 Task: Look for space in Hadejia, Nigeria from 2nd June, 2023 to 6th June, 2023 for 1 adult in price range Rs.10000 to Rs.13000. Place can be private room with 1  bedroom having 1 bed and 1 bathroom. Property type can be house, flat, guest house, hotel. Booking option can be shelf check-in. Required host language is English.
Action: Mouse moved to (529, 107)
Screenshot: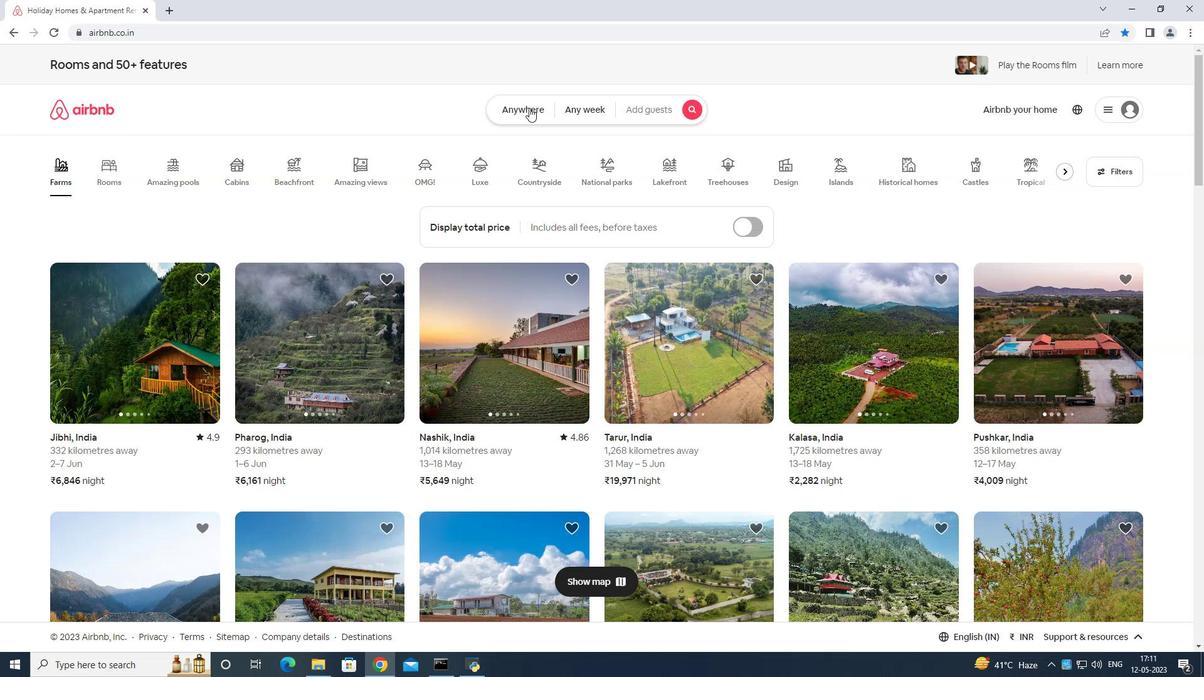 
Action: Mouse pressed left at (529, 107)
Screenshot: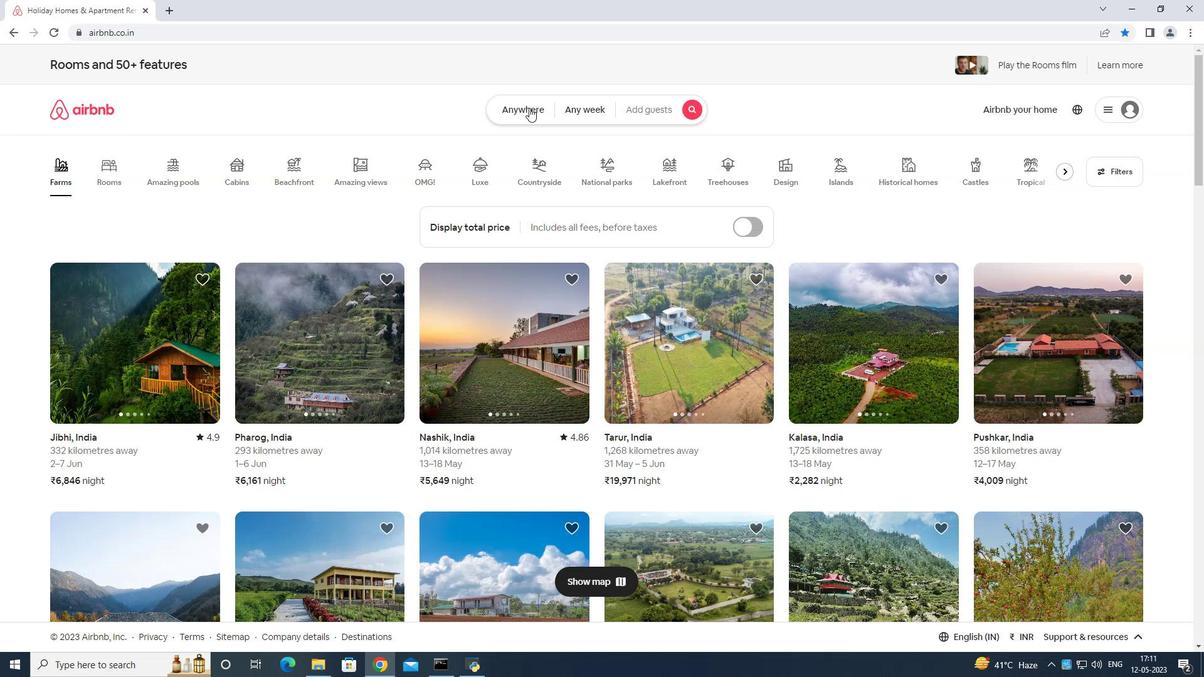 
Action: Mouse moved to (467, 155)
Screenshot: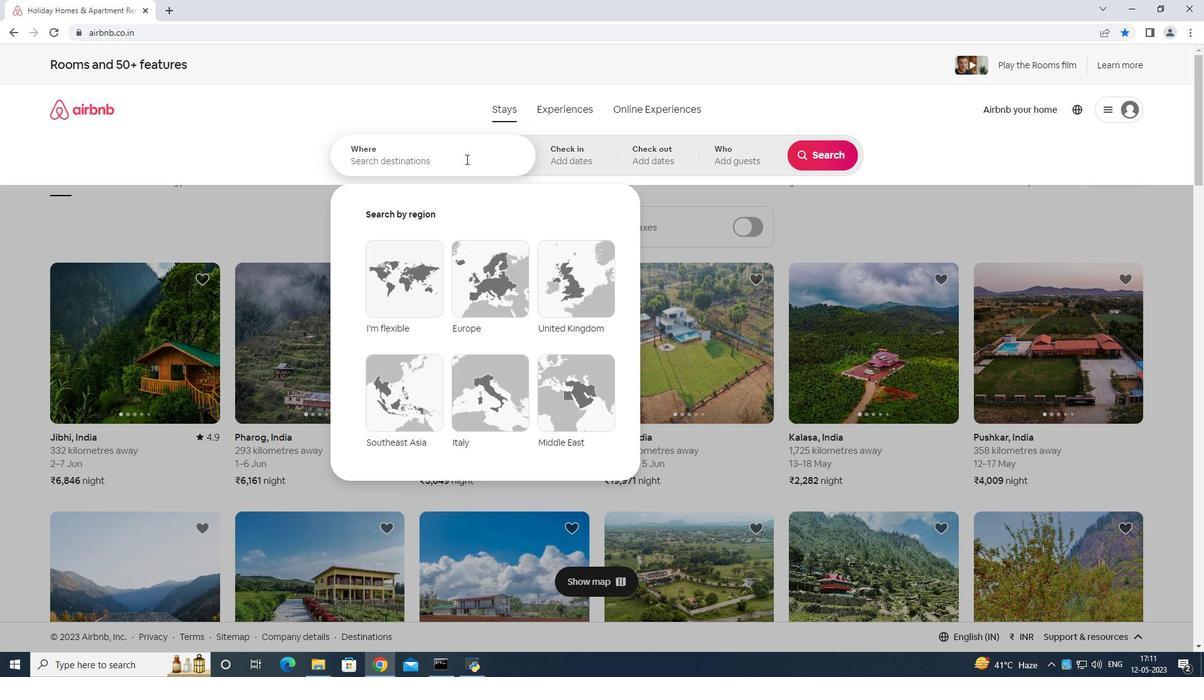 
Action: Mouse pressed left at (467, 155)
Screenshot: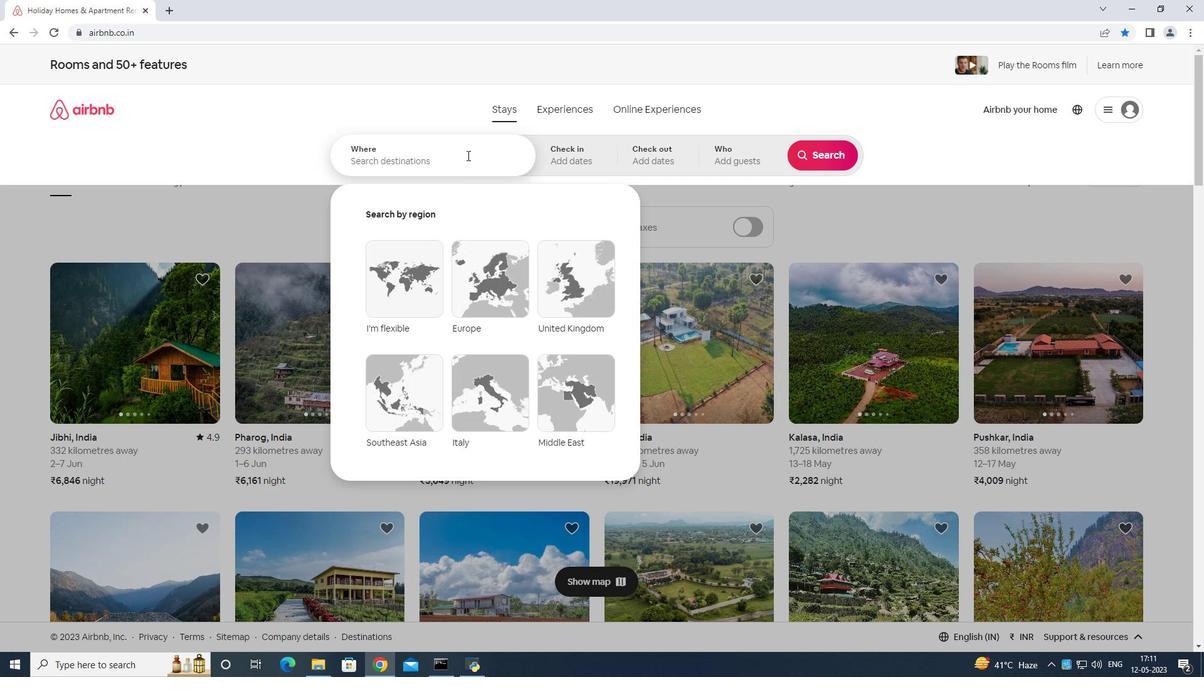 
Action: Mouse moved to (469, 163)
Screenshot: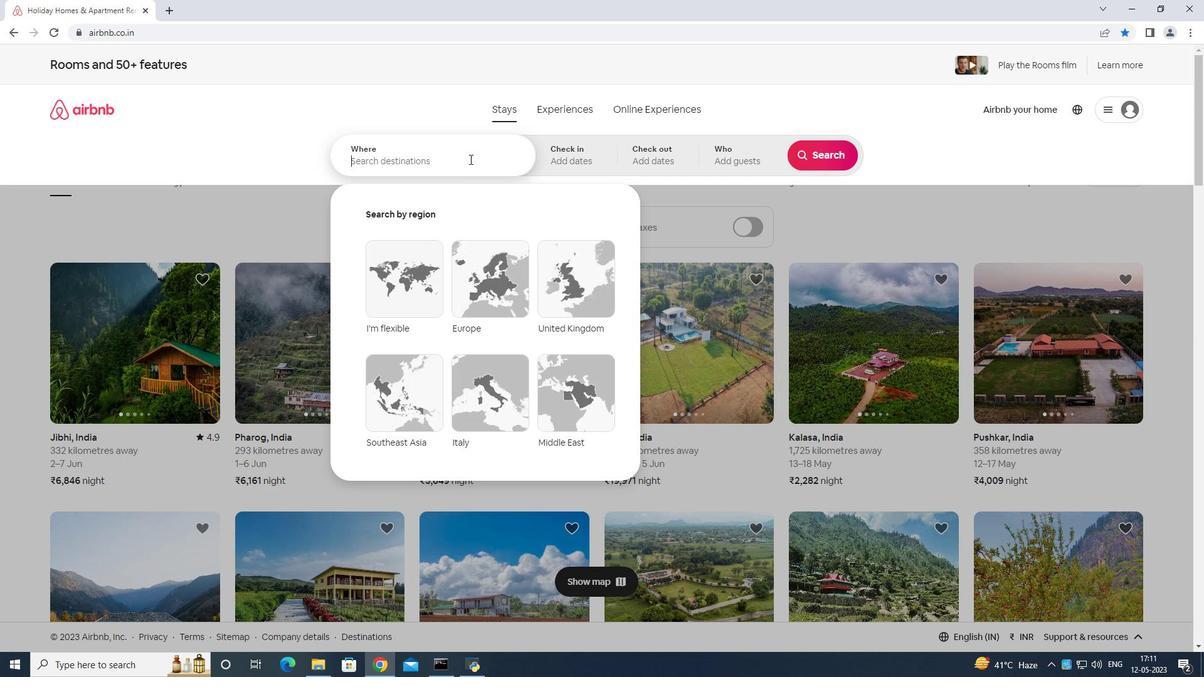 
Action: Key pressed <Key.shift>Hadejia<Key.space>m<Key.backspace>nigeria<Key.enter>
Screenshot: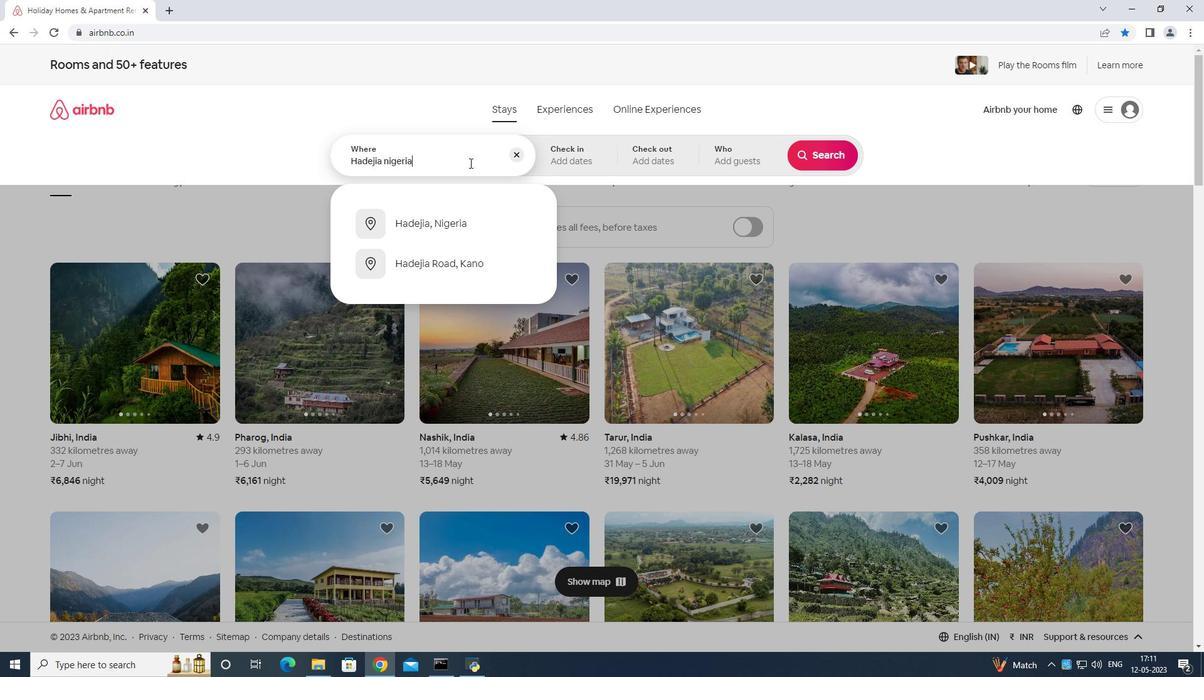 
Action: Mouse moved to (814, 251)
Screenshot: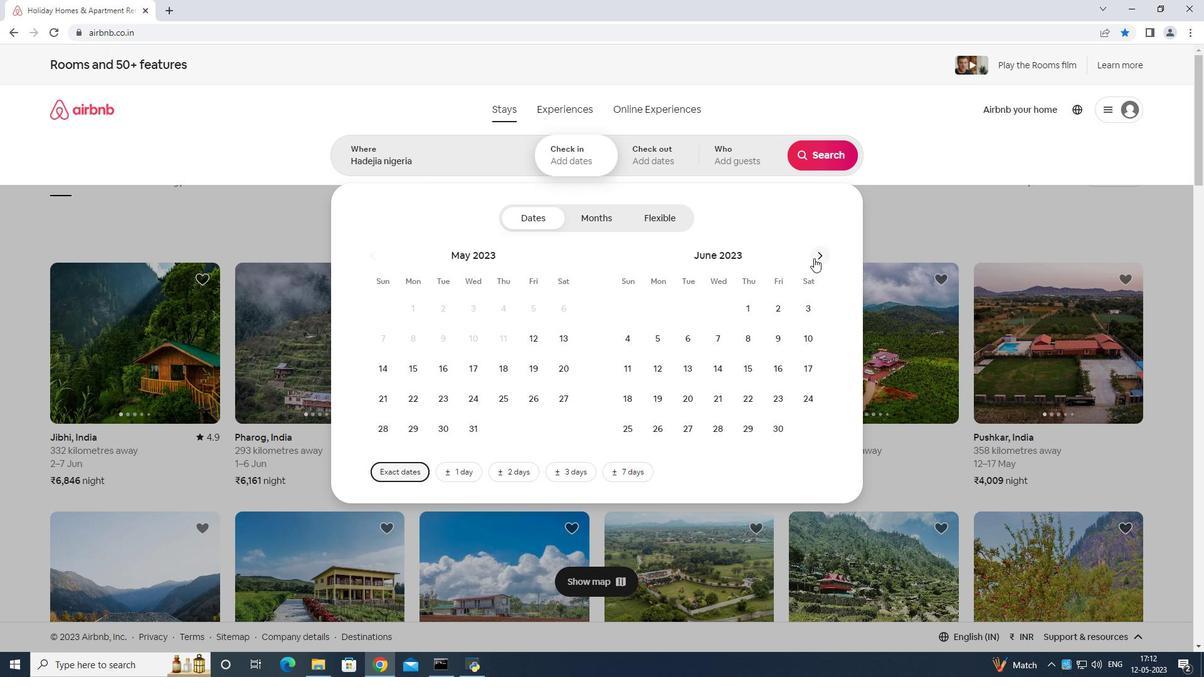 
Action: Mouse pressed left at (814, 251)
Screenshot: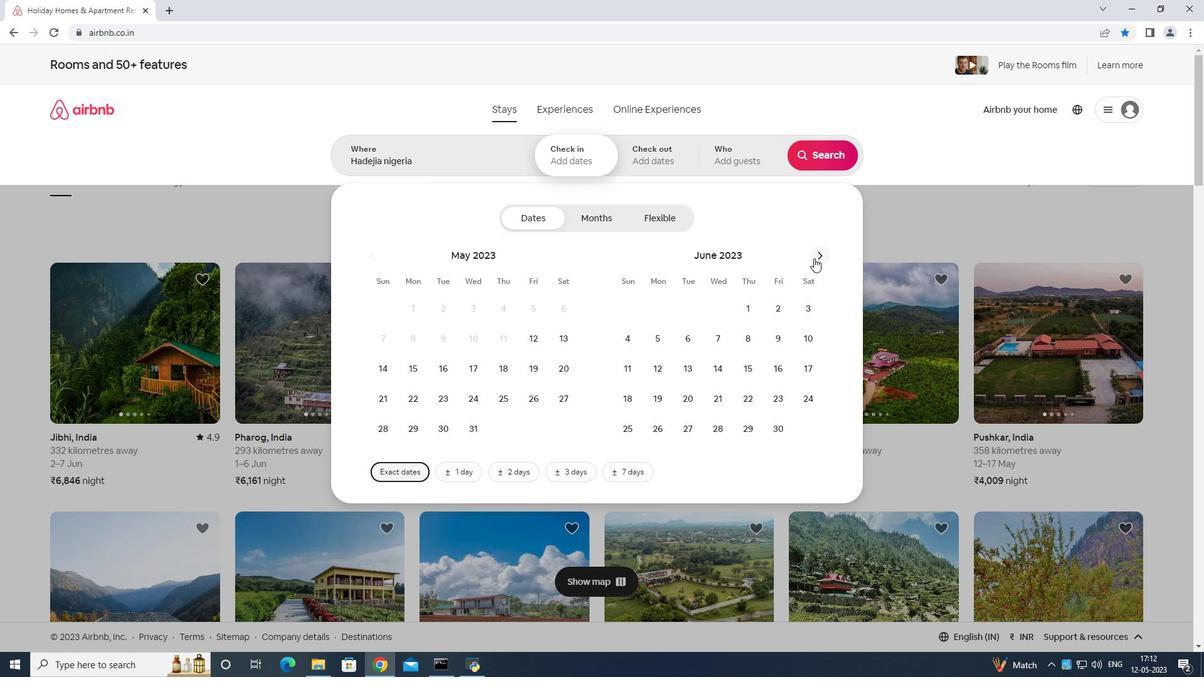 
Action: Mouse moved to (533, 310)
Screenshot: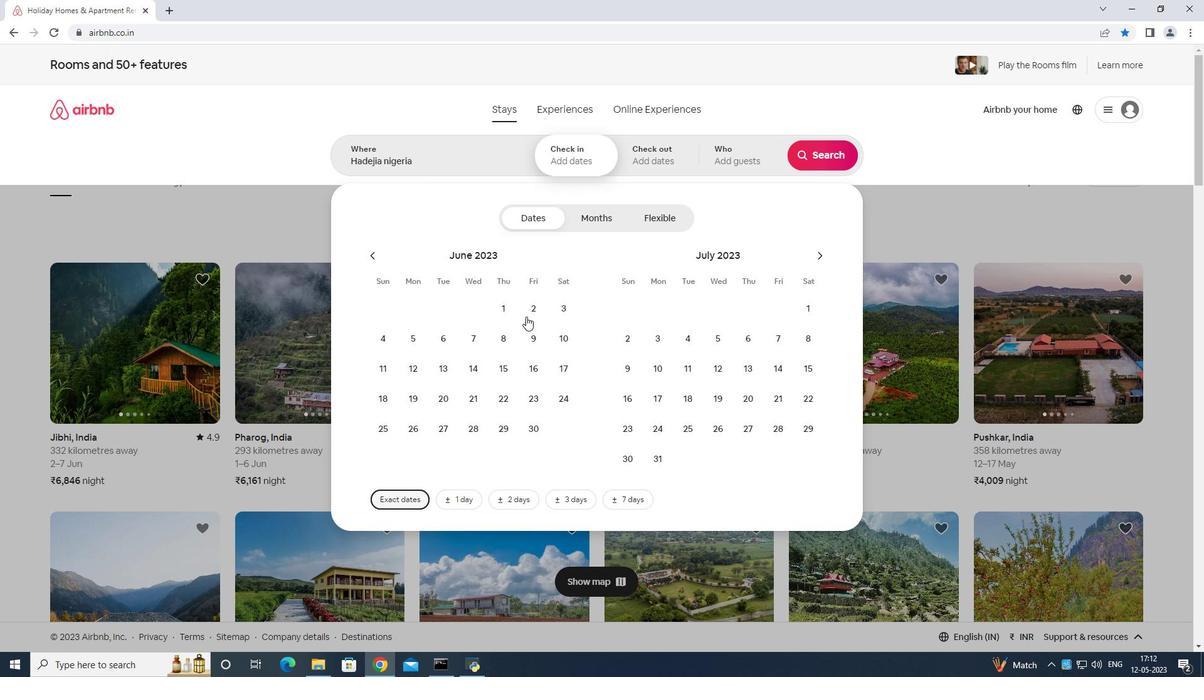 
Action: Mouse pressed left at (533, 310)
Screenshot: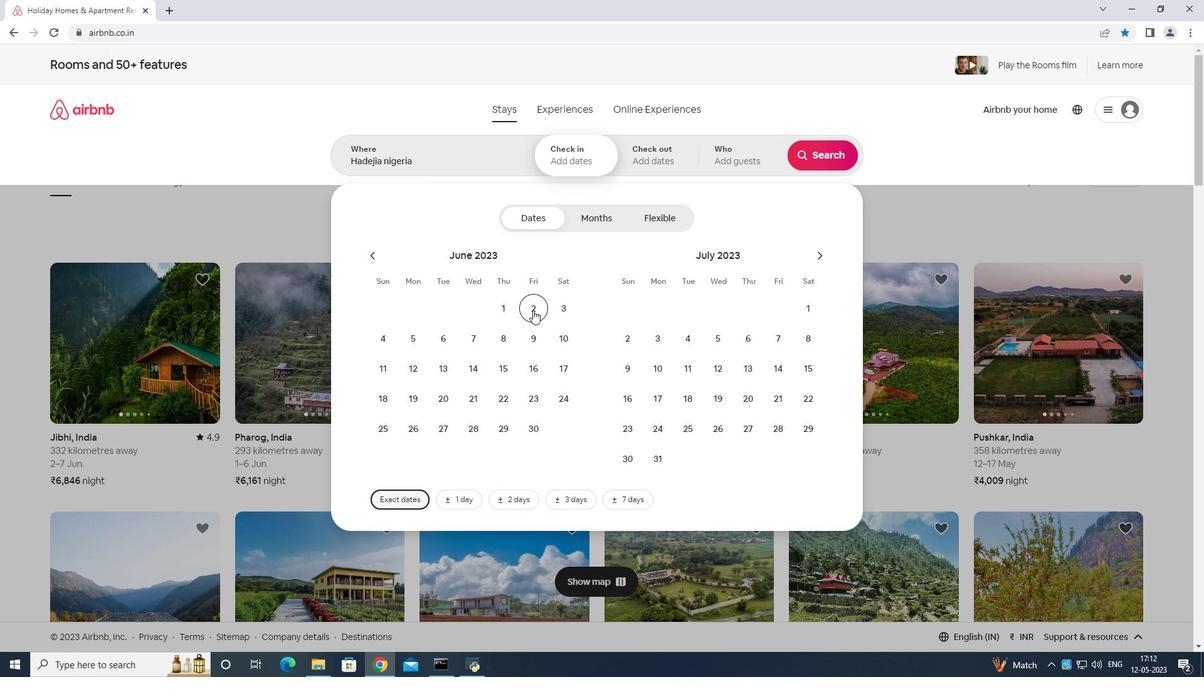 
Action: Mouse moved to (438, 334)
Screenshot: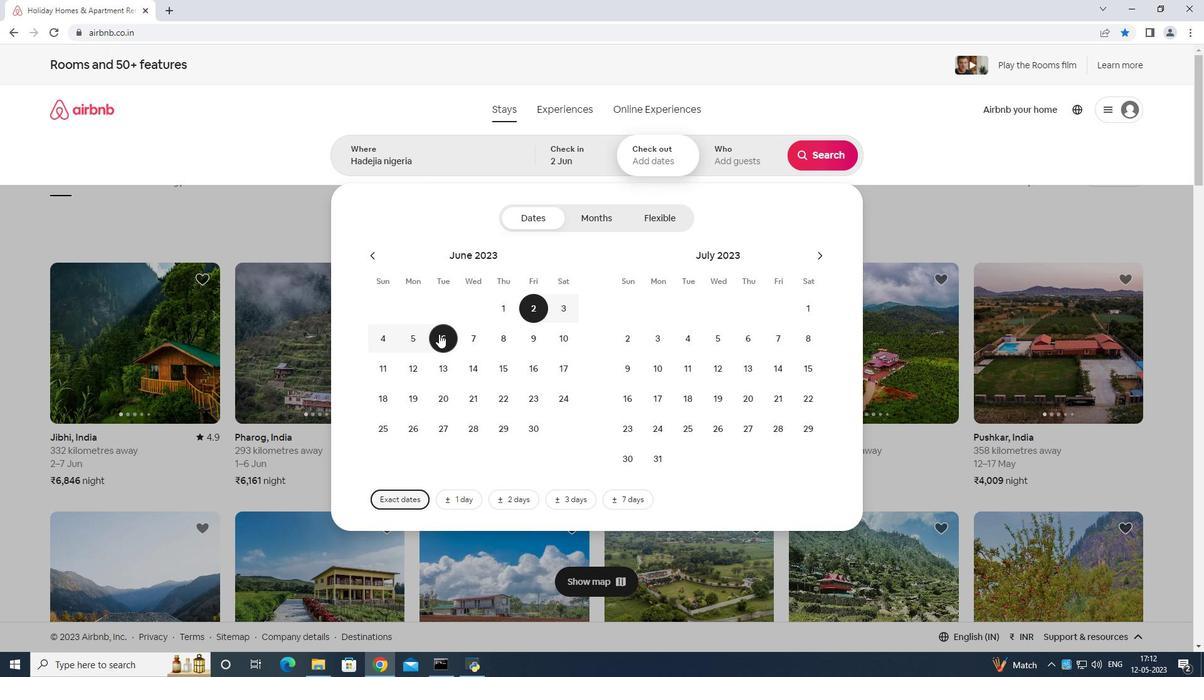 
Action: Mouse pressed left at (438, 334)
Screenshot: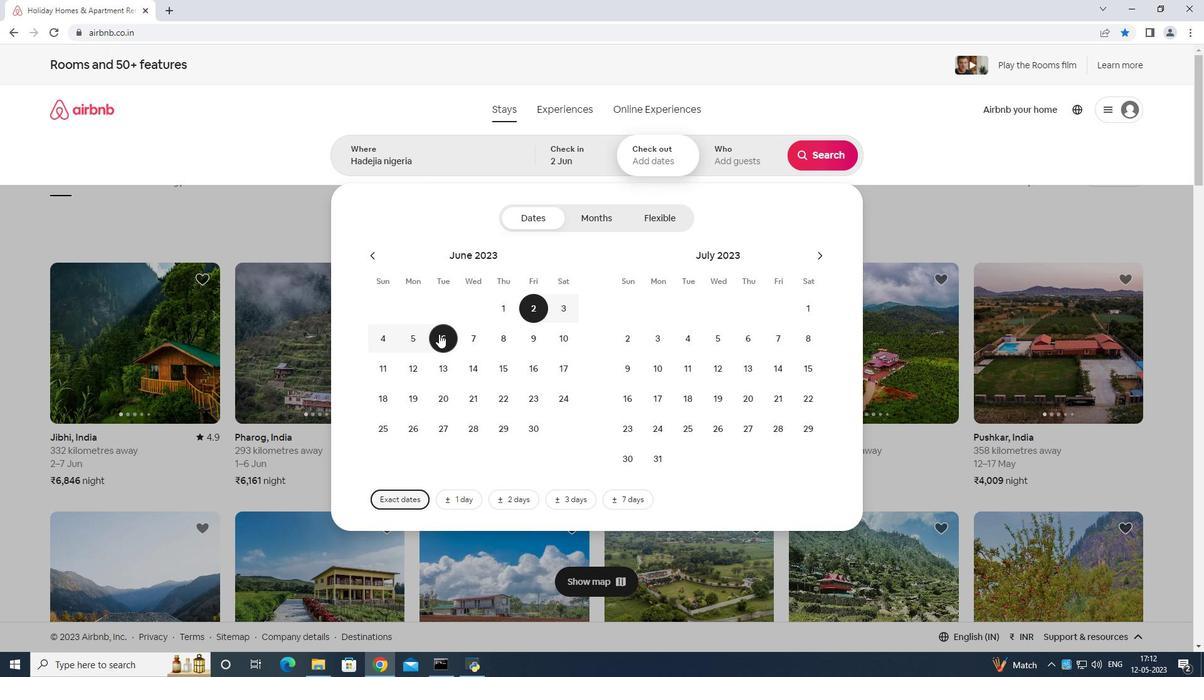 
Action: Mouse moved to (742, 156)
Screenshot: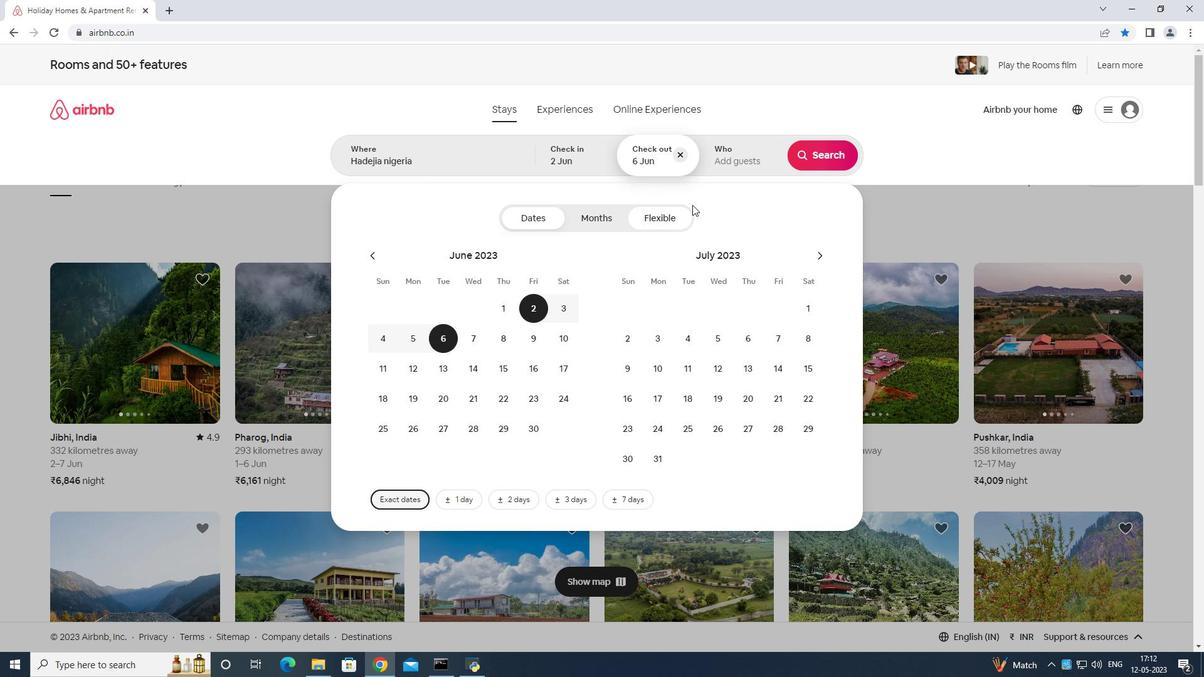 
Action: Mouse pressed left at (742, 156)
Screenshot: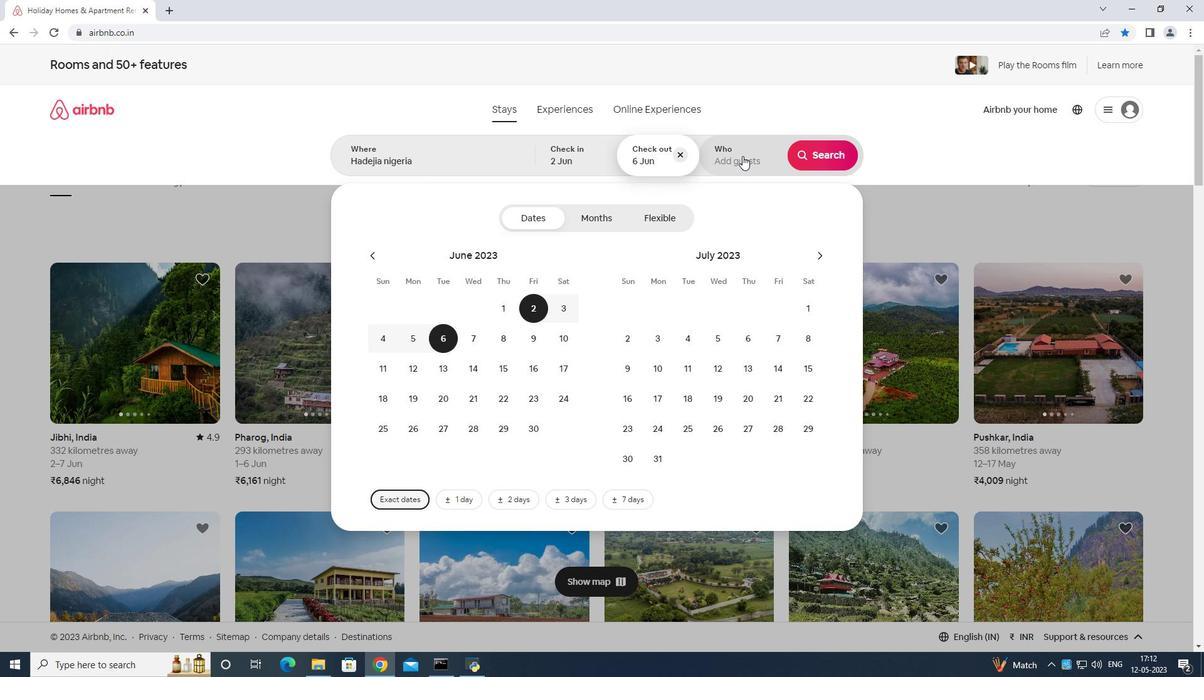 
Action: Mouse moved to (828, 218)
Screenshot: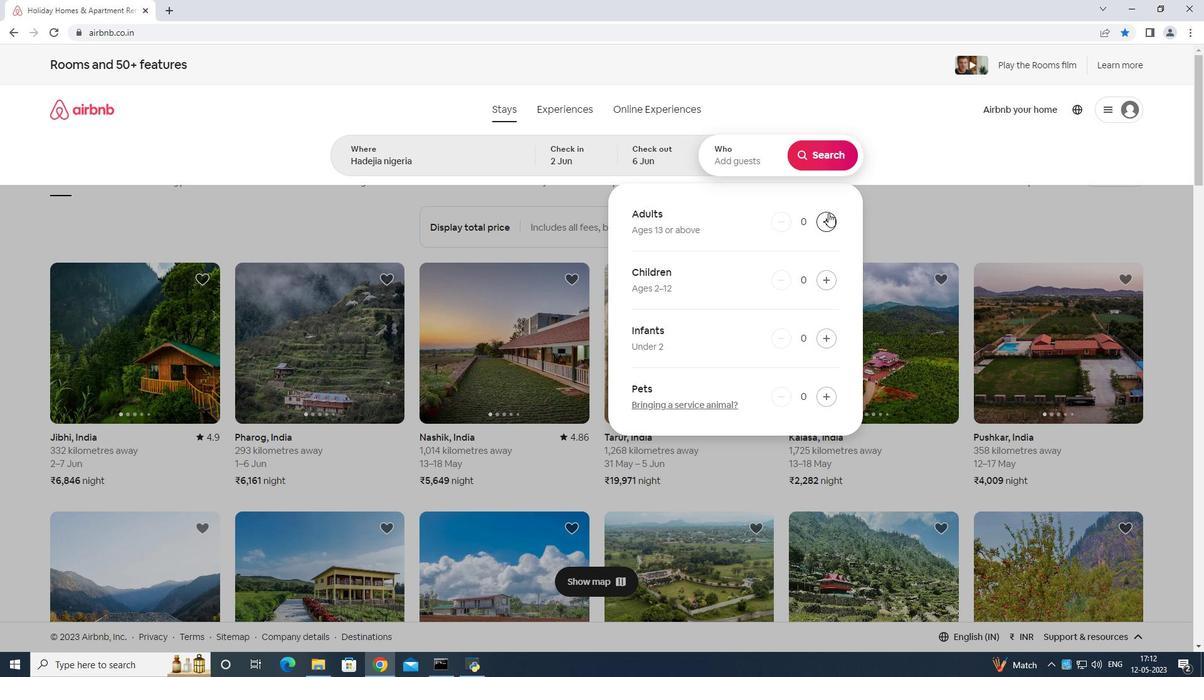 
Action: Mouse pressed left at (828, 218)
Screenshot: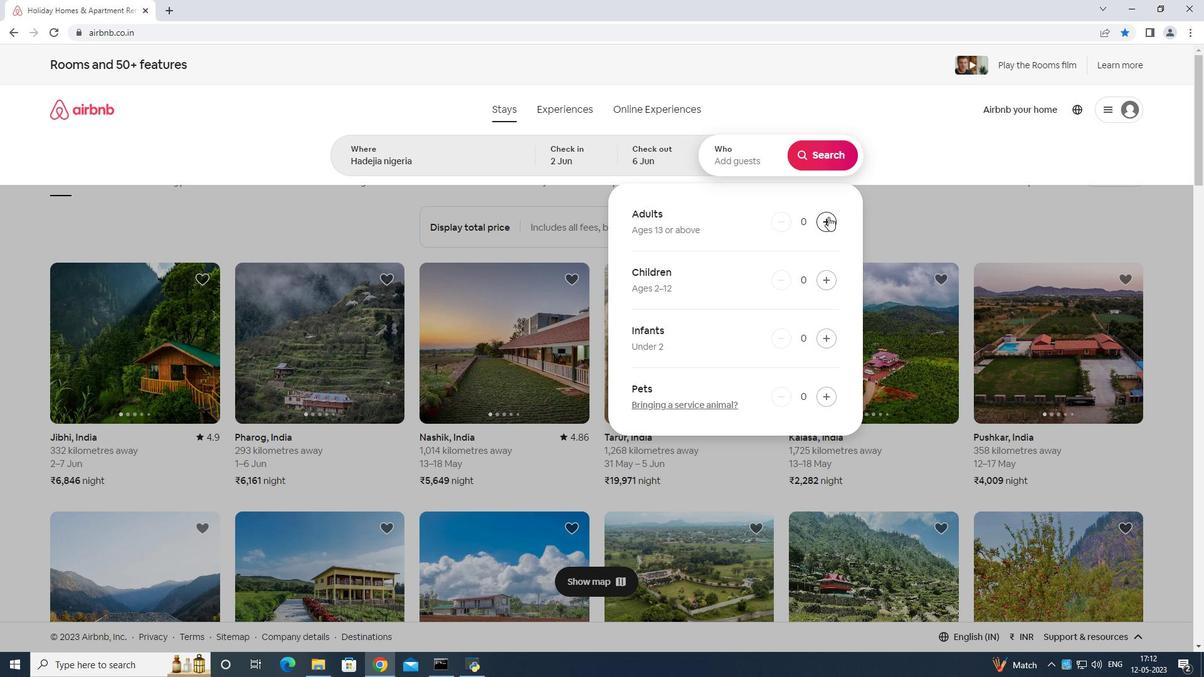 
Action: Mouse moved to (841, 155)
Screenshot: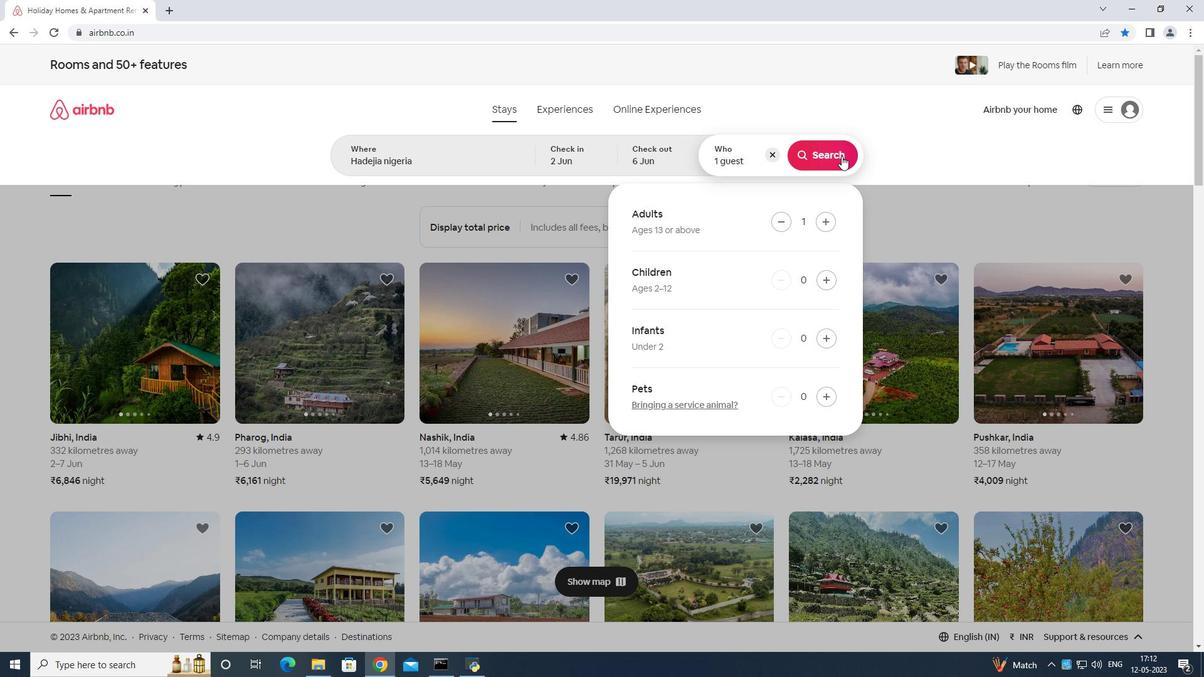
Action: Mouse pressed left at (841, 155)
Screenshot: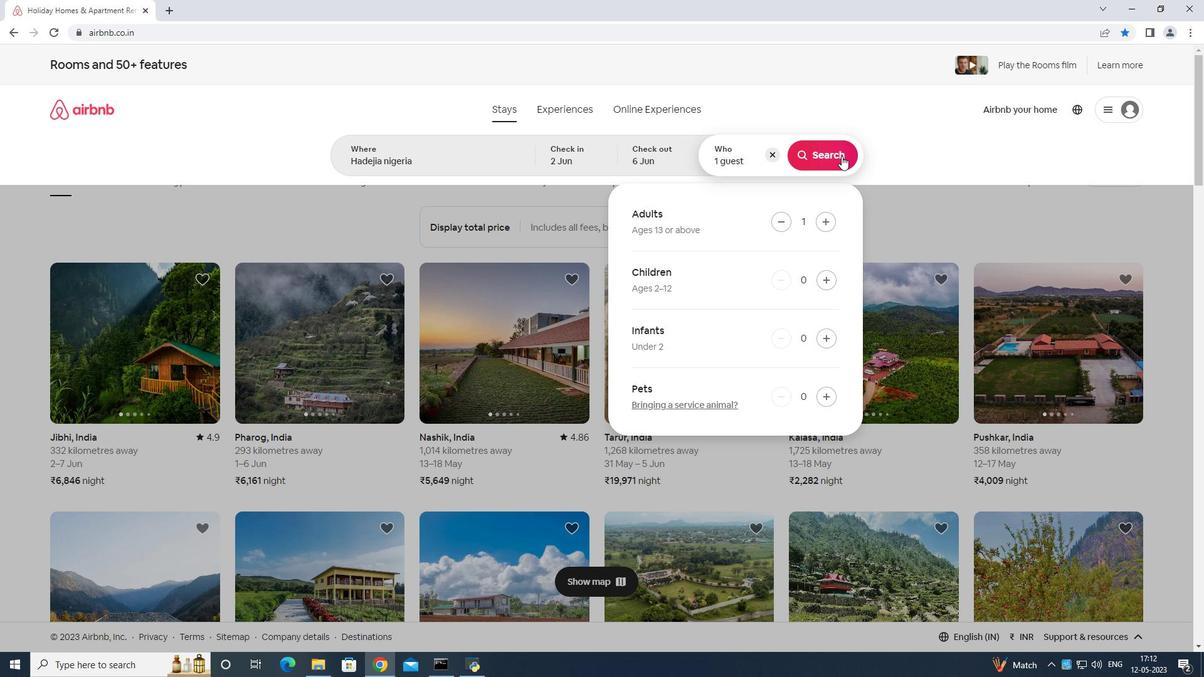 
Action: Mouse moved to (1137, 131)
Screenshot: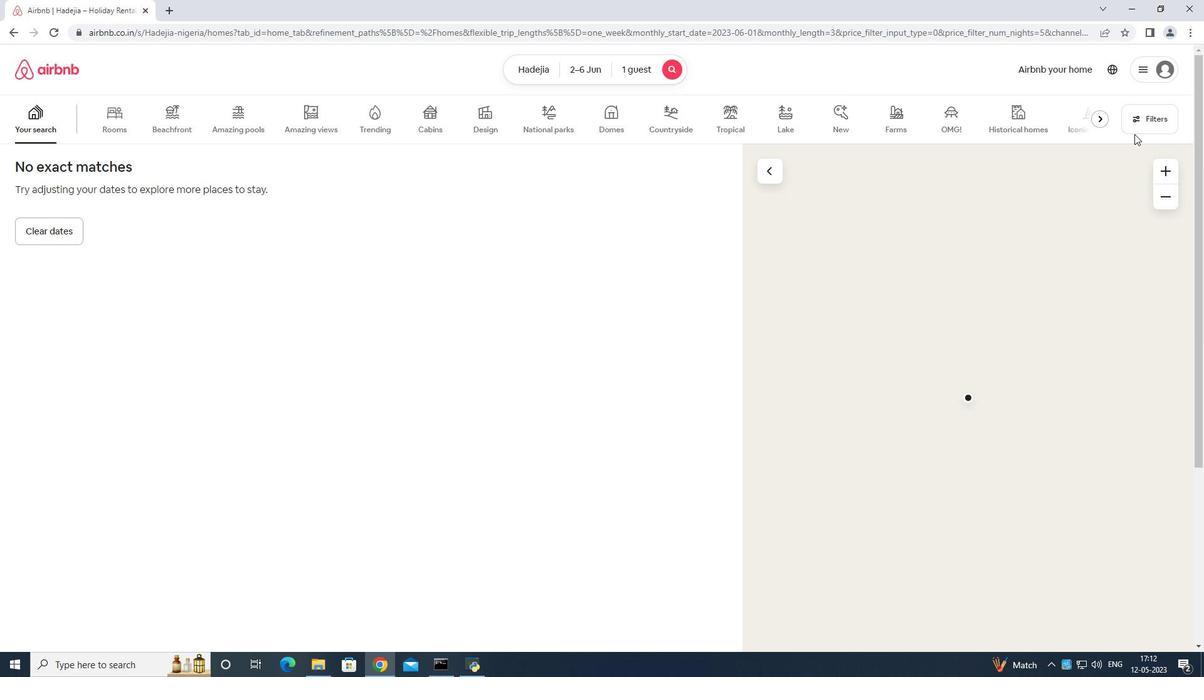 
Action: Mouse pressed left at (1137, 131)
Screenshot: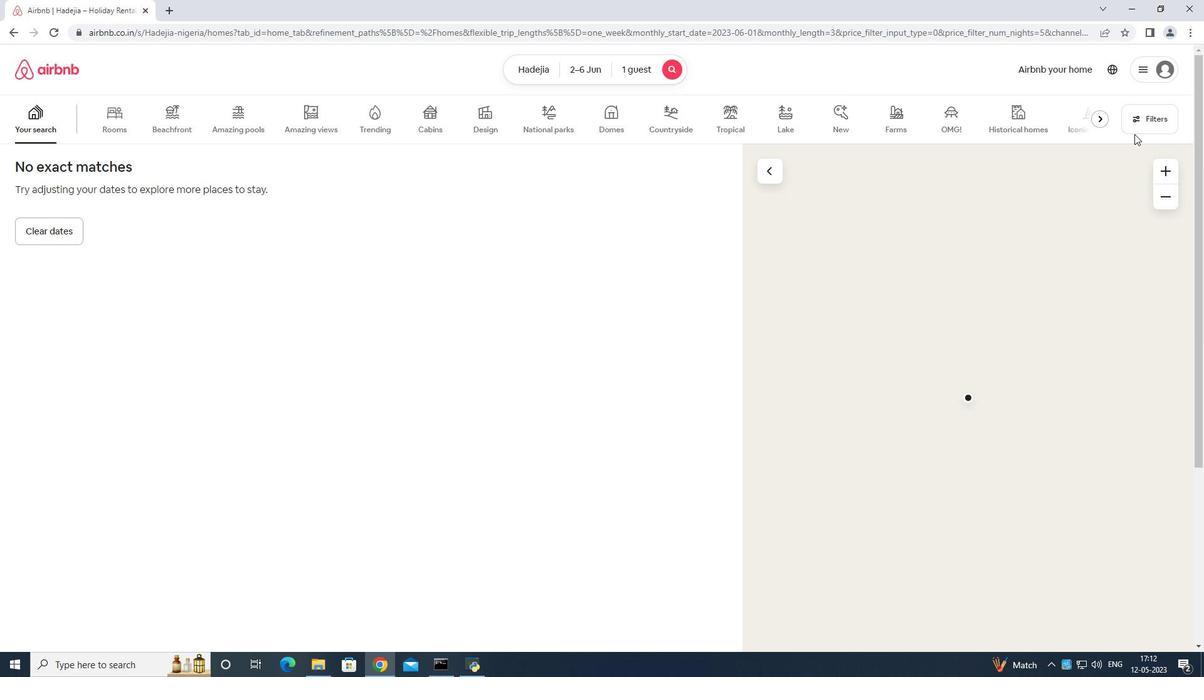 
Action: Mouse moved to (542, 414)
Screenshot: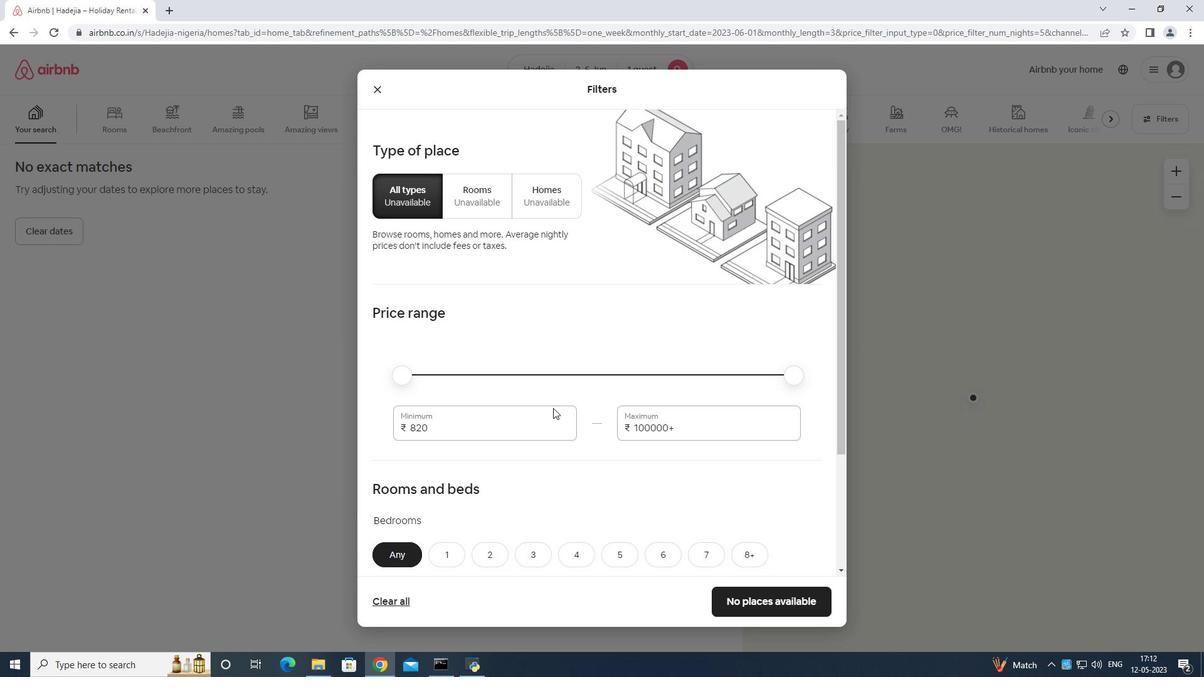 
Action: Mouse pressed left at (542, 414)
Screenshot: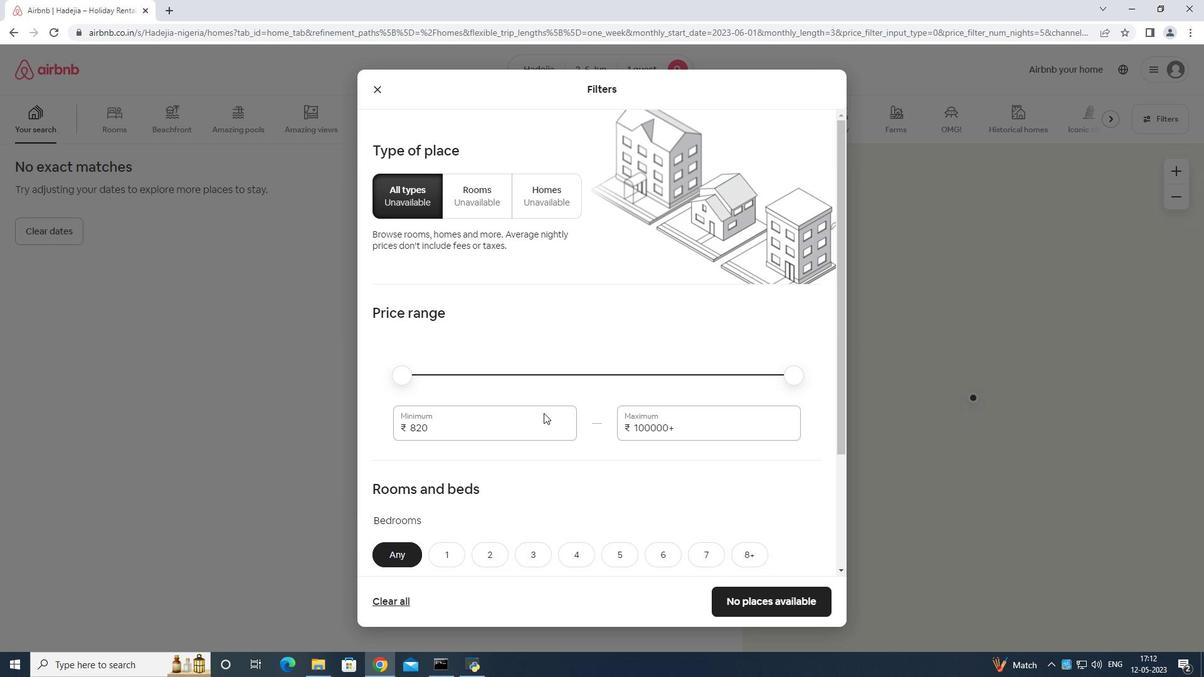 
Action: Mouse moved to (542, 407)
Screenshot: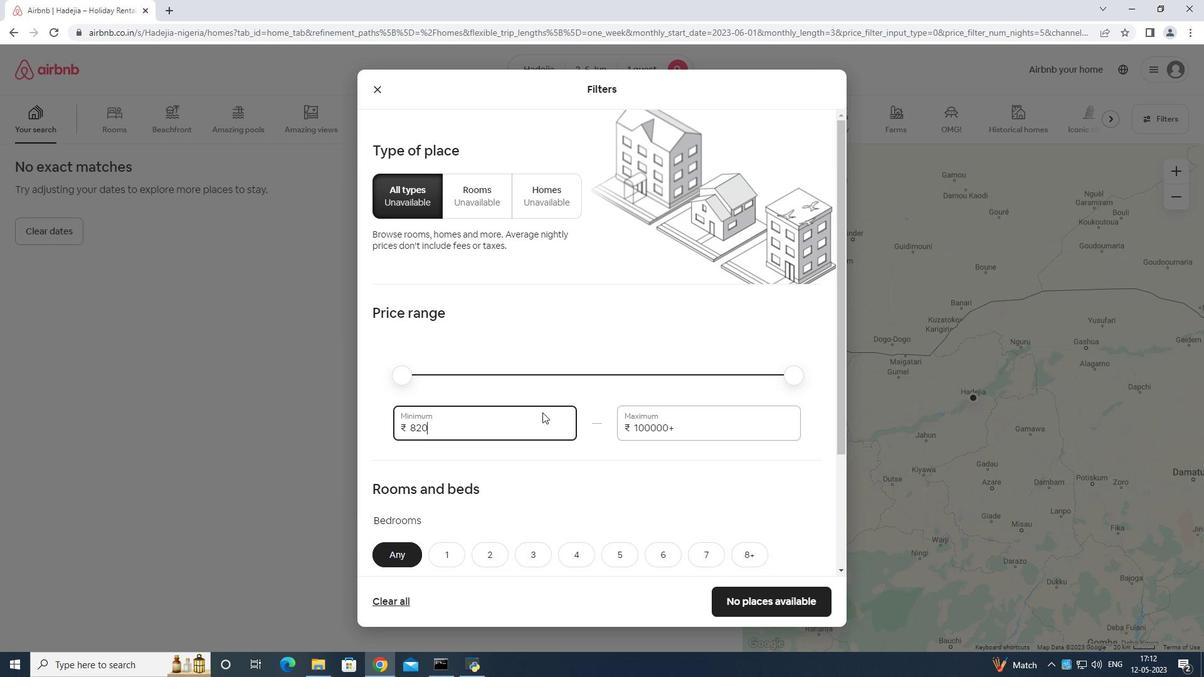 
Action: Key pressed <Key.backspace>
Screenshot: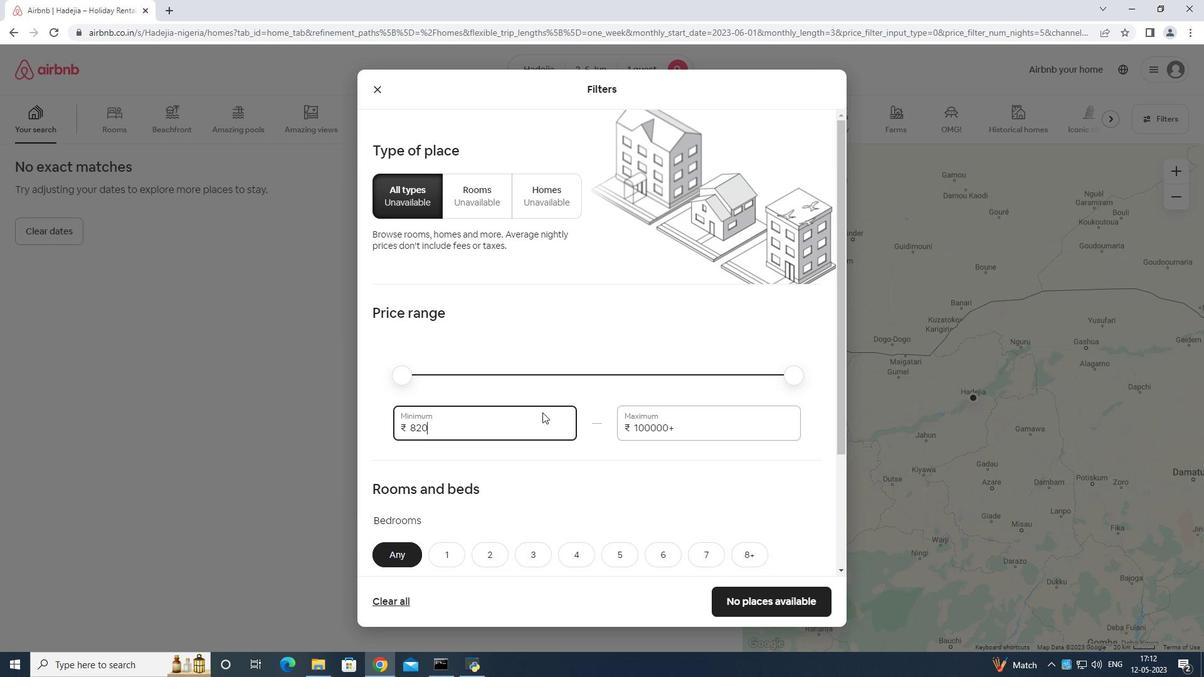 
Action: Mouse moved to (539, 402)
Screenshot: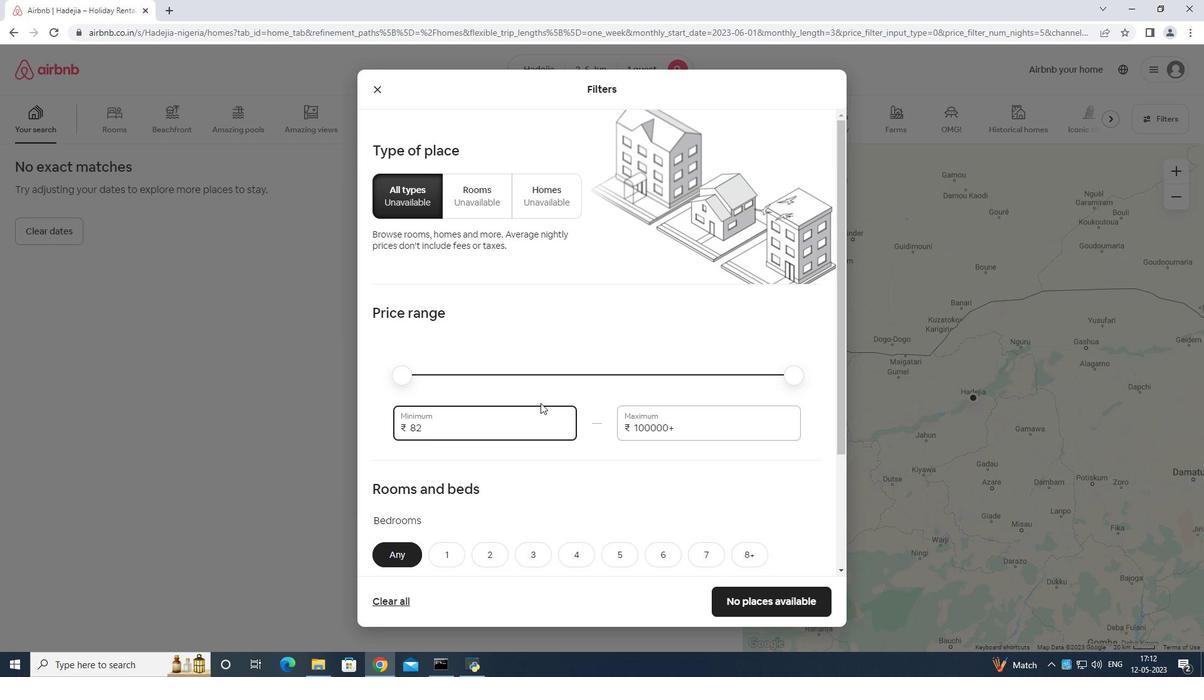 
Action: Key pressed <Key.backspace><Key.backspace><Key.backspace><Key.backspace><Key.backspace><Key.backspace><Key.backspace><Key.backspace><Key.backspace><Key.backspace><Key.backspace>
Screenshot: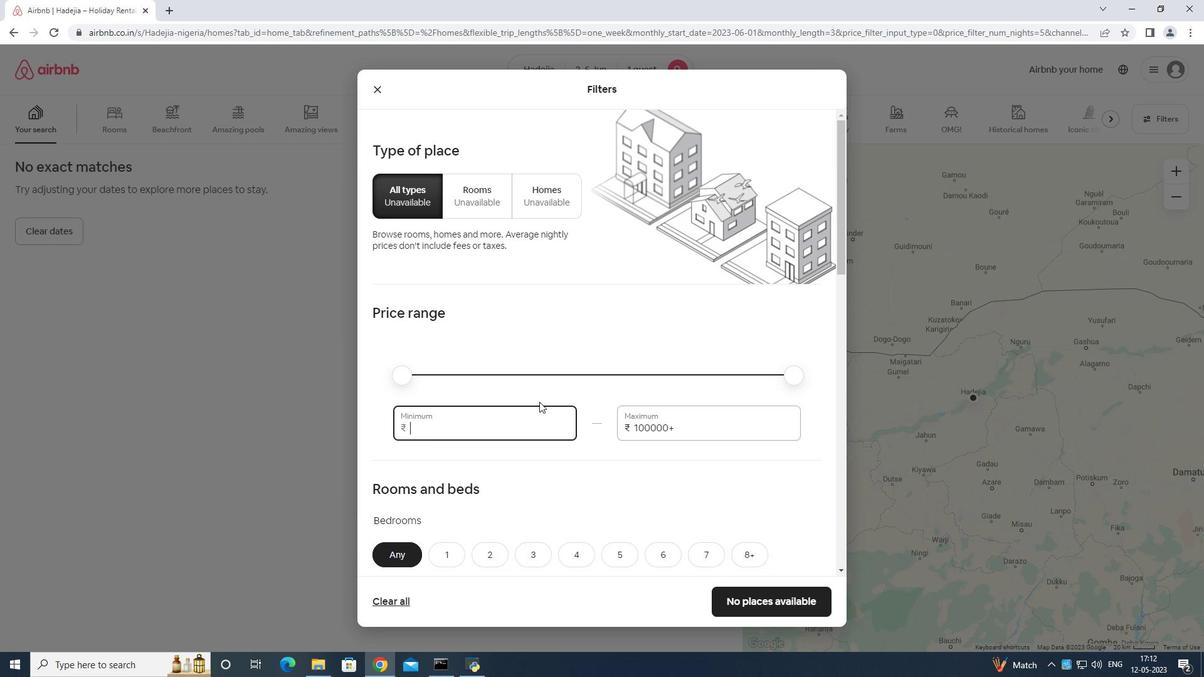 
Action: Mouse moved to (539, 402)
Screenshot: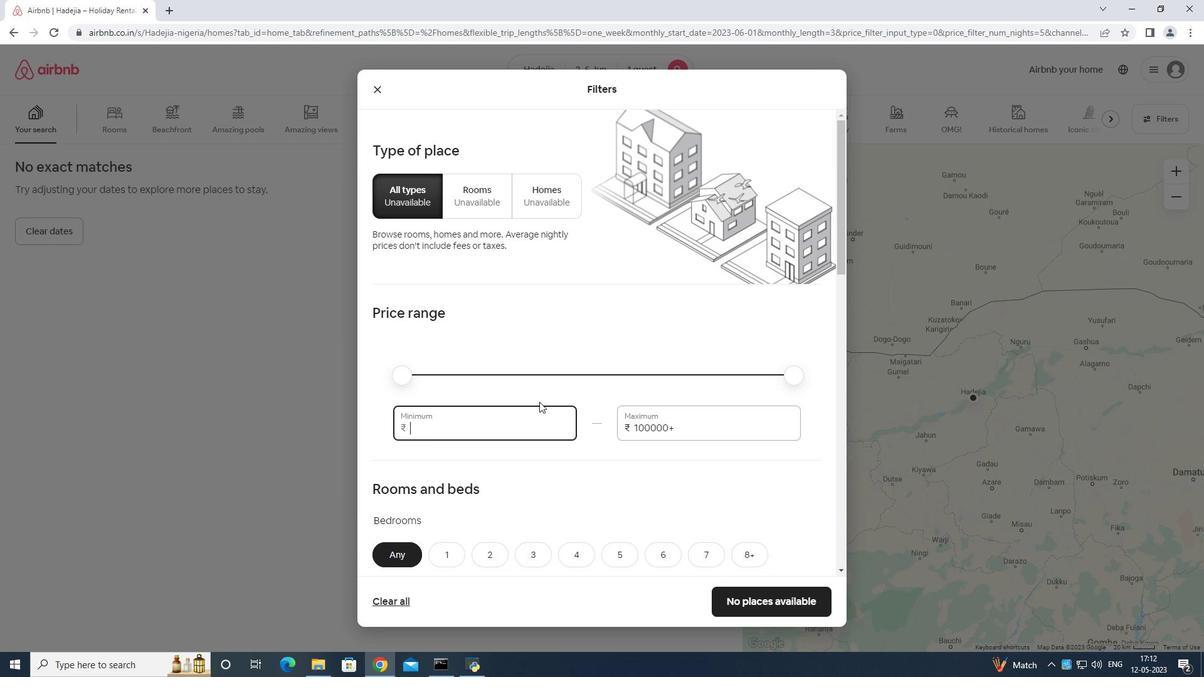 
Action: Key pressed <Key.backspace>
Screenshot: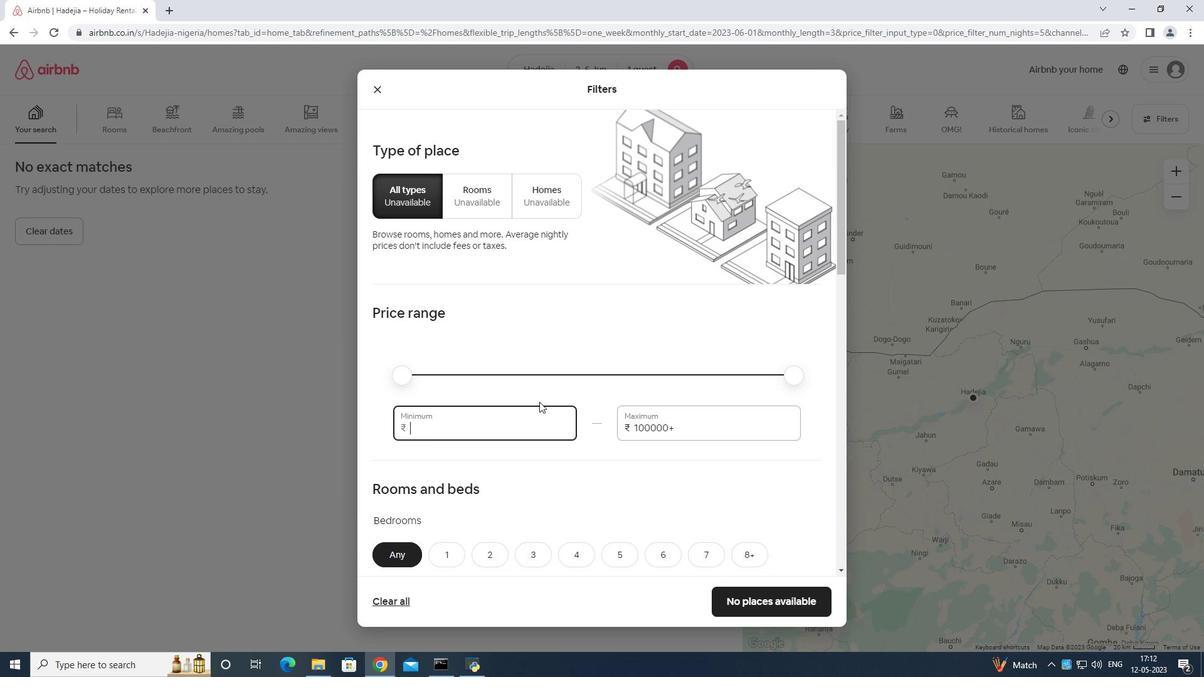 
Action: Mouse moved to (539, 402)
Screenshot: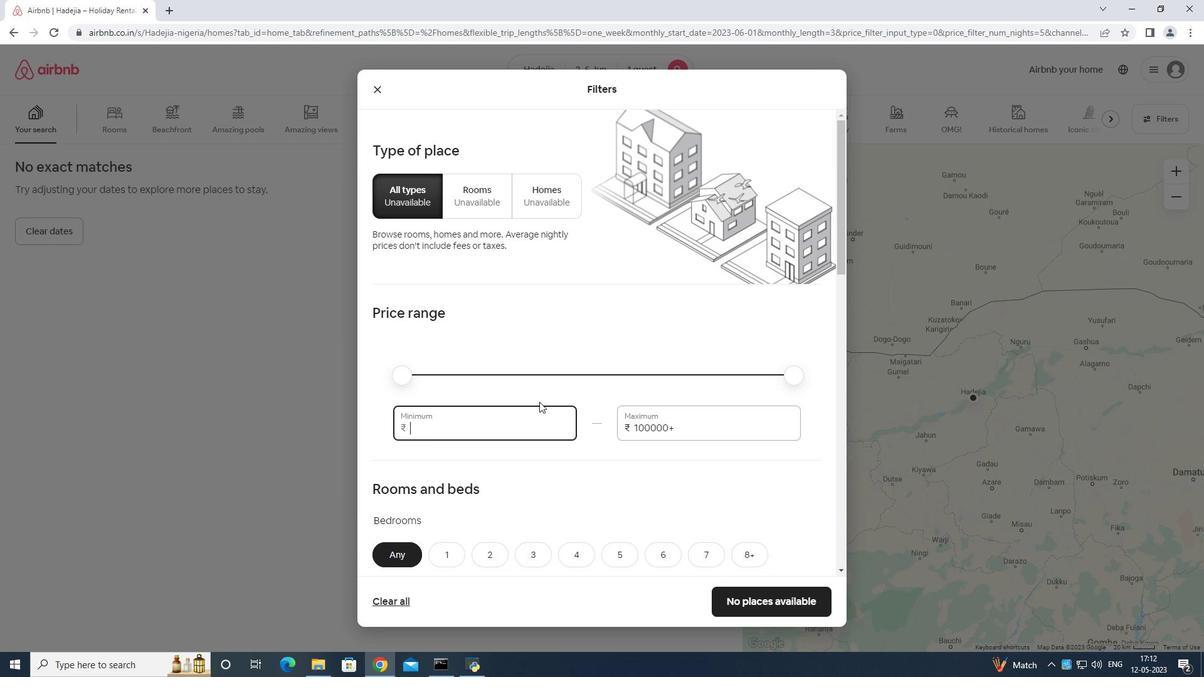 
Action: Key pressed <Key.backspace><Key.backspace><Key.backspace><Key.backspace><Key.backspace><Key.backspace><Key.backspace><Key.backspace>
Screenshot: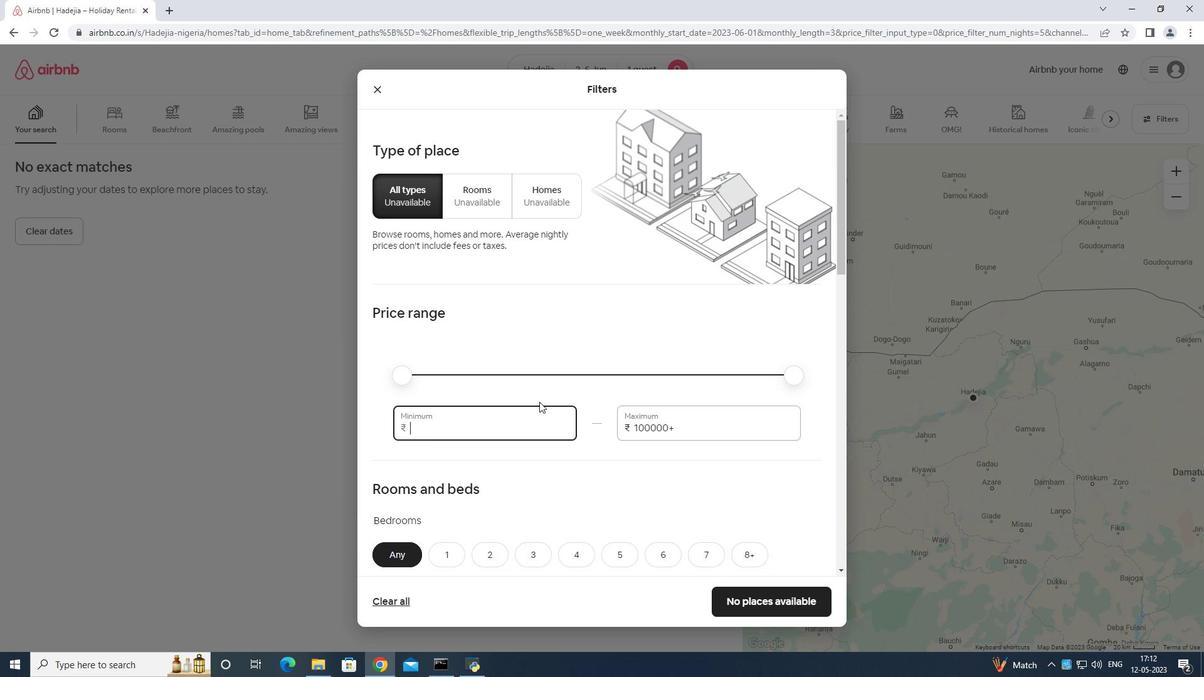 
Action: Mouse moved to (560, 414)
Screenshot: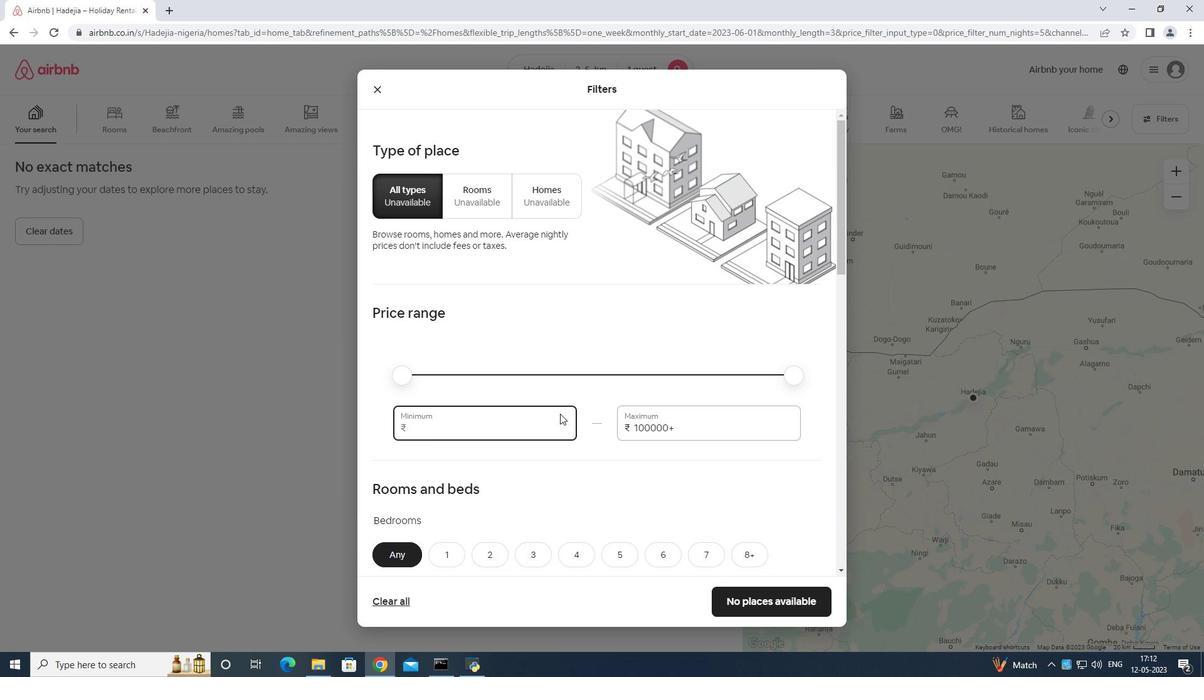 
Action: Key pressed 1000
Screenshot: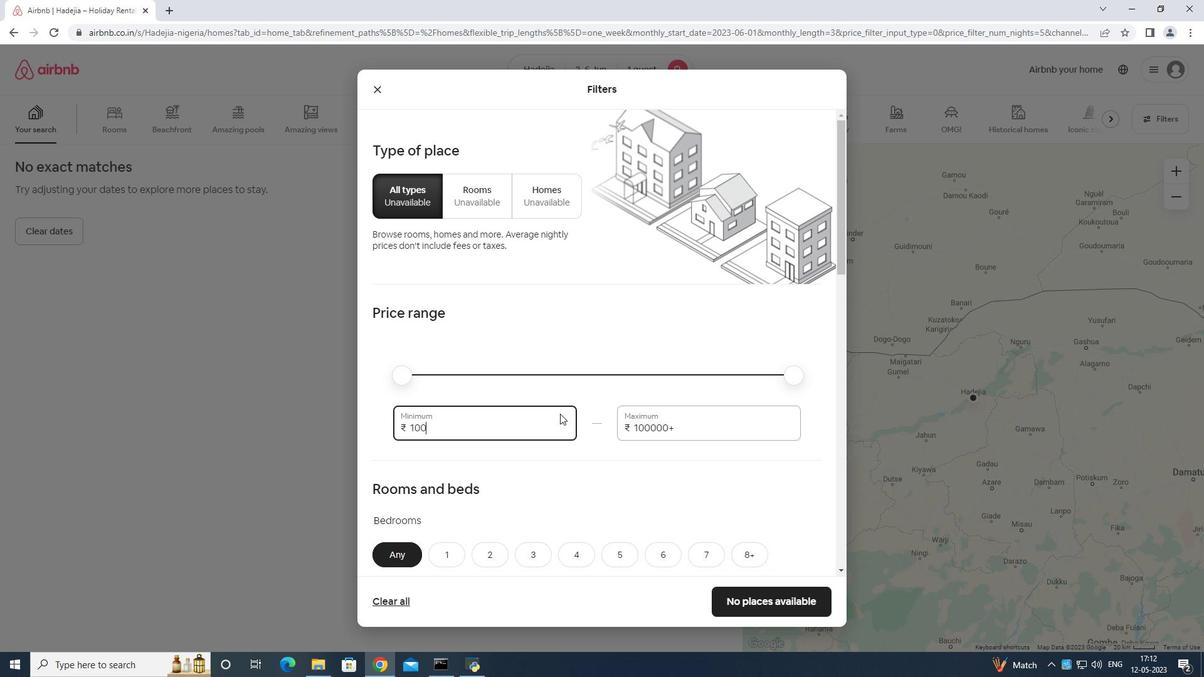 
Action: Mouse moved to (562, 414)
Screenshot: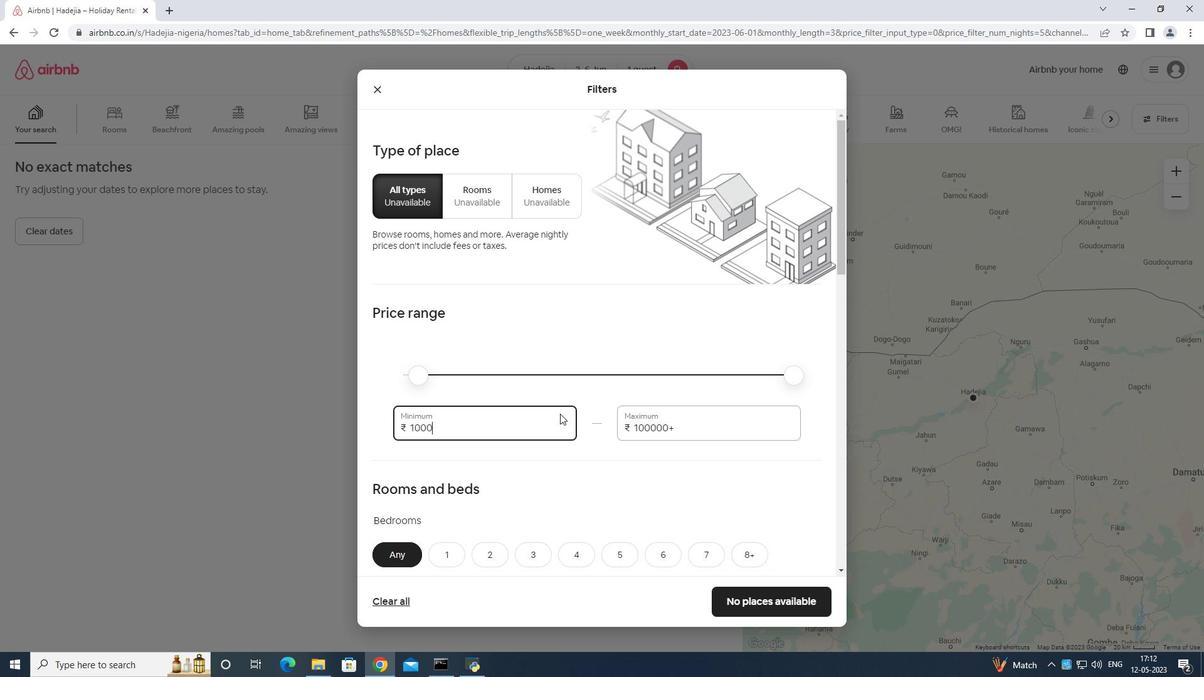 
Action: Key pressed 0
Screenshot: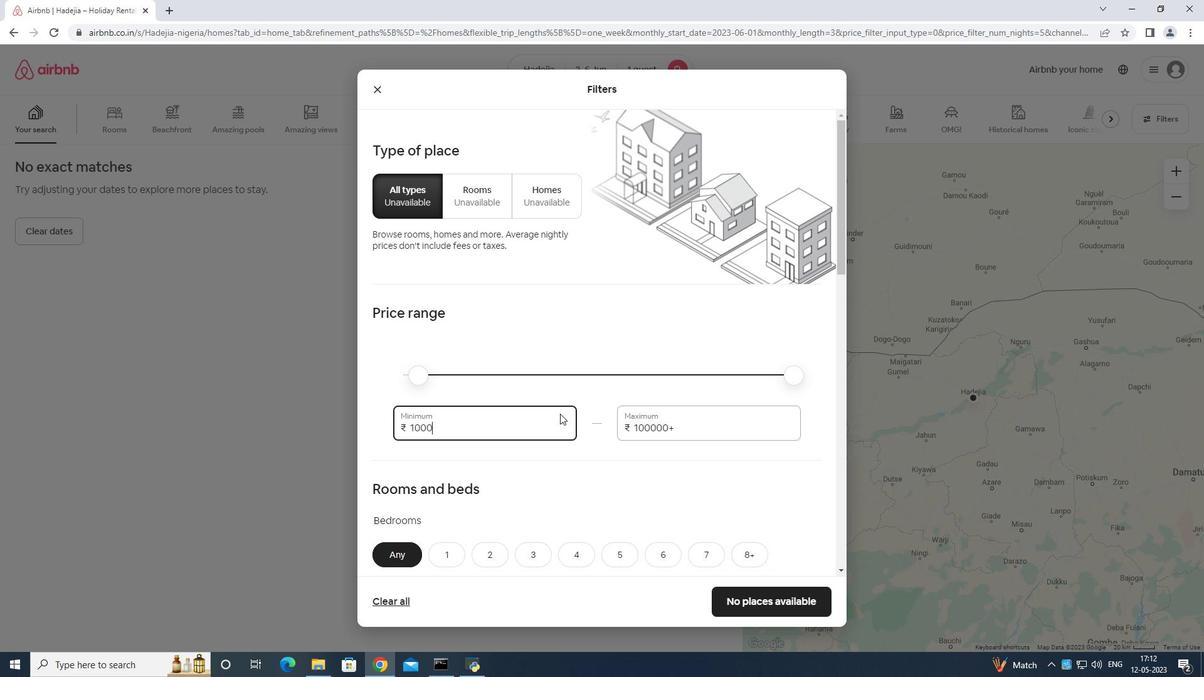 
Action: Mouse moved to (709, 427)
Screenshot: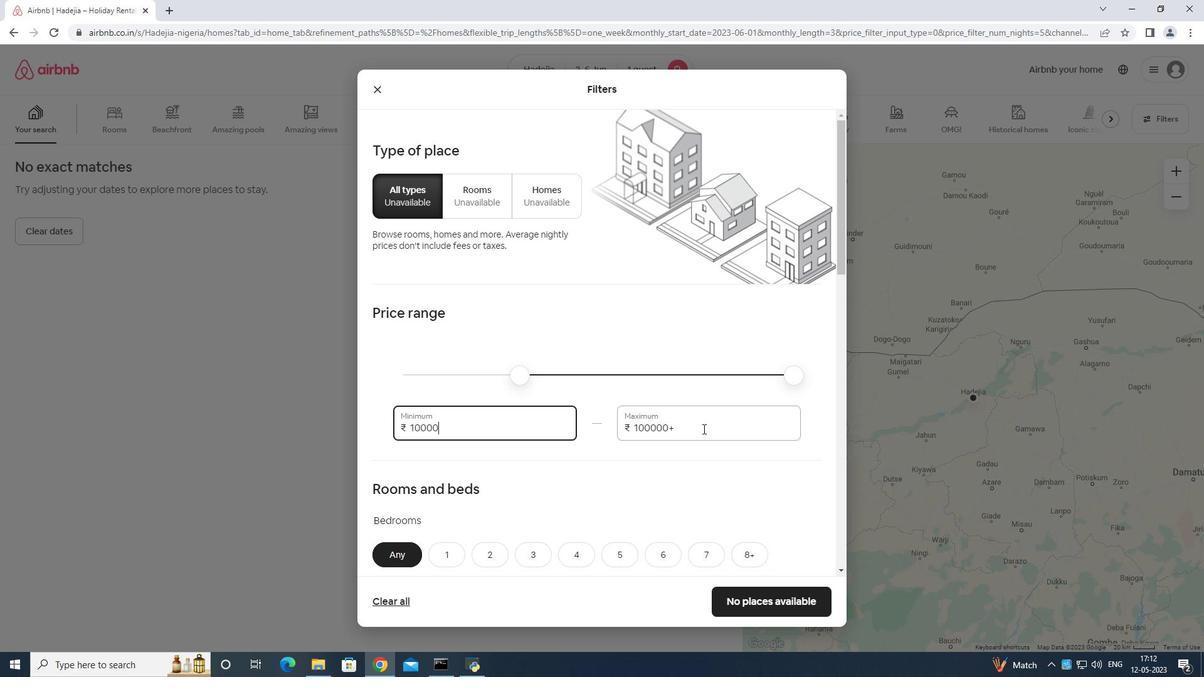 
Action: Mouse pressed left at (709, 427)
Screenshot: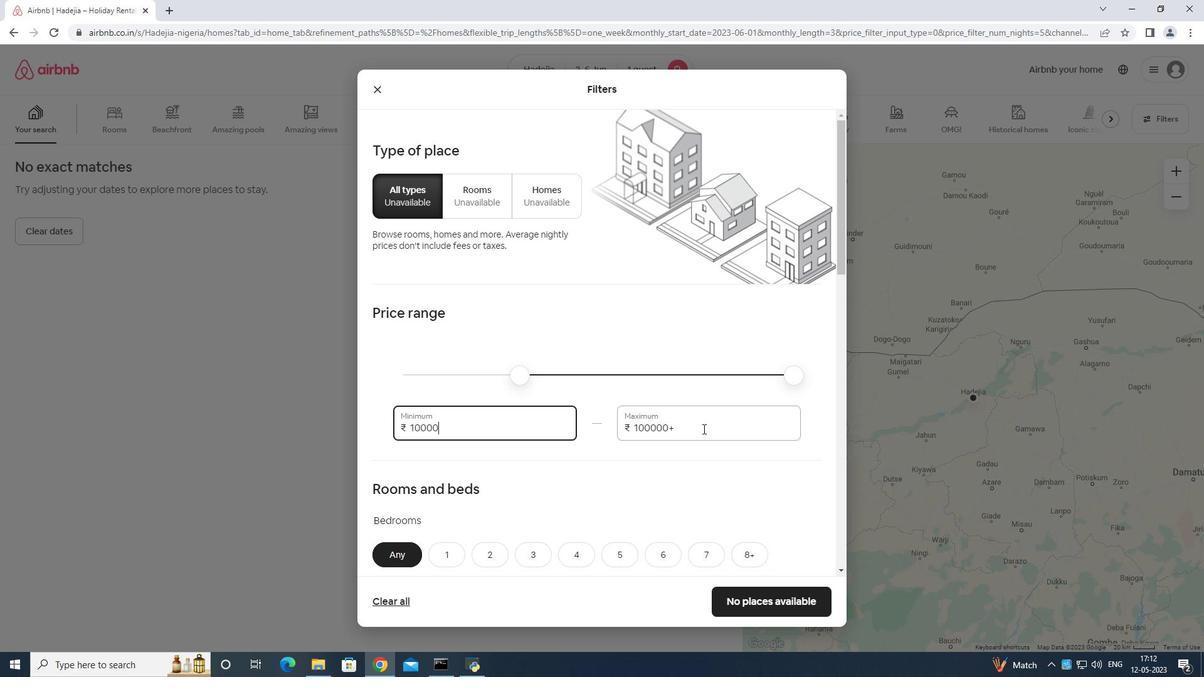 
Action: Mouse moved to (709, 424)
Screenshot: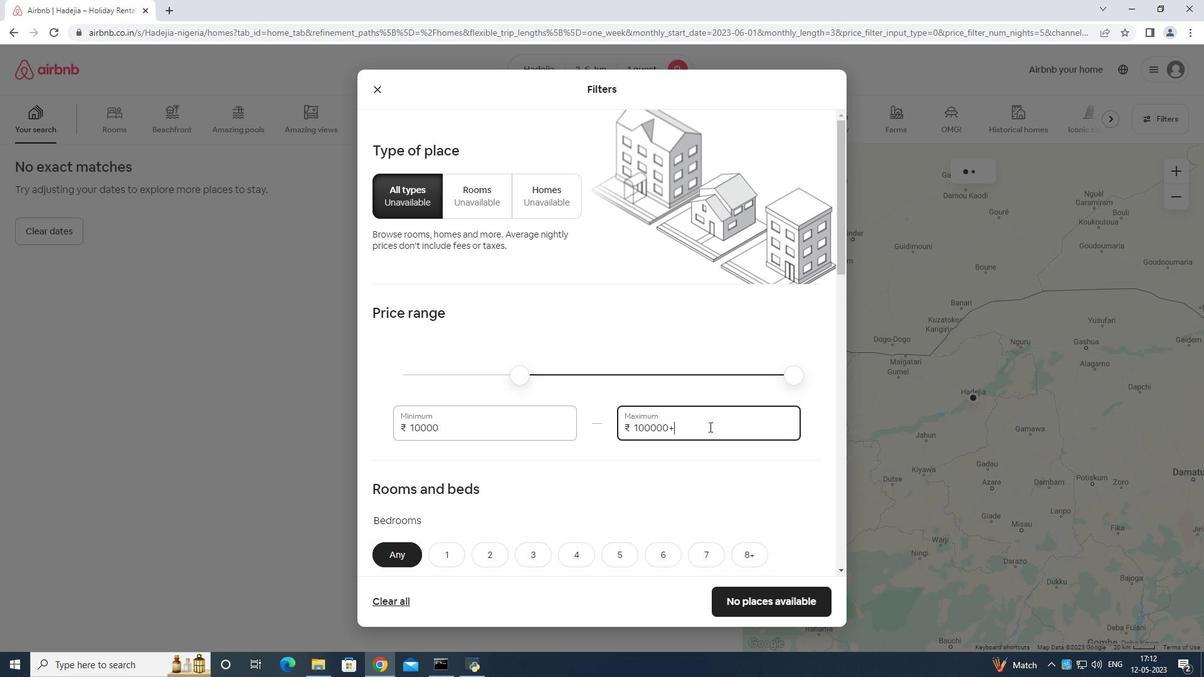 
Action: Key pressed <Key.backspace><Key.backspace><Key.backspace><Key.backspace><Key.backspace><Key.backspace><Key.backspace><Key.backspace><Key.backspace><Key.backspace><Key.backspace><Key.backspace>1
Screenshot: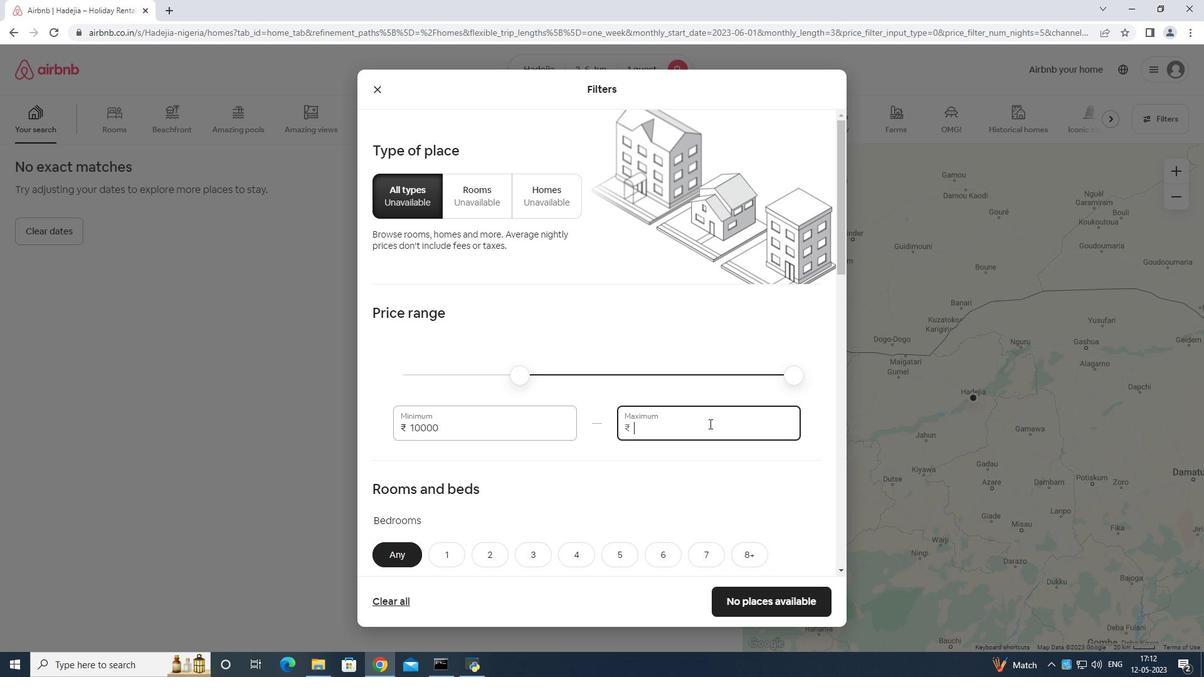 
Action: Mouse moved to (710, 422)
Screenshot: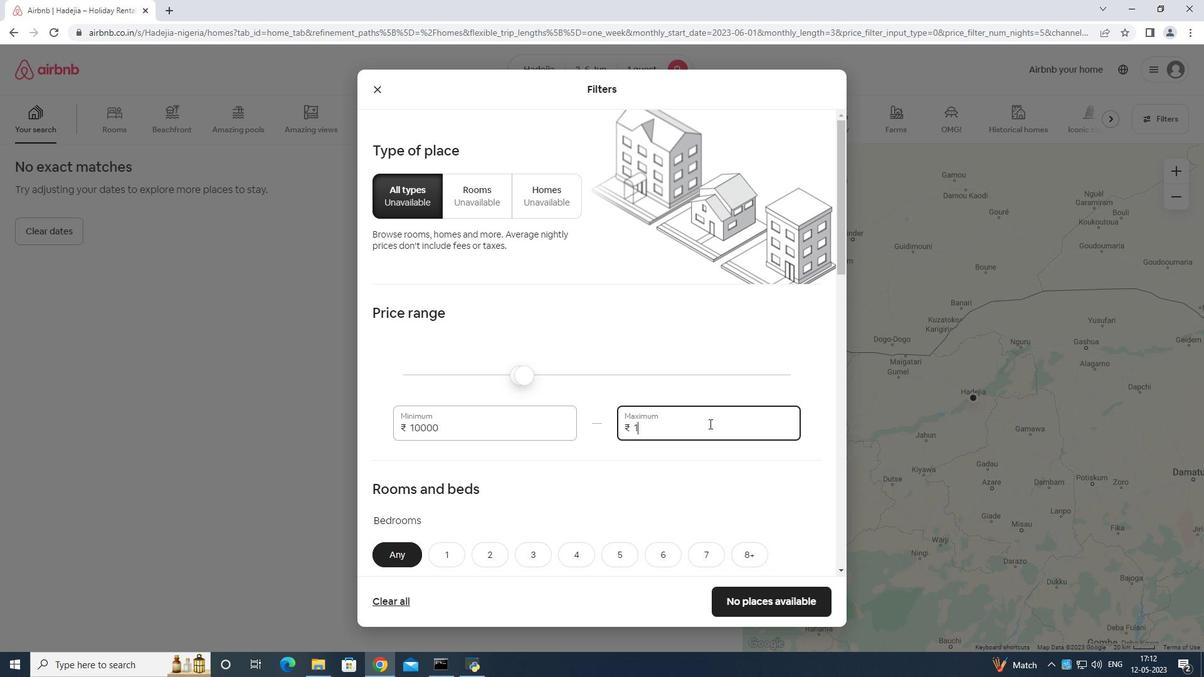 
Action: Key pressed 6000
Screenshot: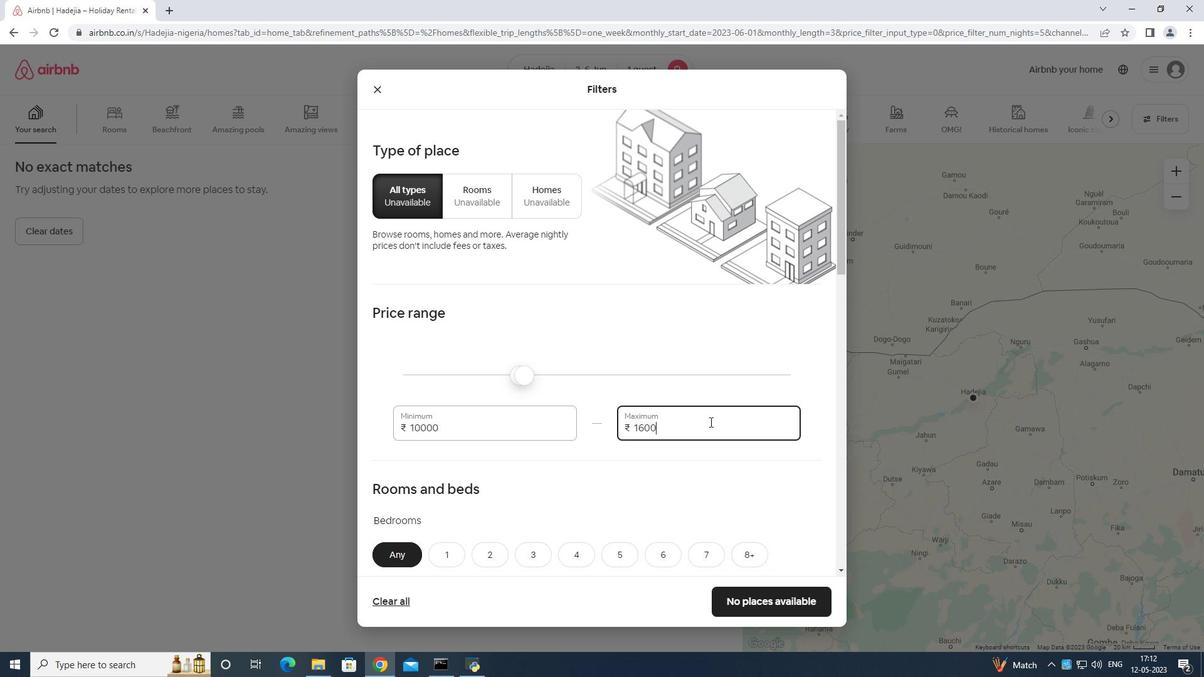 
Action: Mouse moved to (710, 421)
Screenshot: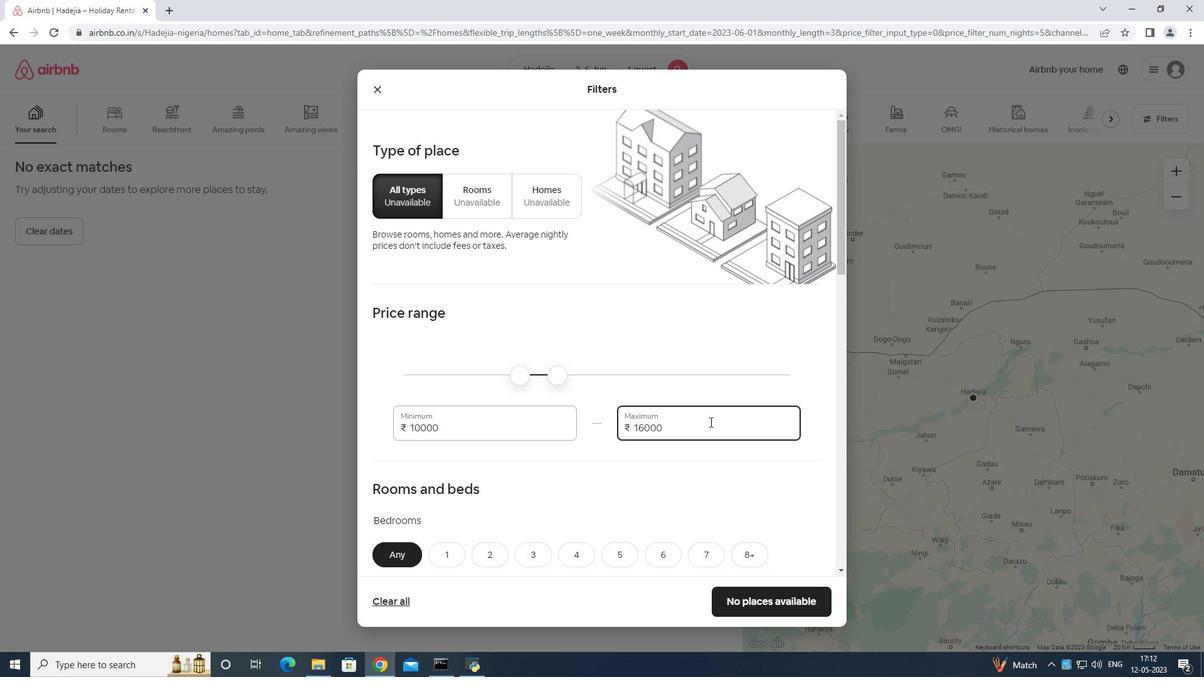 
Action: Mouse scrolled (710, 421) with delta (0, 0)
Screenshot: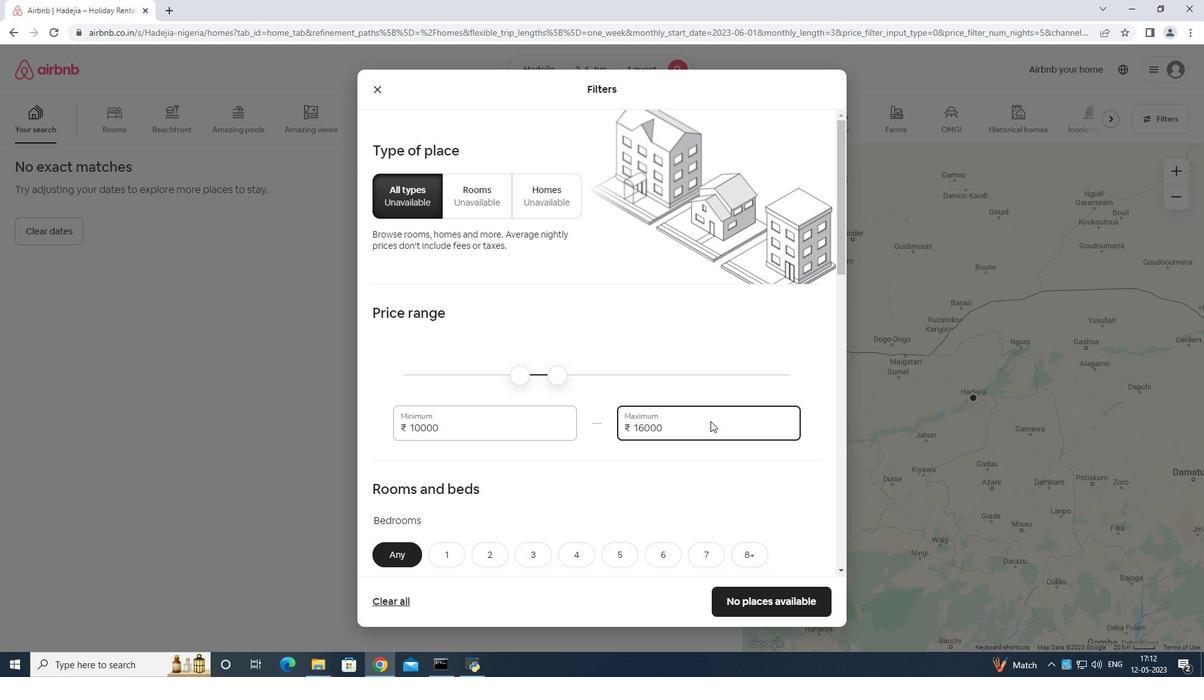 
Action: Mouse moved to (710, 421)
Screenshot: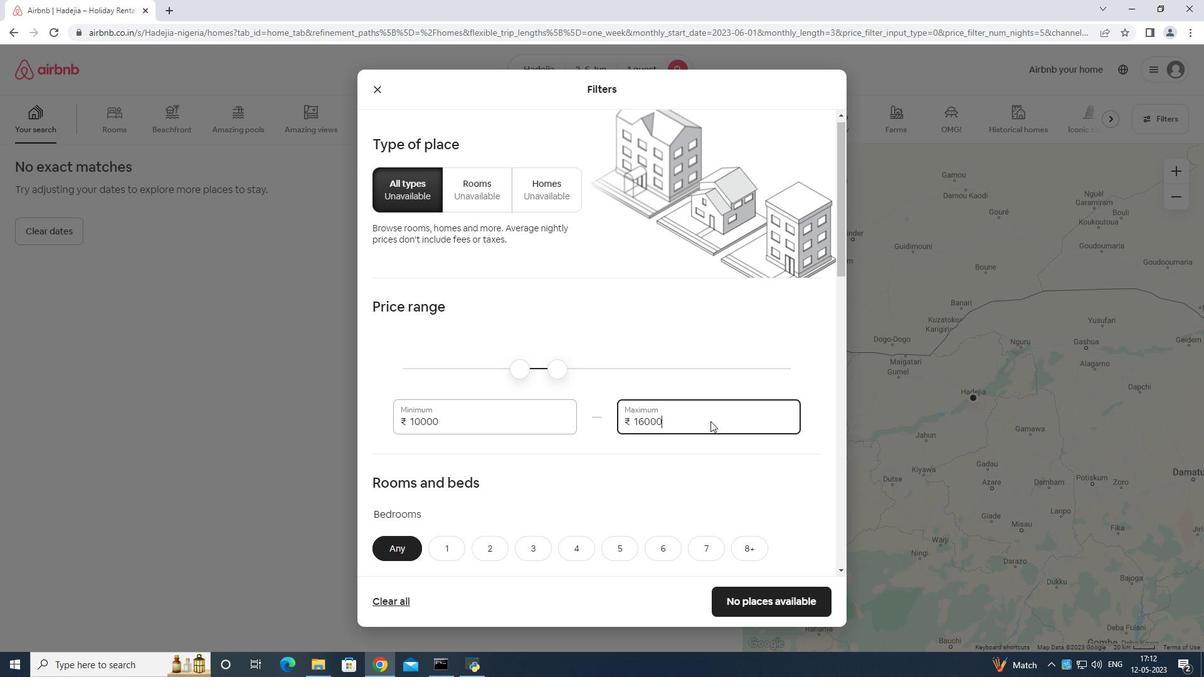 
Action: Mouse scrolled (710, 421) with delta (0, 0)
Screenshot: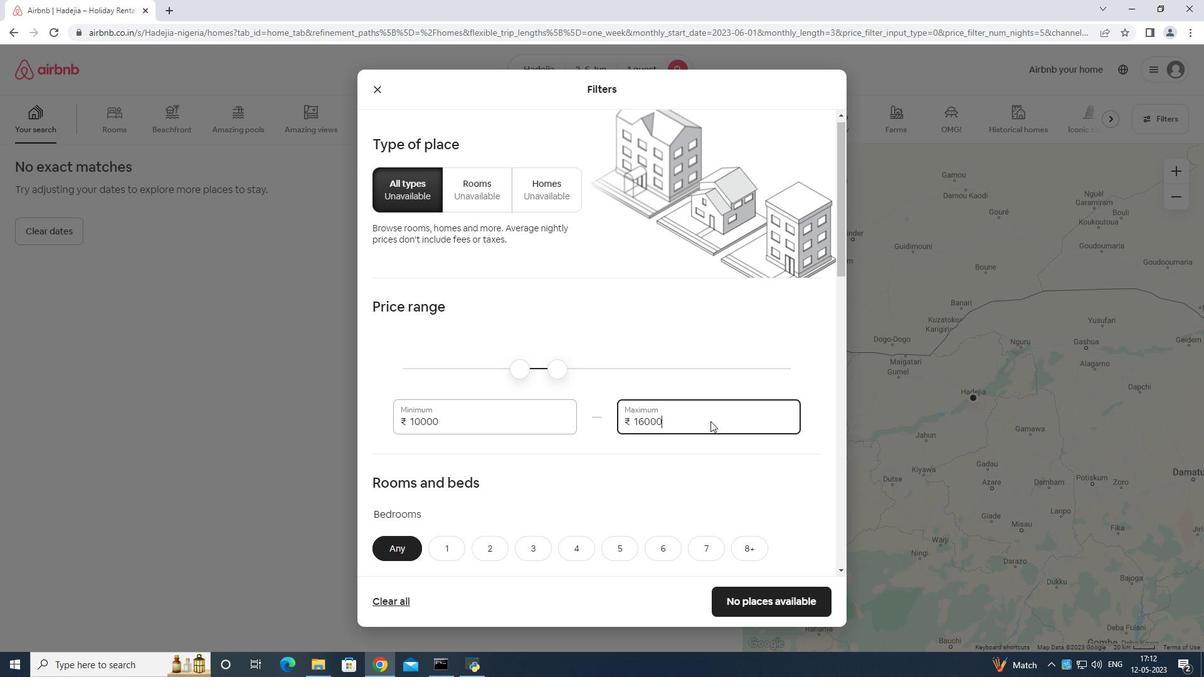 
Action: Mouse scrolled (710, 421) with delta (0, 0)
Screenshot: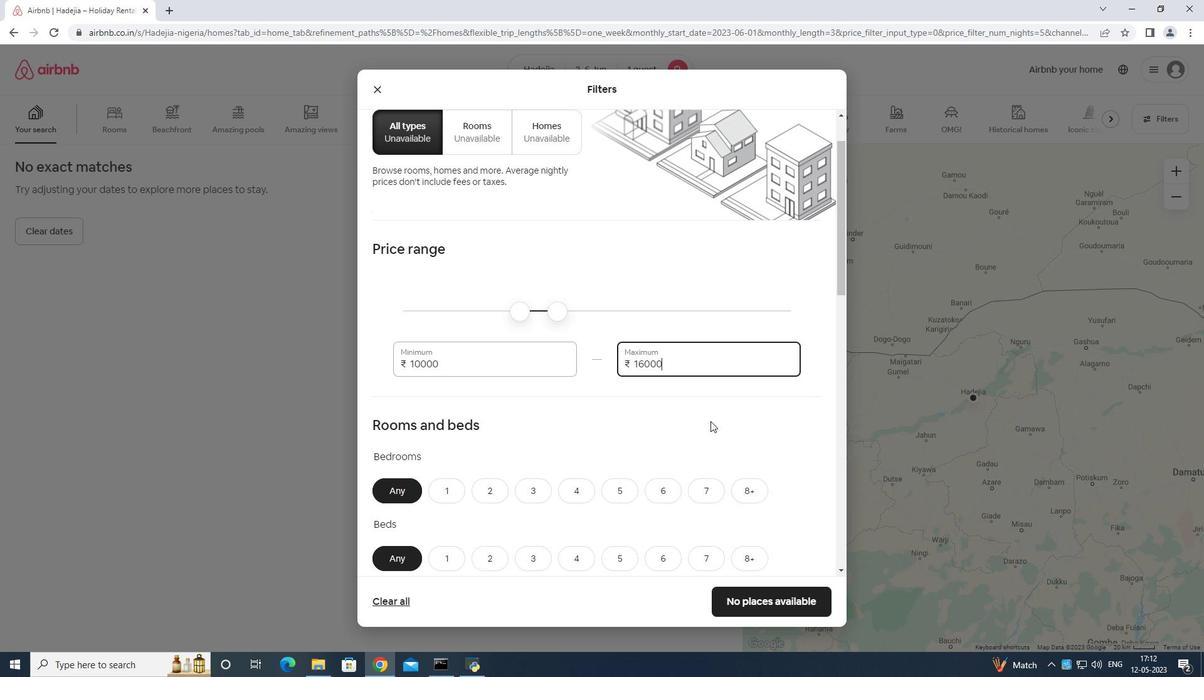 
Action: Key pressed <Key.backspace><Key.backspace><Key.backspace><Key.backspace><Key.backspace>
Screenshot: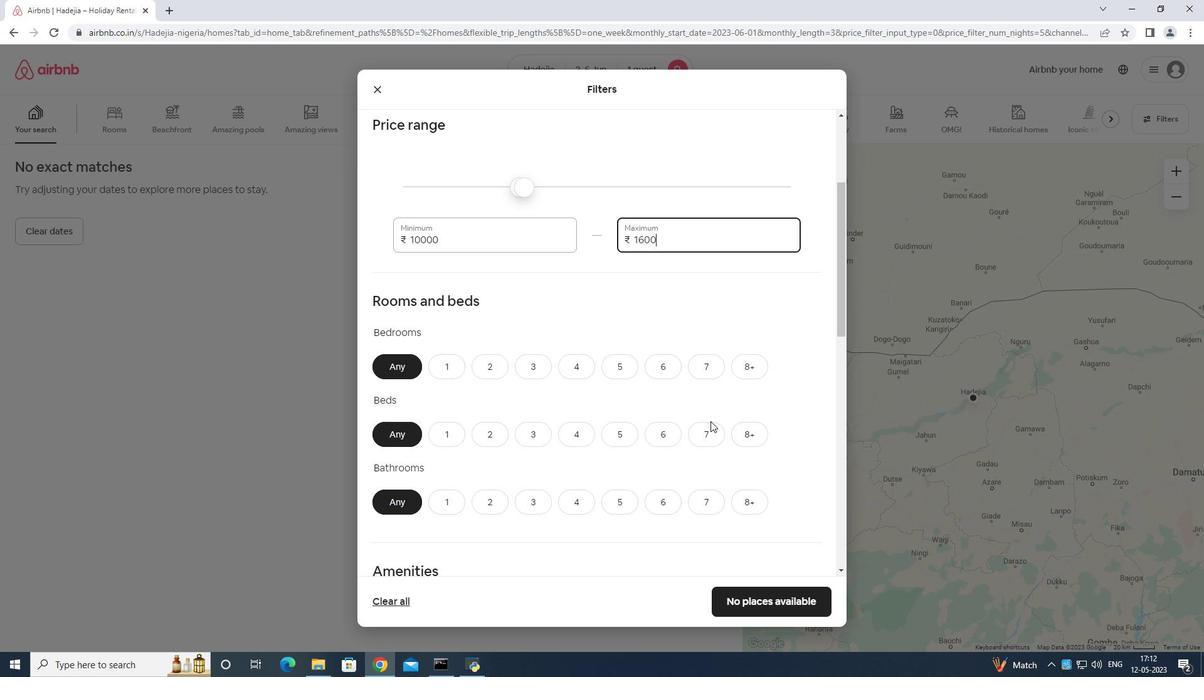 
Action: Mouse moved to (712, 421)
Screenshot: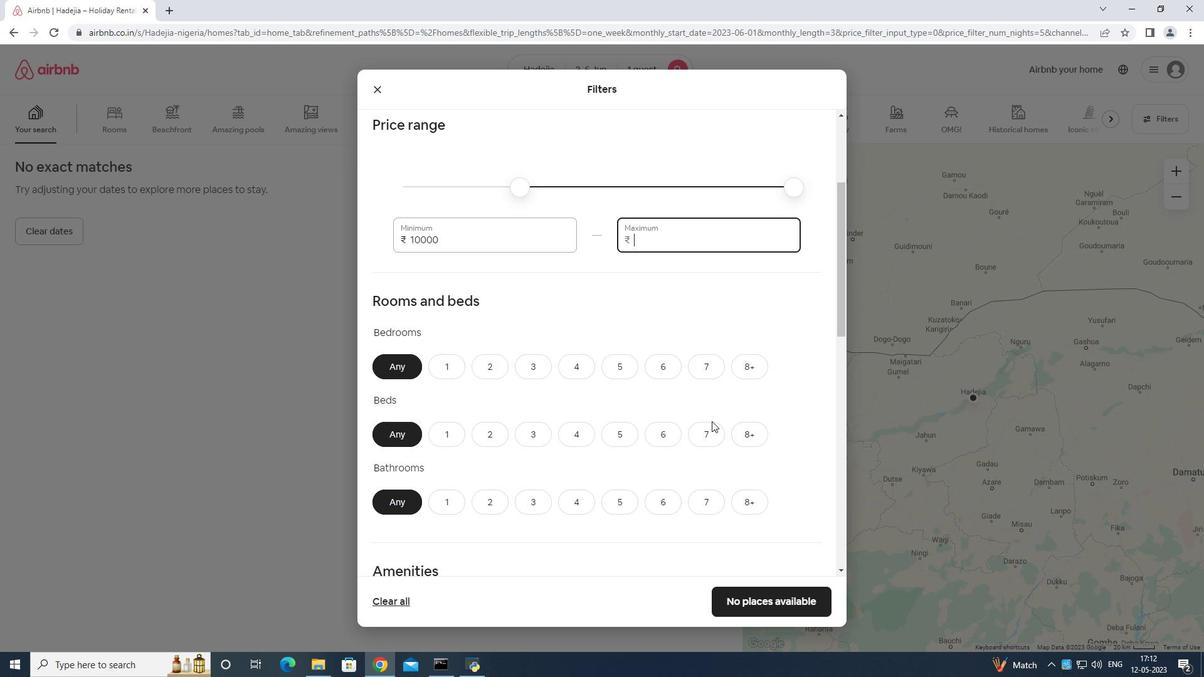 
Action: Key pressed 1
Screenshot: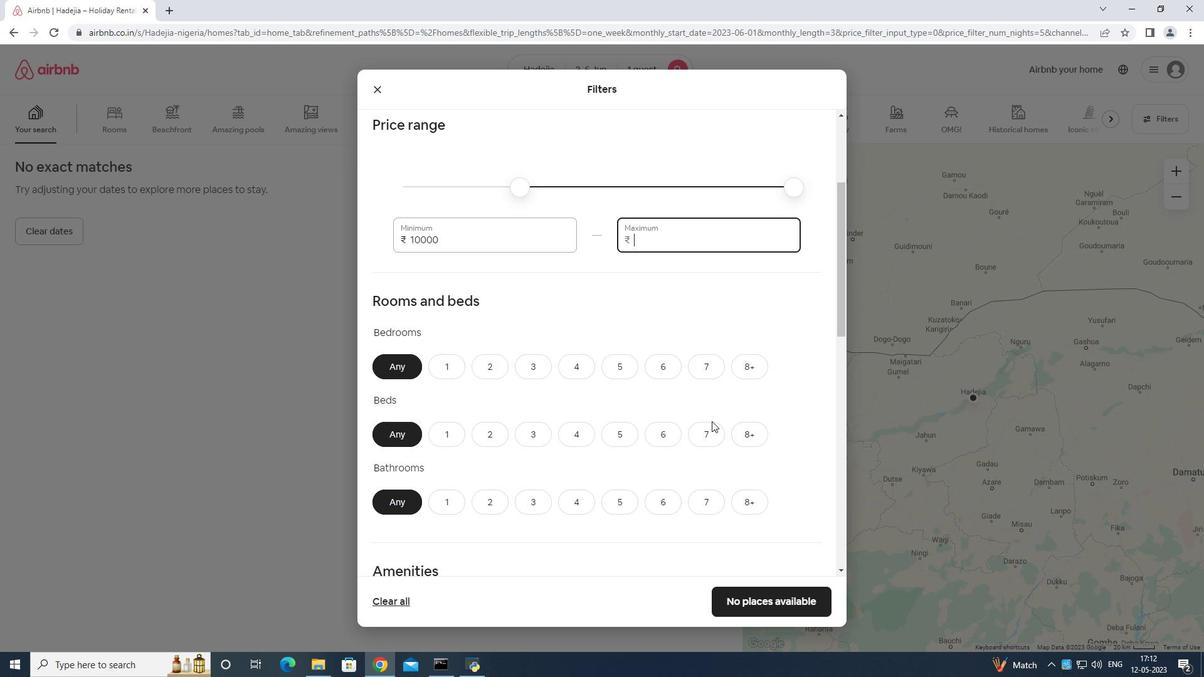 
Action: Mouse moved to (713, 420)
Screenshot: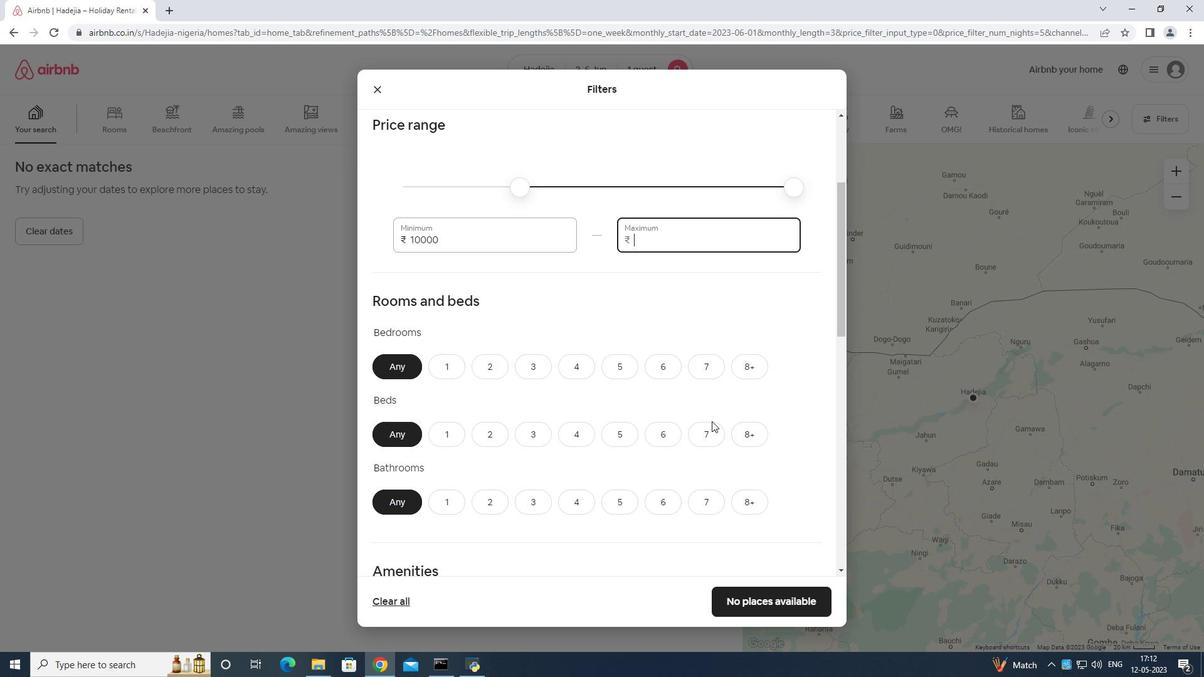 
Action: Key pressed 3
Screenshot: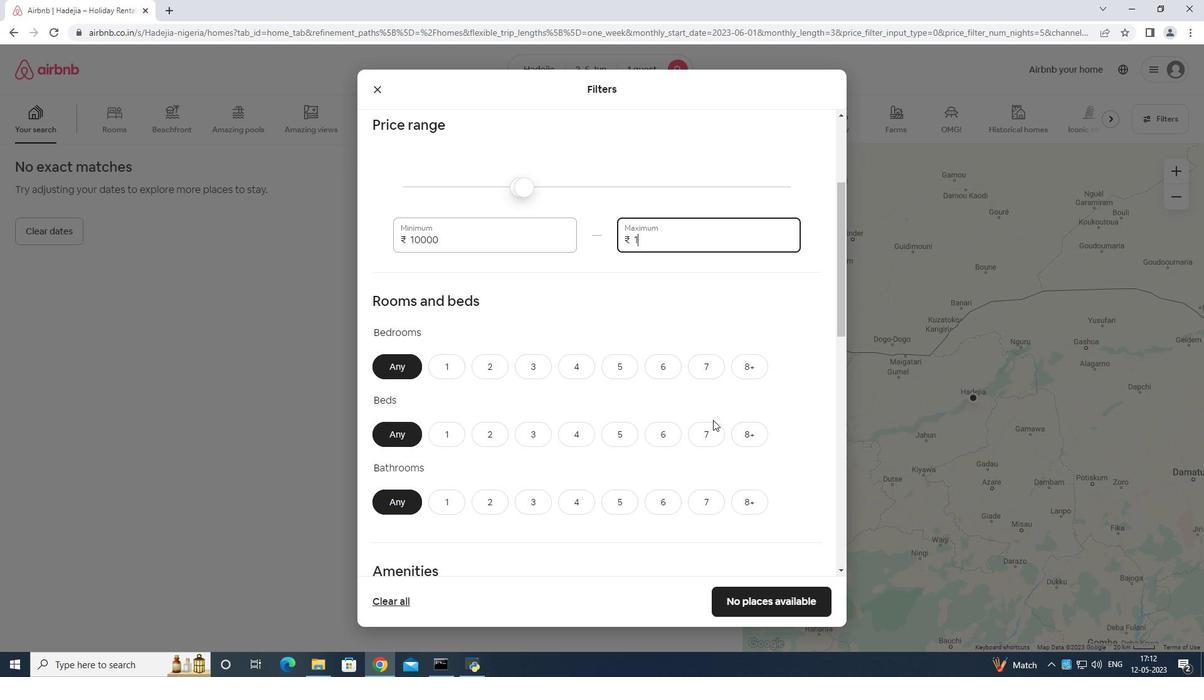 
Action: Mouse moved to (714, 419)
Screenshot: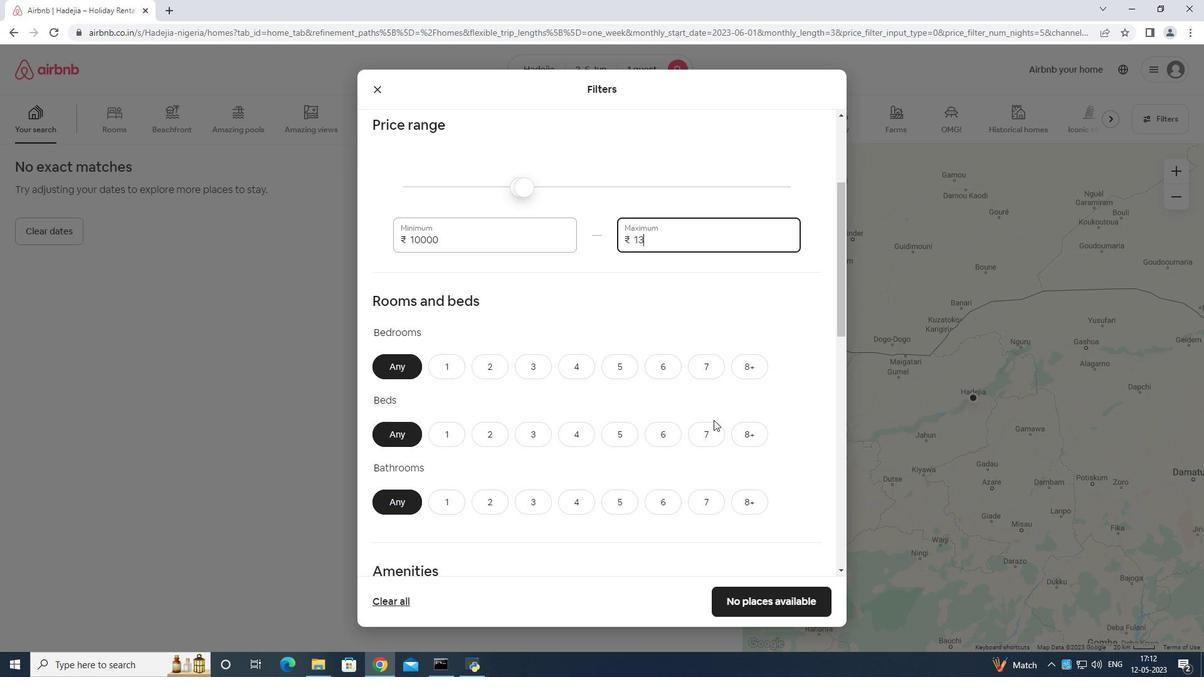 
Action: Key pressed 000
Screenshot: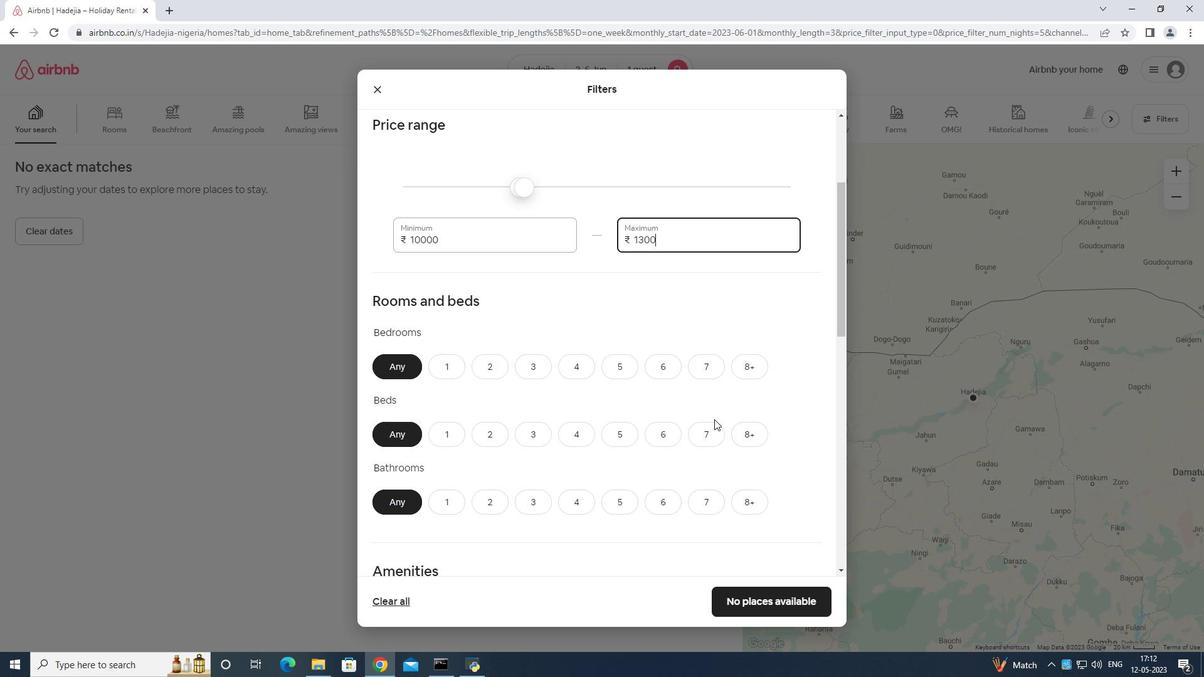 
Action: Mouse scrolled (714, 419) with delta (0, 0)
Screenshot: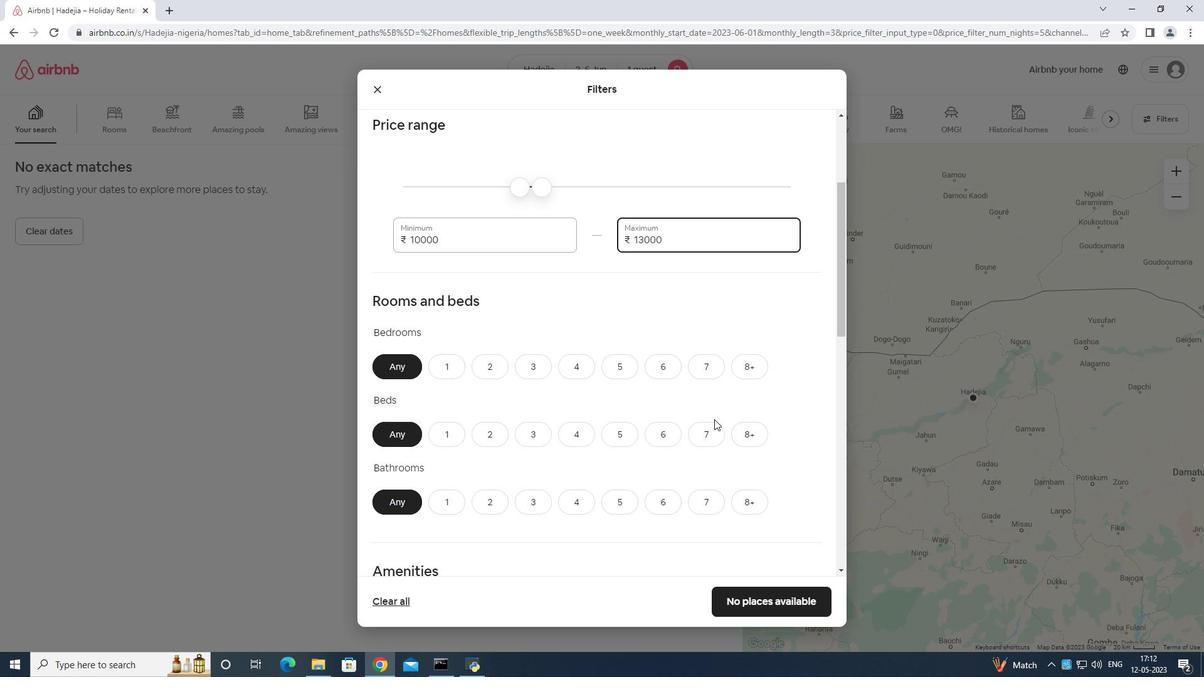 
Action: Mouse moved to (714, 419)
Screenshot: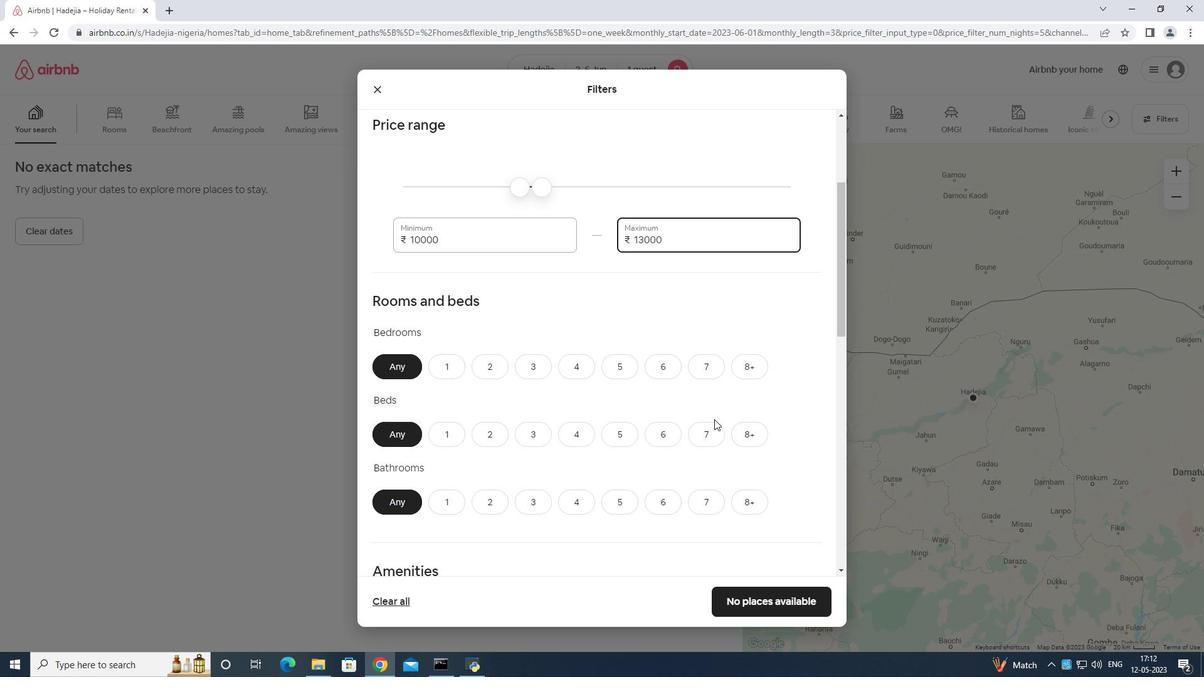 
Action: Mouse scrolled (714, 419) with delta (0, 0)
Screenshot: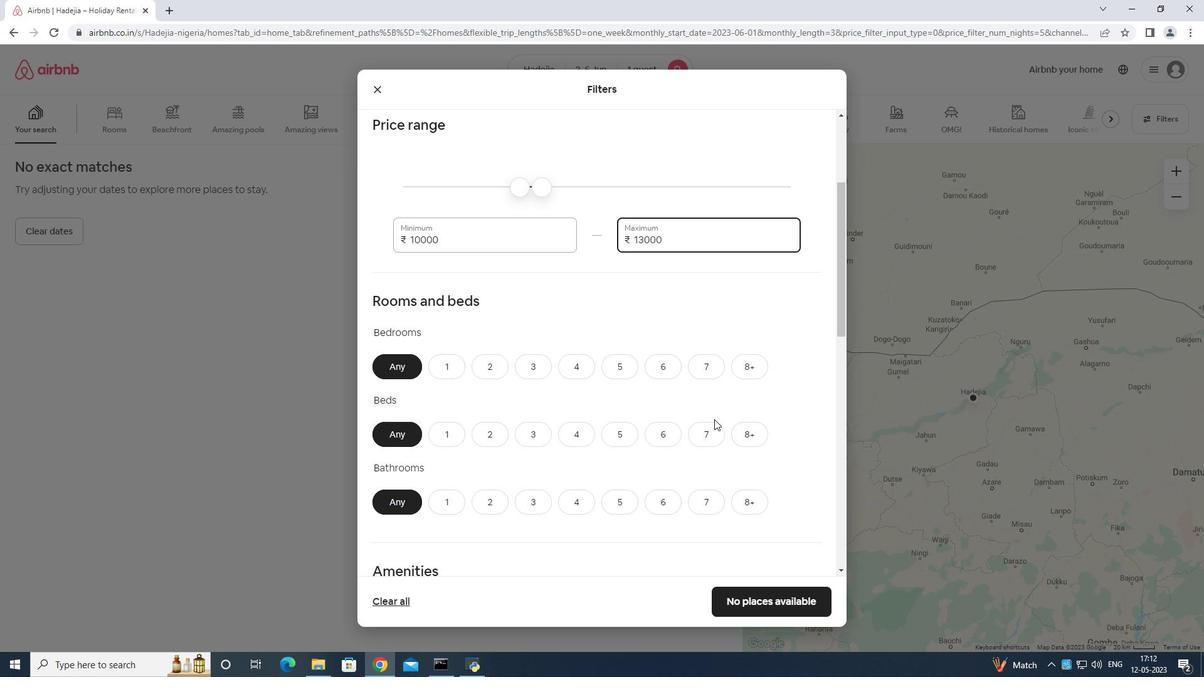 
Action: Mouse moved to (437, 239)
Screenshot: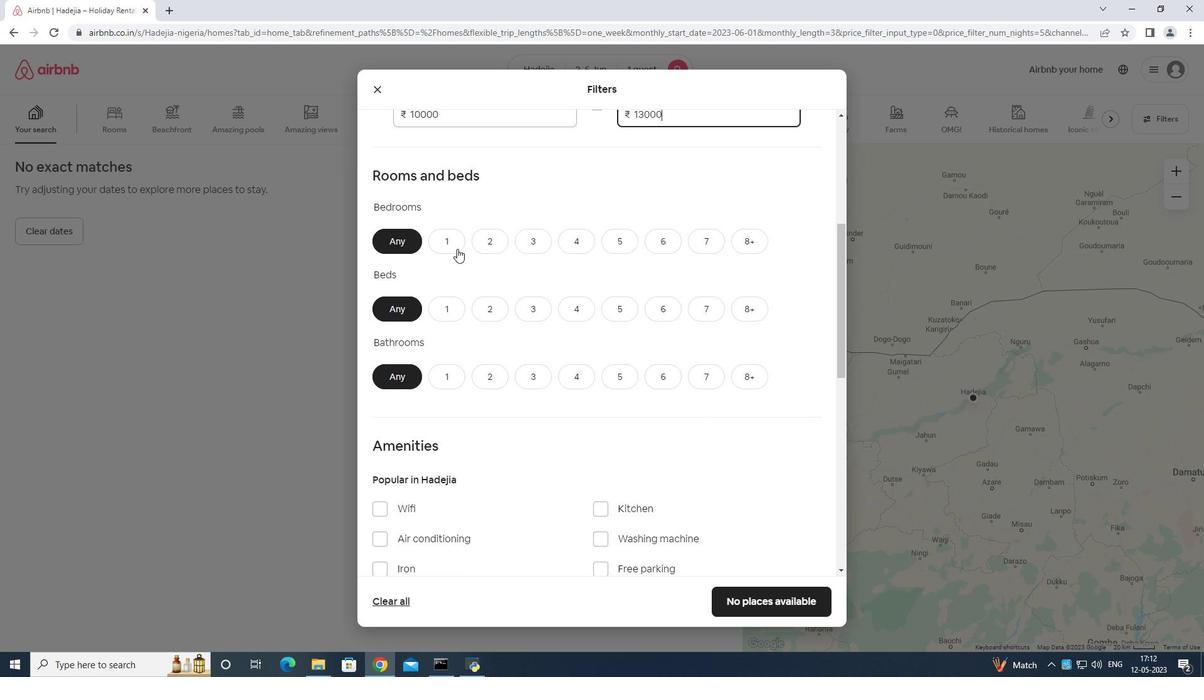 
Action: Mouse pressed left at (437, 239)
Screenshot: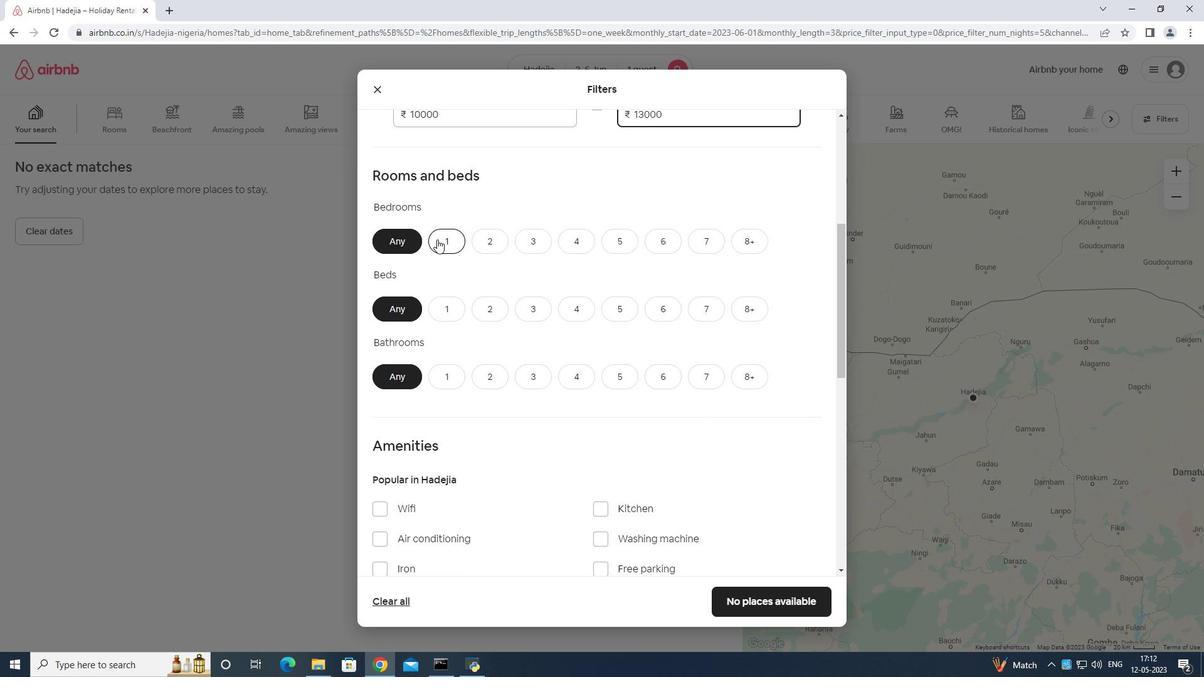
Action: Mouse moved to (454, 307)
Screenshot: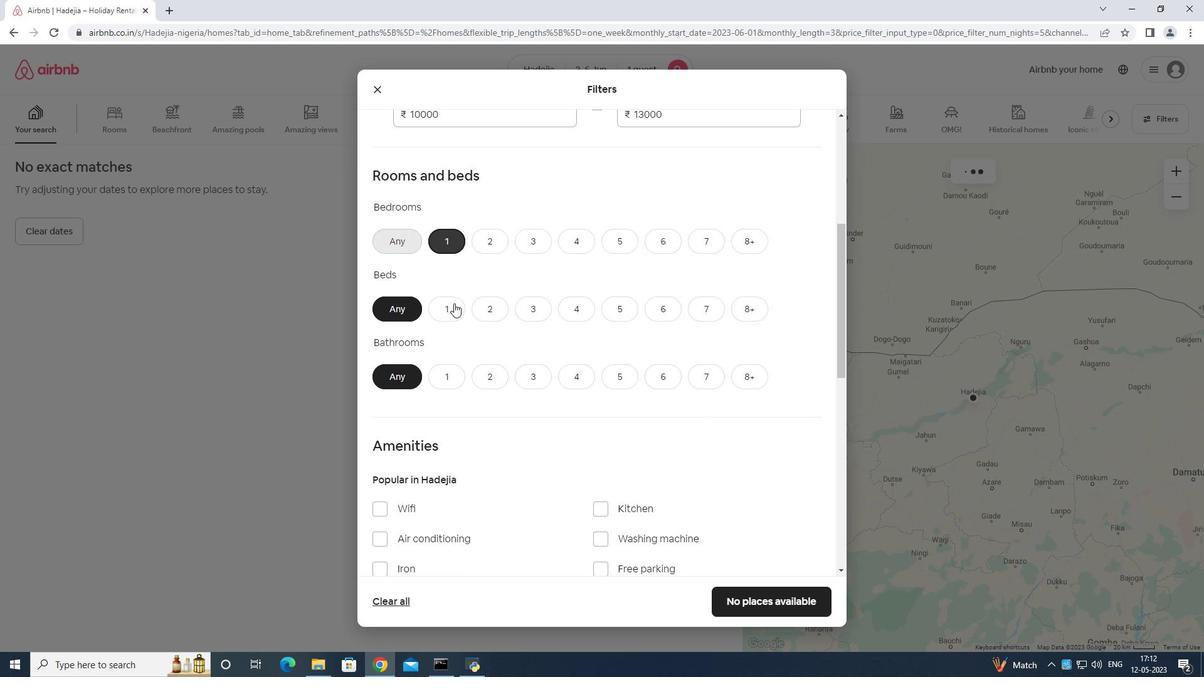 
Action: Mouse pressed left at (454, 307)
Screenshot: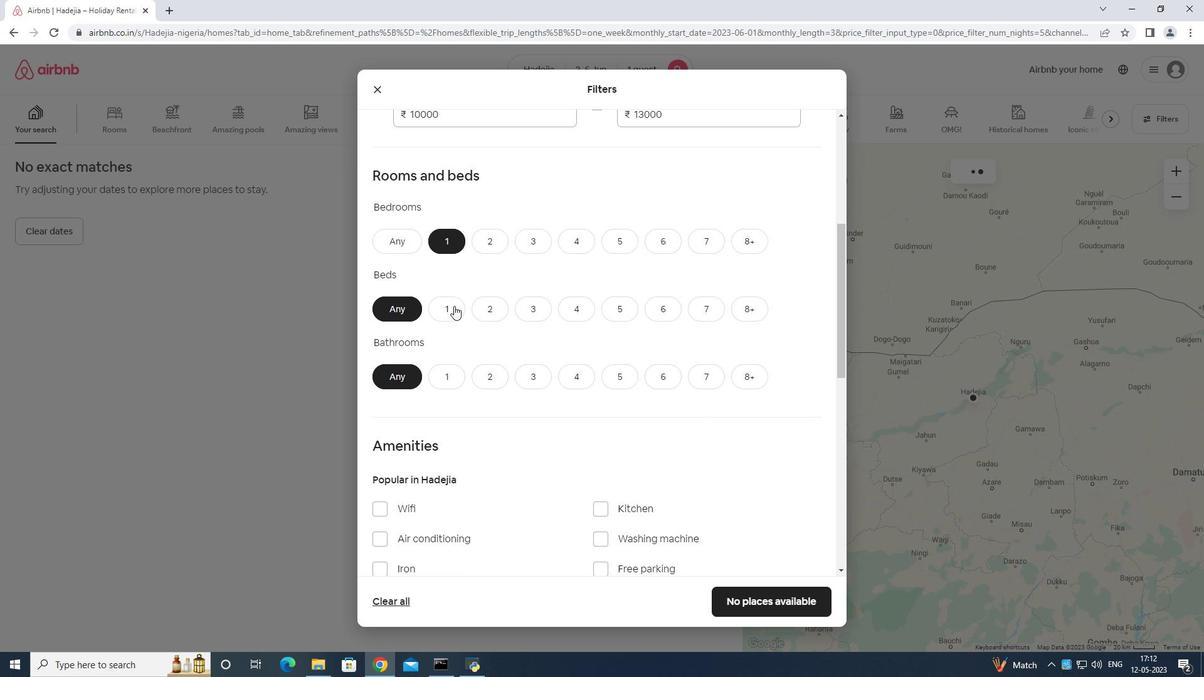 
Action: Mouse moved to (445, 367)
Screenshot: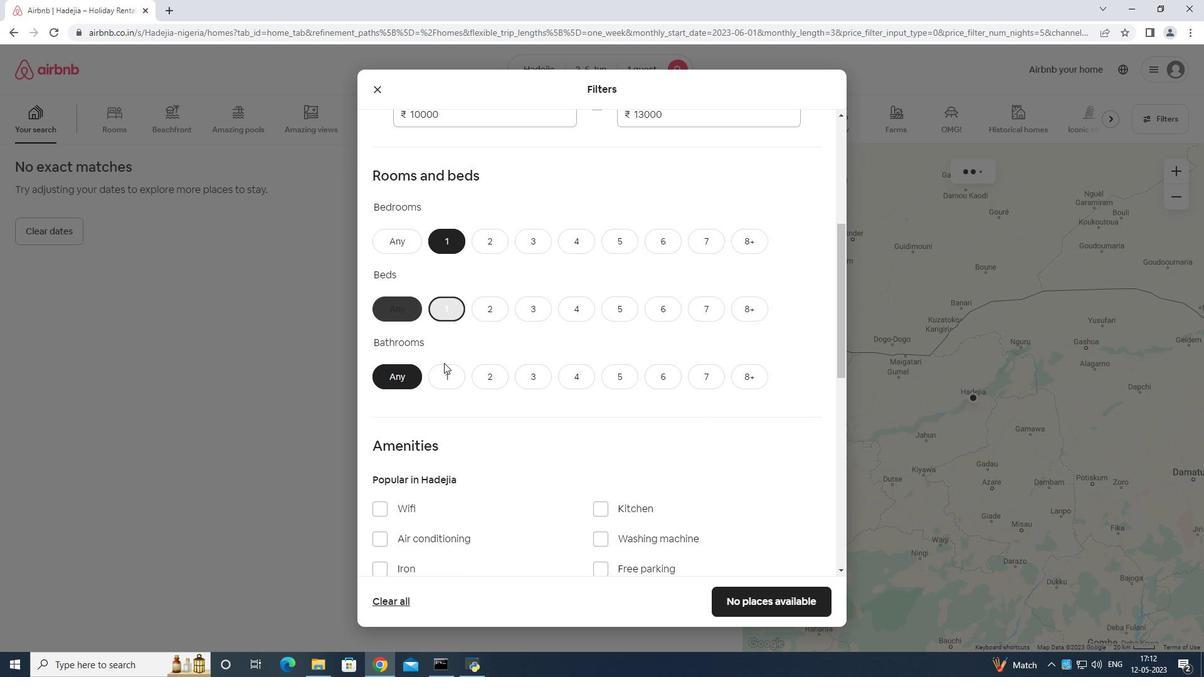 
Action: Mouse pressed left at (445, 367)
Screenshot: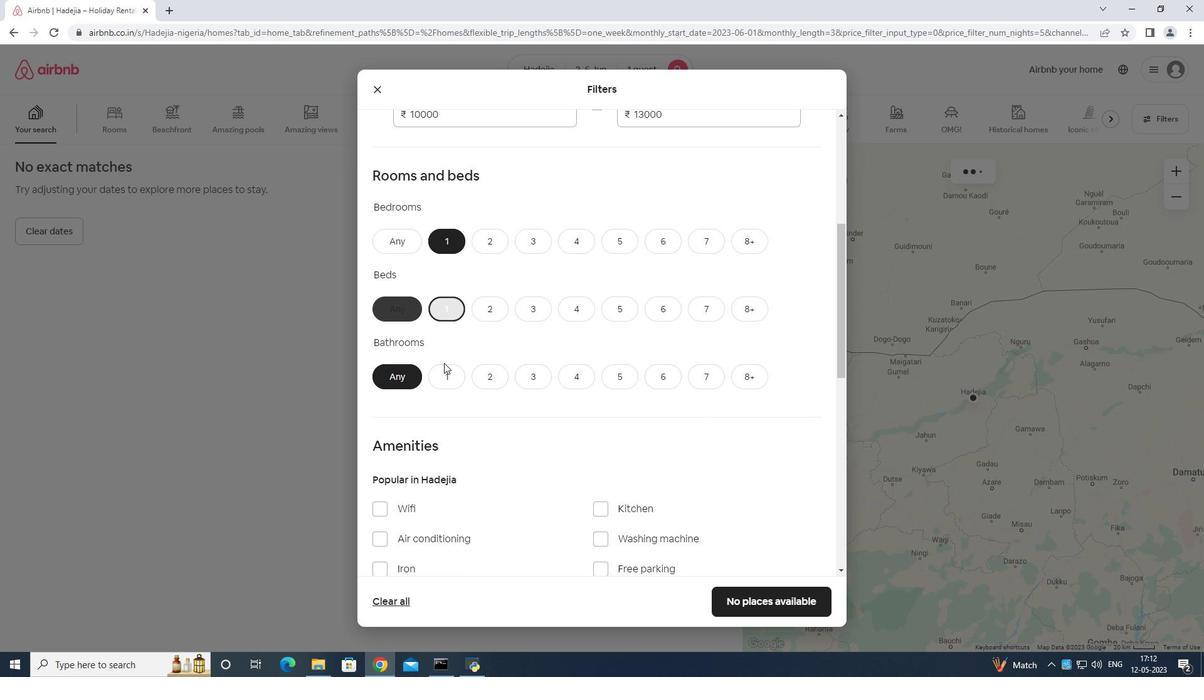 
Action: Mouse moved to (453, 375)
Screenshot: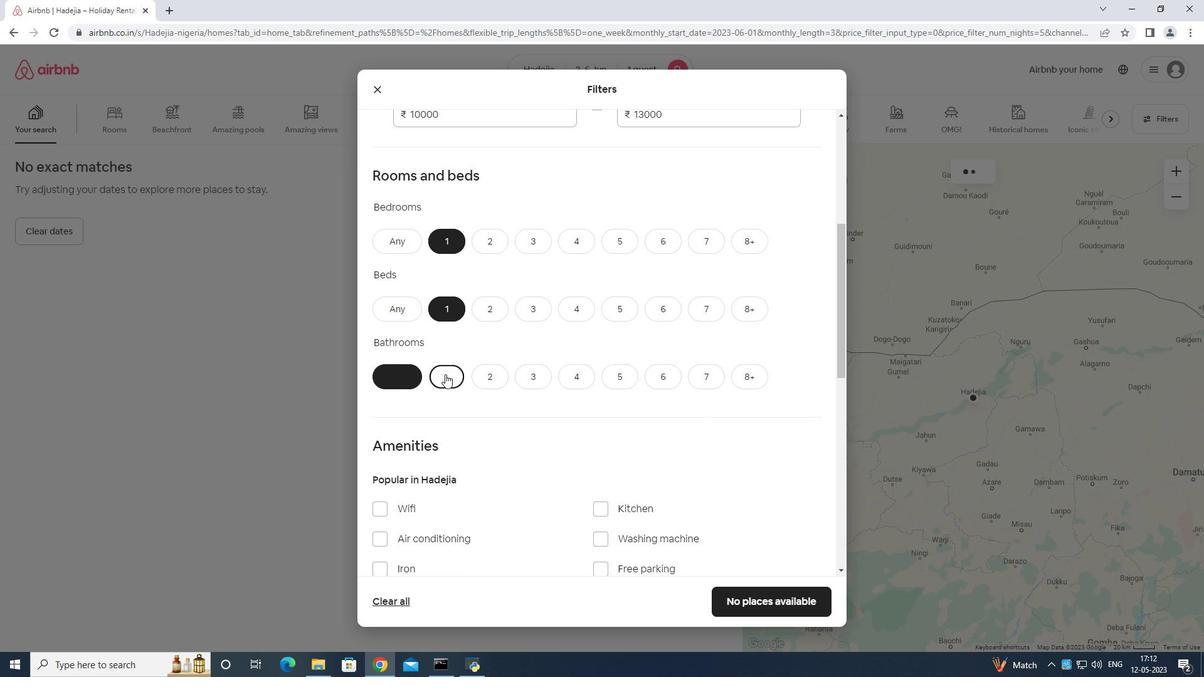 
Action: Mouse scrolled (453, 374) with delta (0, 0)
Screenshot: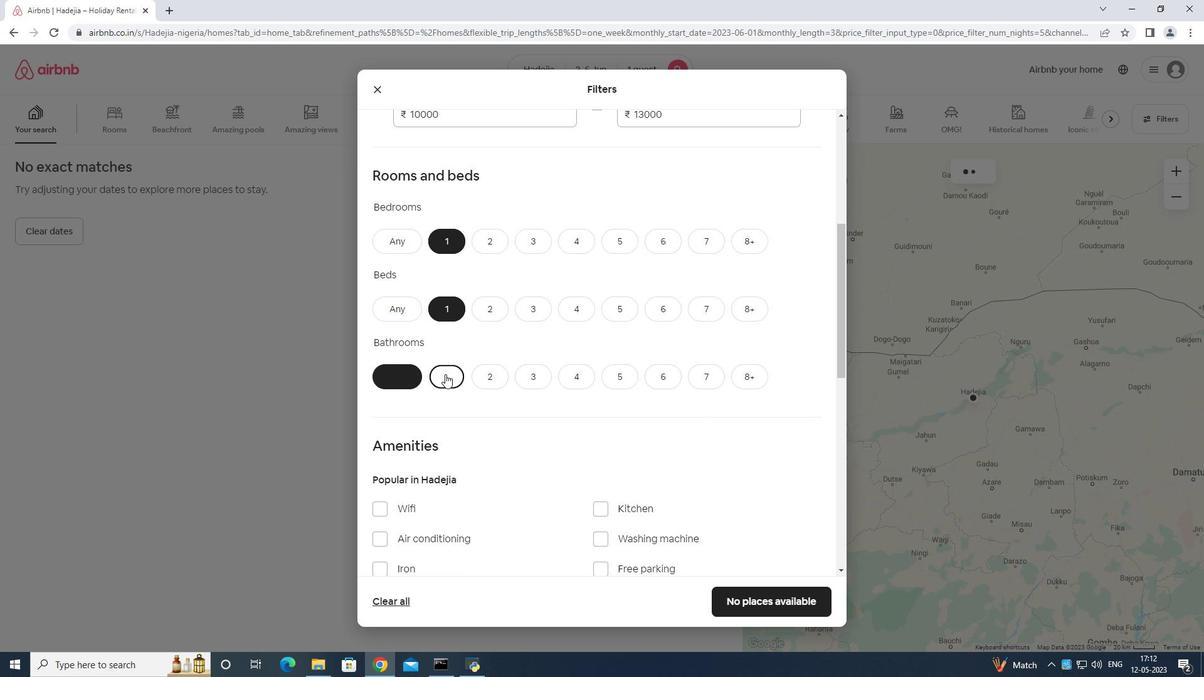 
Action: Mouse moved to (462, 376)
Screenshot: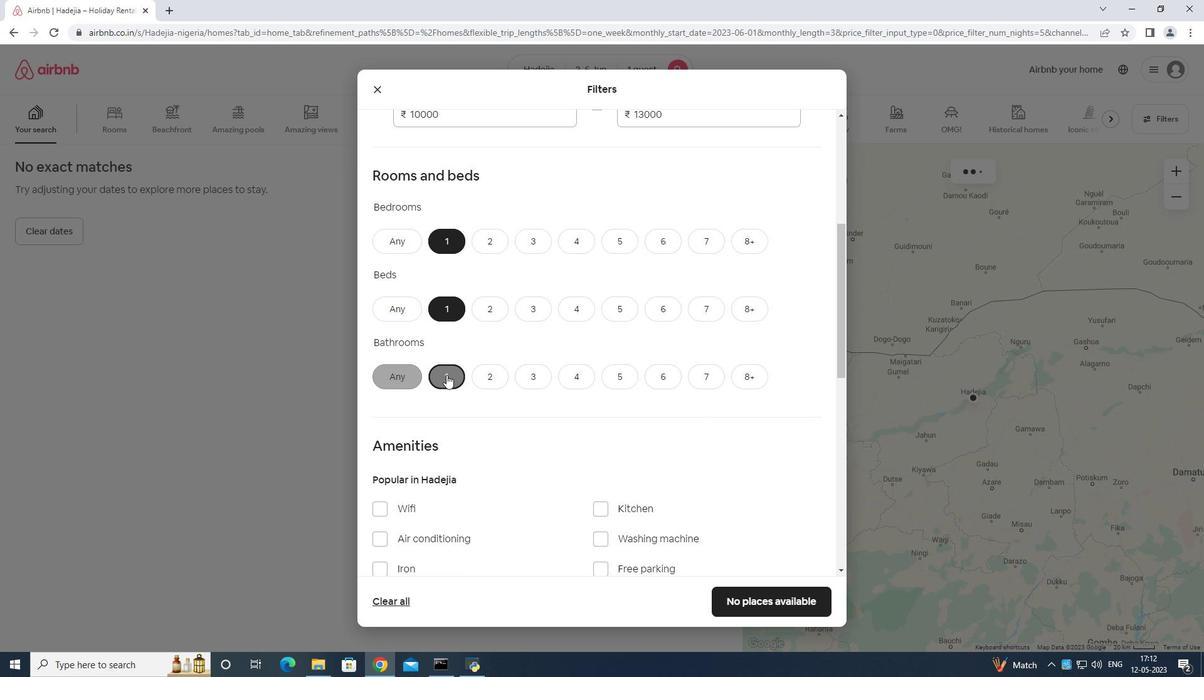 
Action: Mouse scrolled (462, 375) with delta (0, 0)
Screenshot: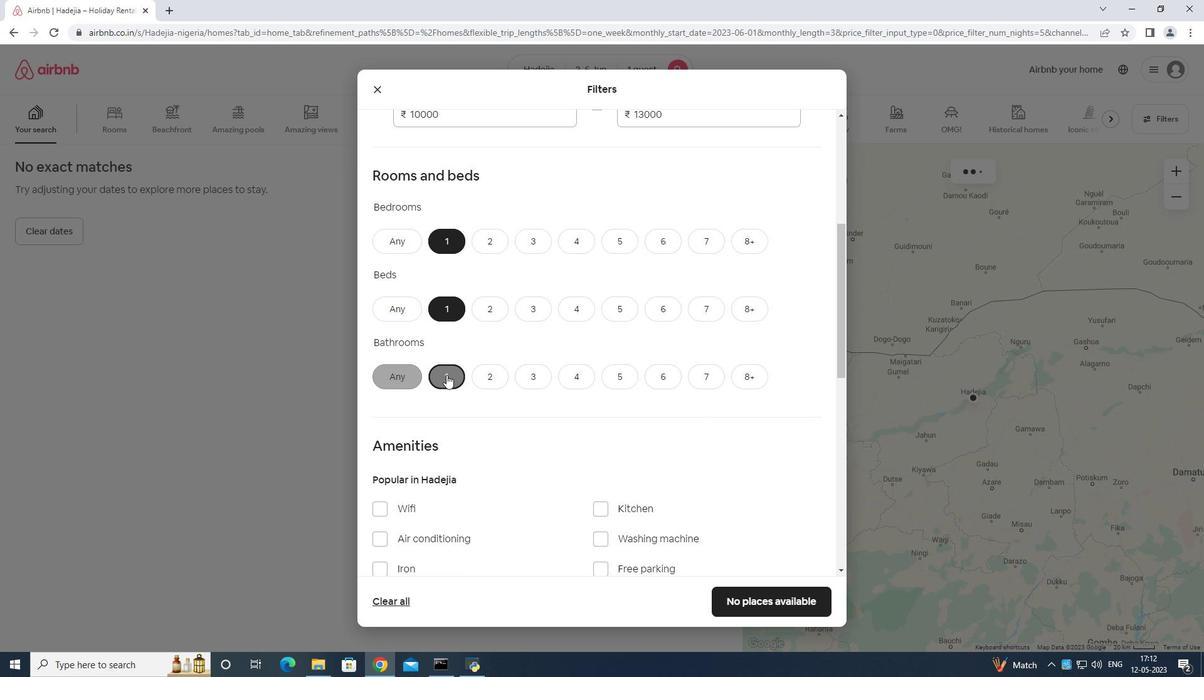
Action: Mouse moved to (484, 382)
Screenshot: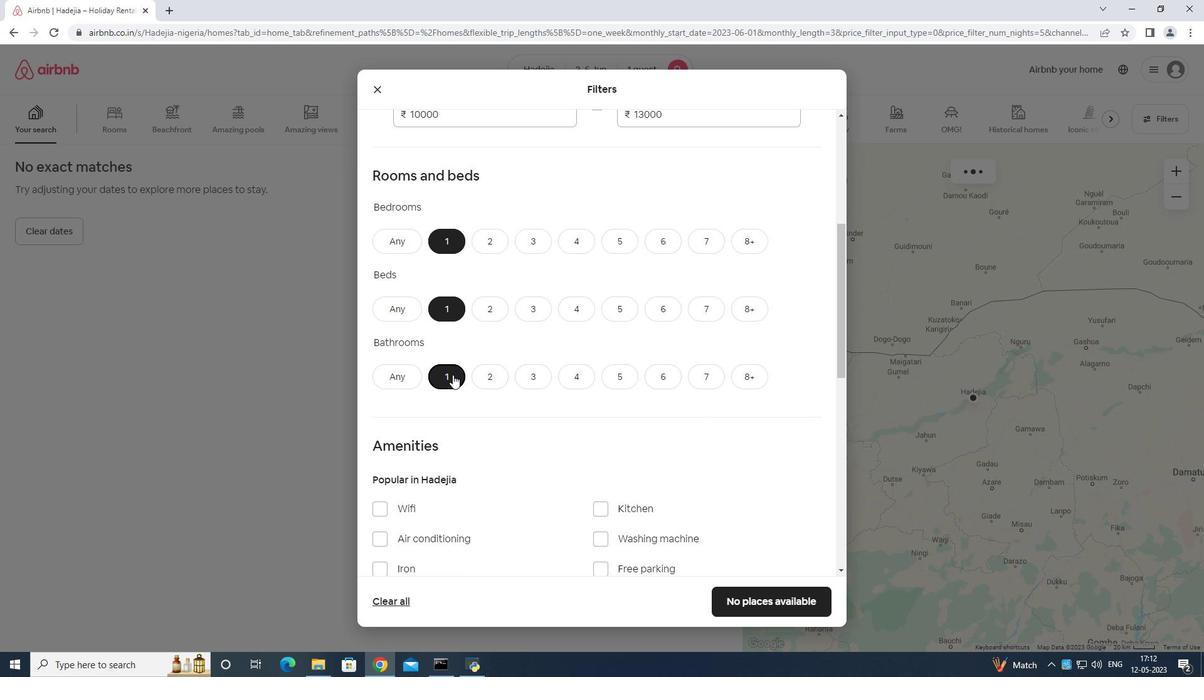 
Action: Mouse scrolled (483, 382) with delta (0, 0)
Screenshot: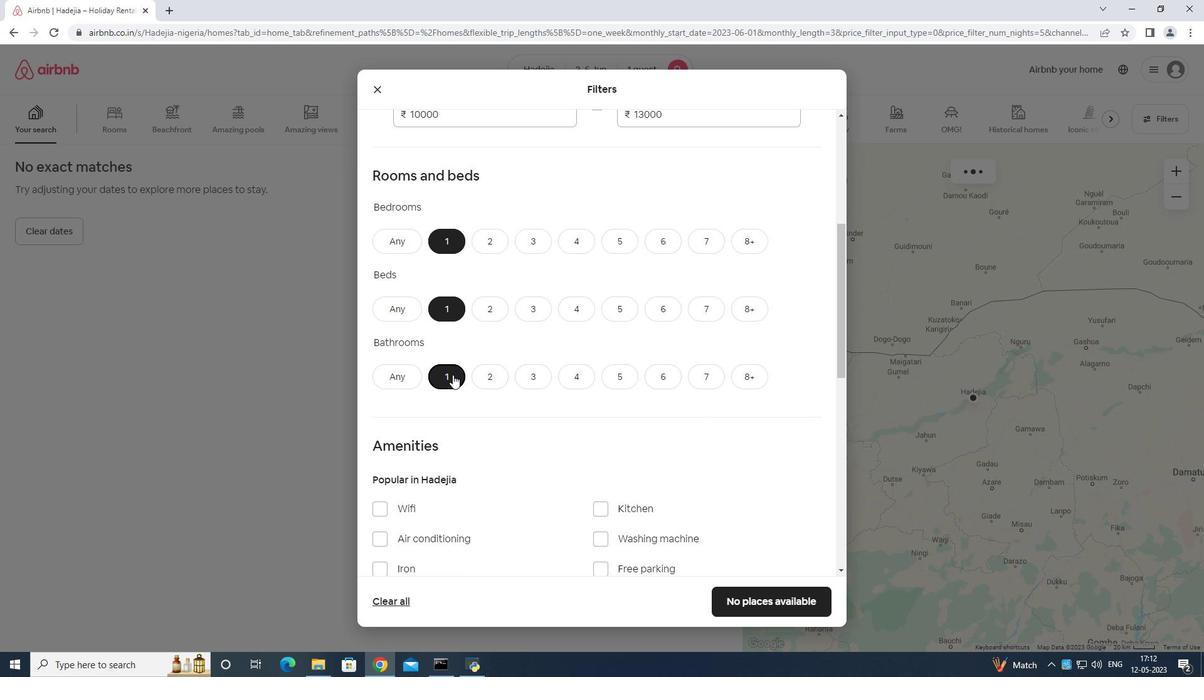 
Action: Mouse moved to (545, 320)
Screenshot: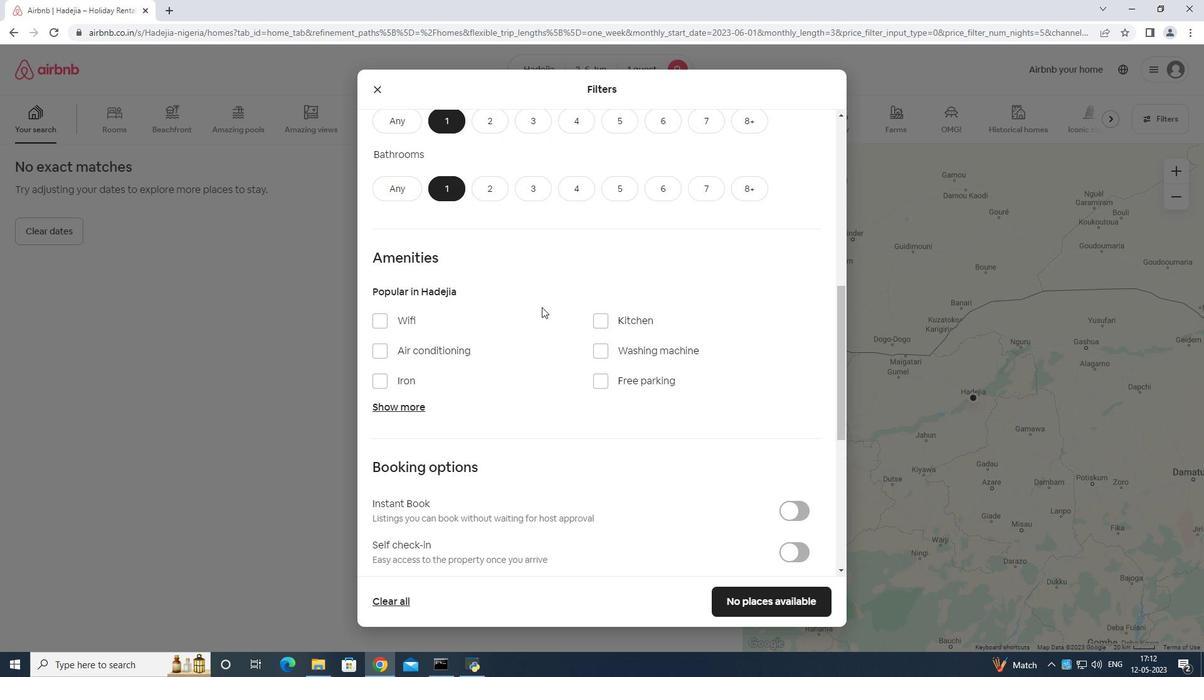 
Action: Mouse scrolled (545, 319) with delta (0, 0)
Screenshot: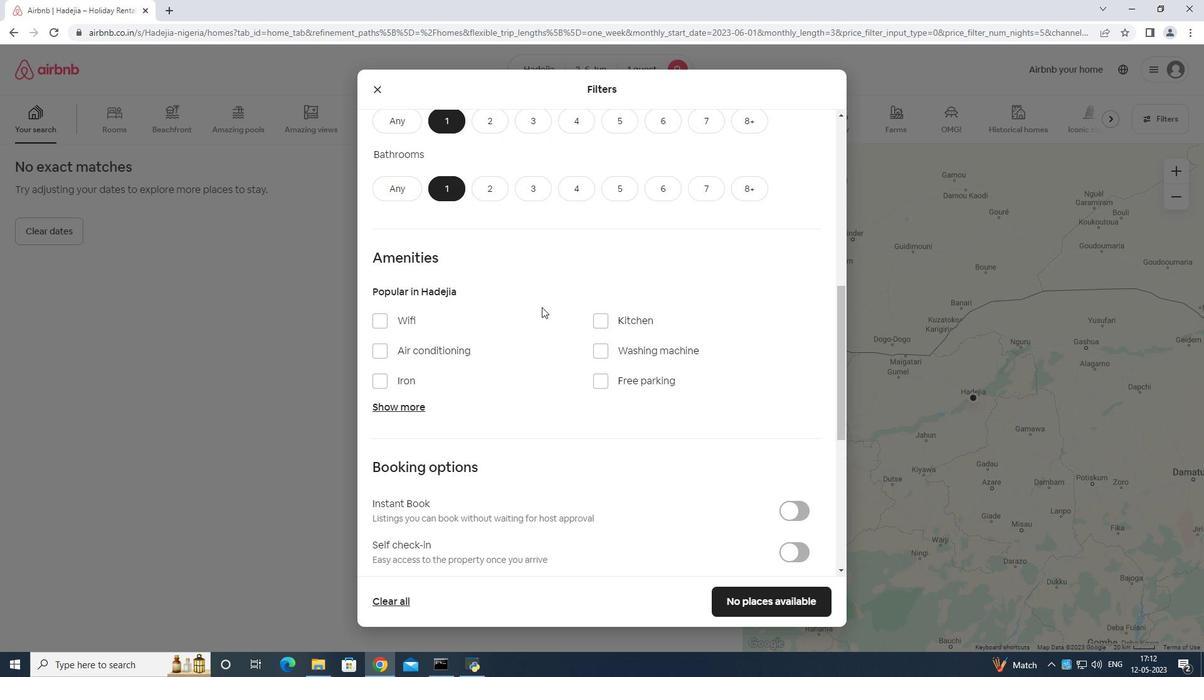 
Action: Mouse moved to (546, 326)
Screenshot: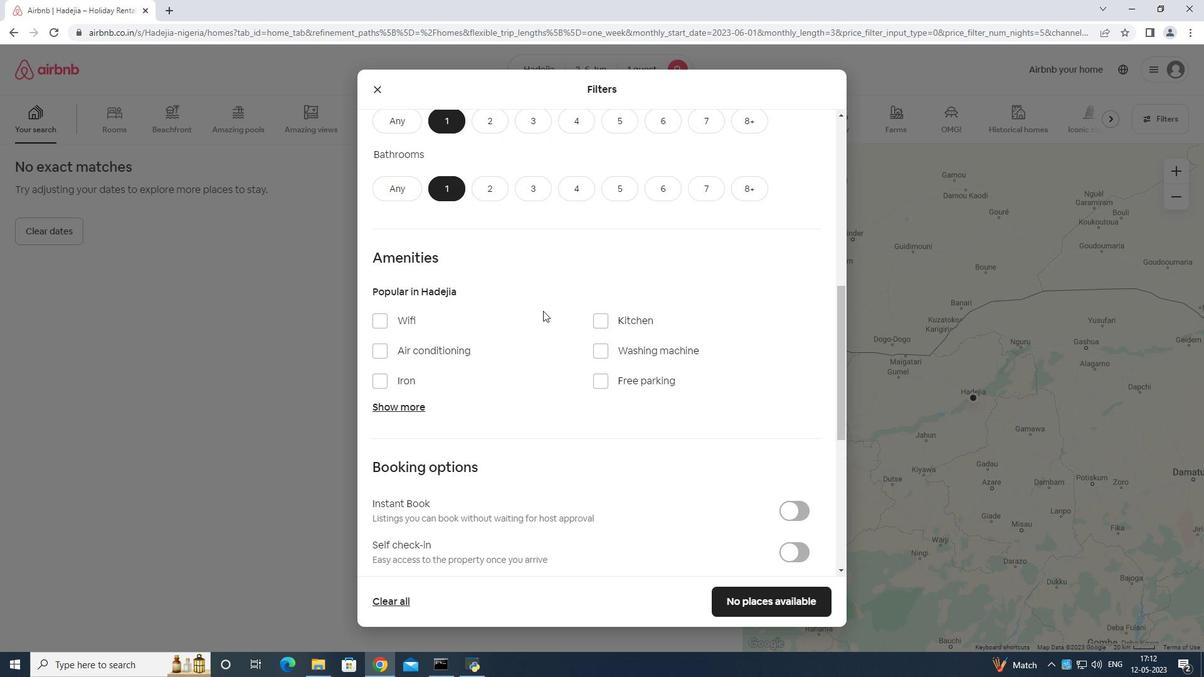 
Action: Mouse scrolled (546, 326) with delta (0, 0)
Screenshot: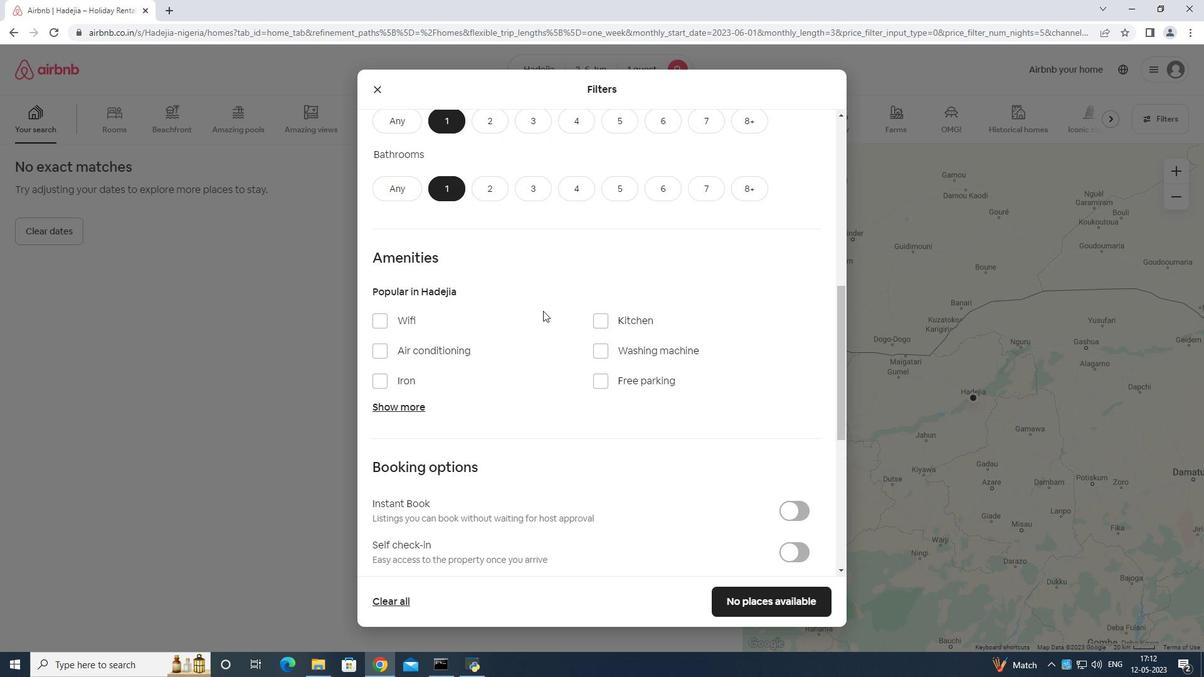 
Action: Mouse moved to (787, 430)
Screenshot: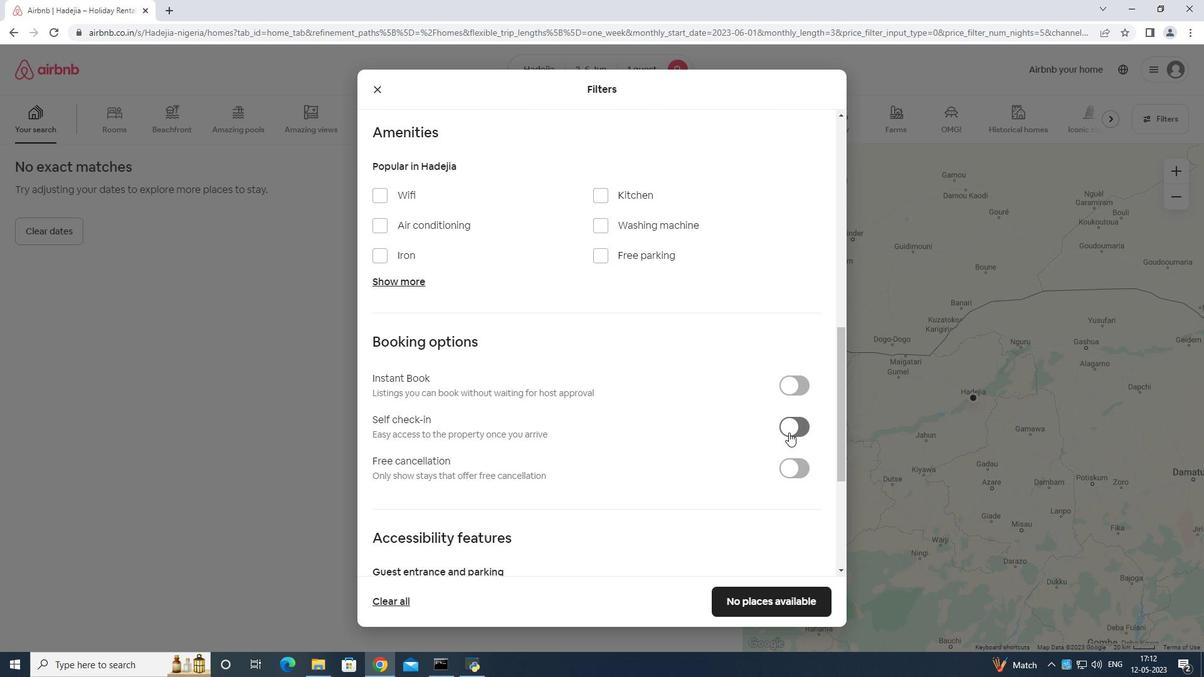 
Action: Mouse pressed left at (787, 430)
Screenshot: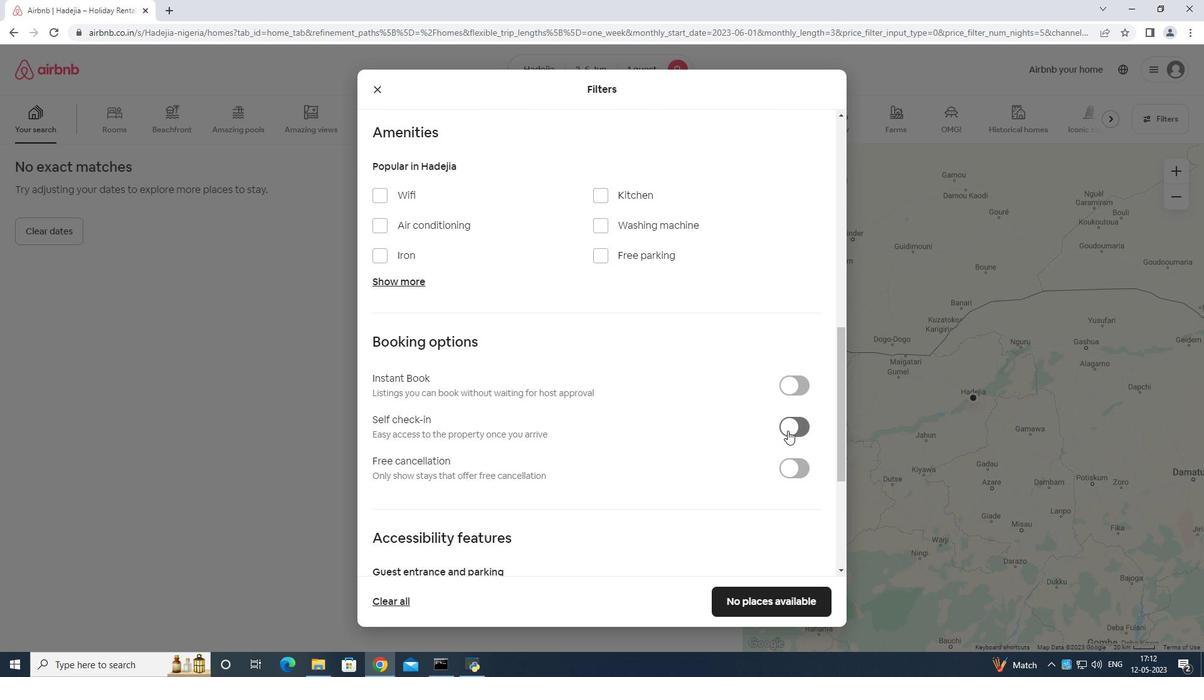 
Action: Mouse moved to (788, 416)
Screenshot: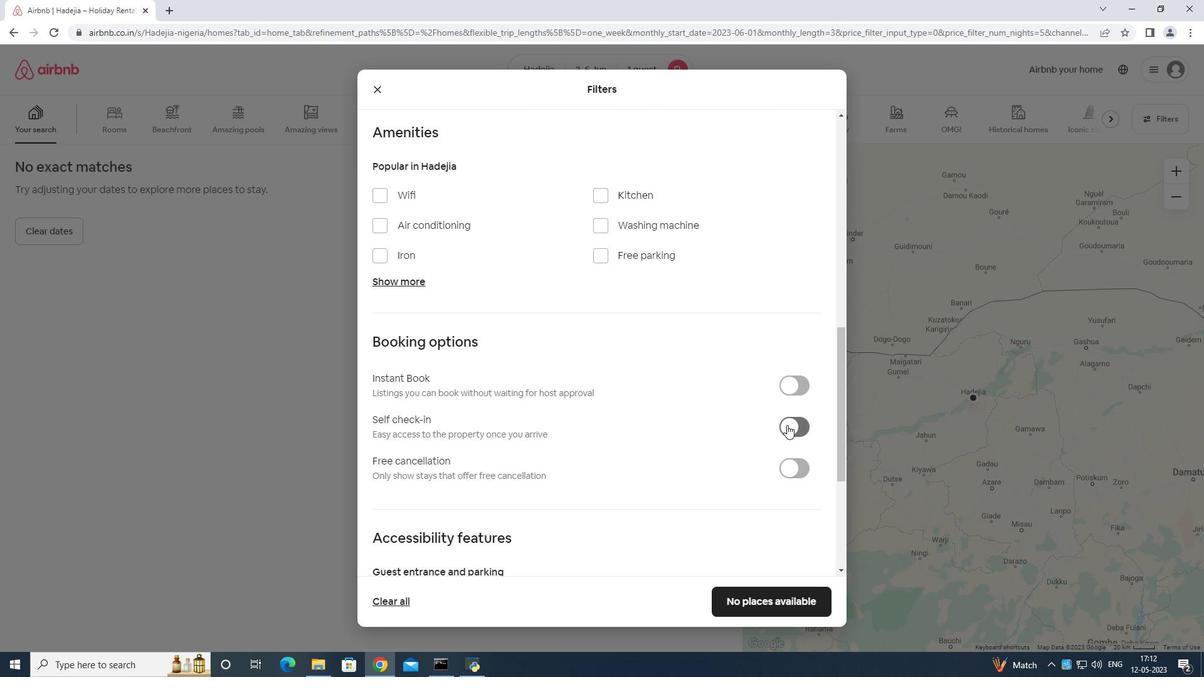 
Action: Mouse scrolled (788, 416) with delta (0, 0)
Screenshot: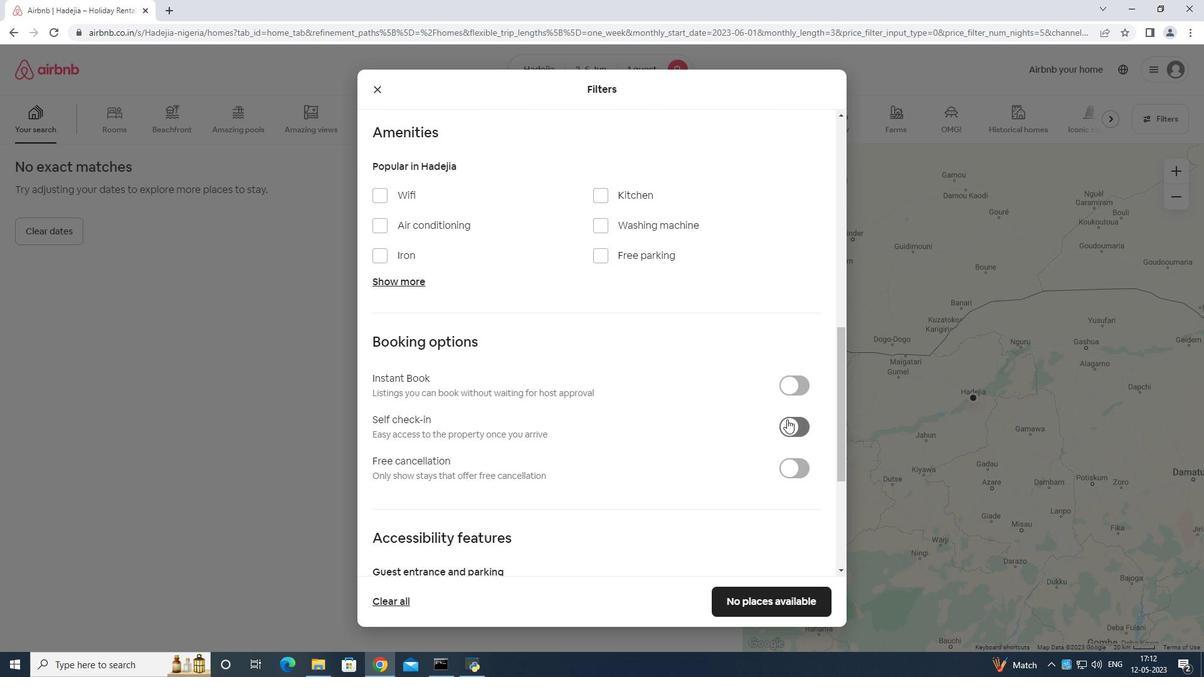 
Action: Mouse moved to (788, 417)
Screenshot: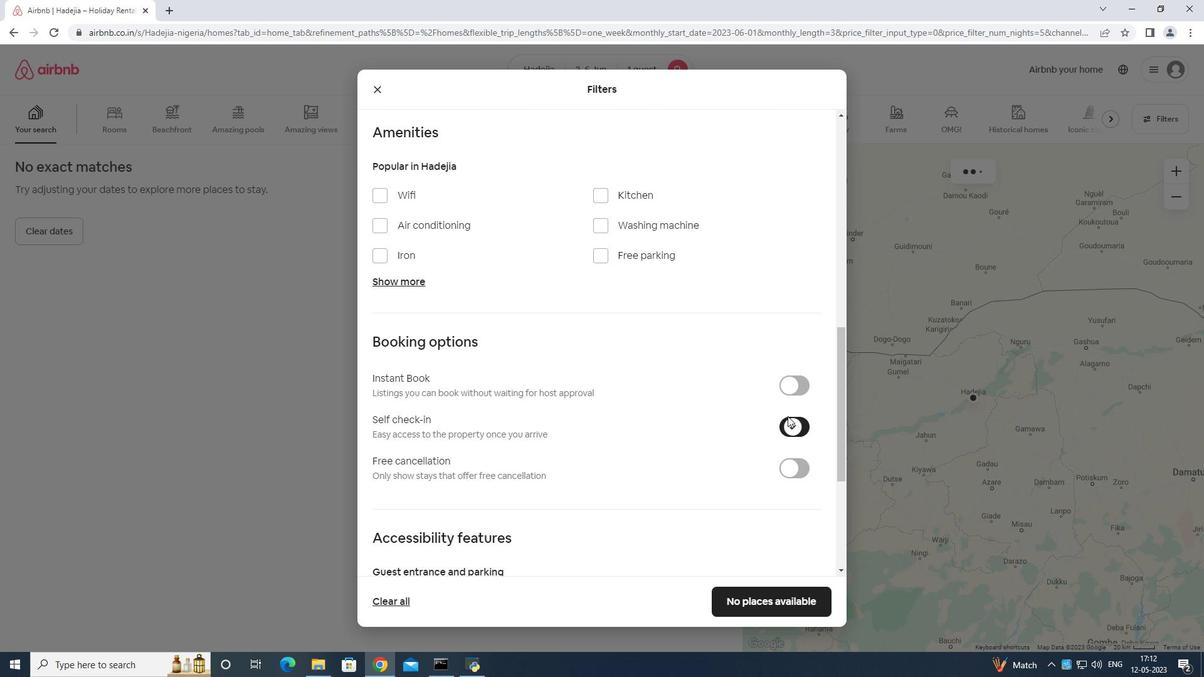
Action: Mouse scrolled (788, 417) with delta (0, 0)
Screenshot: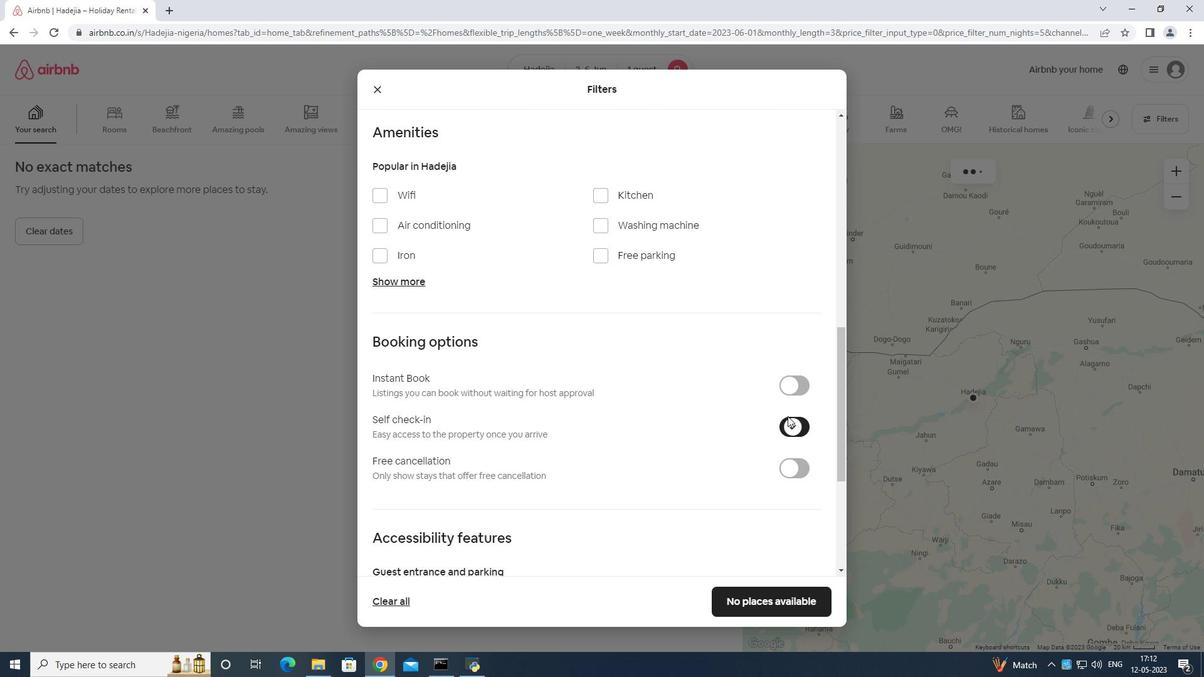 
Action: Mouse moved to (786, 422)
Screenshot: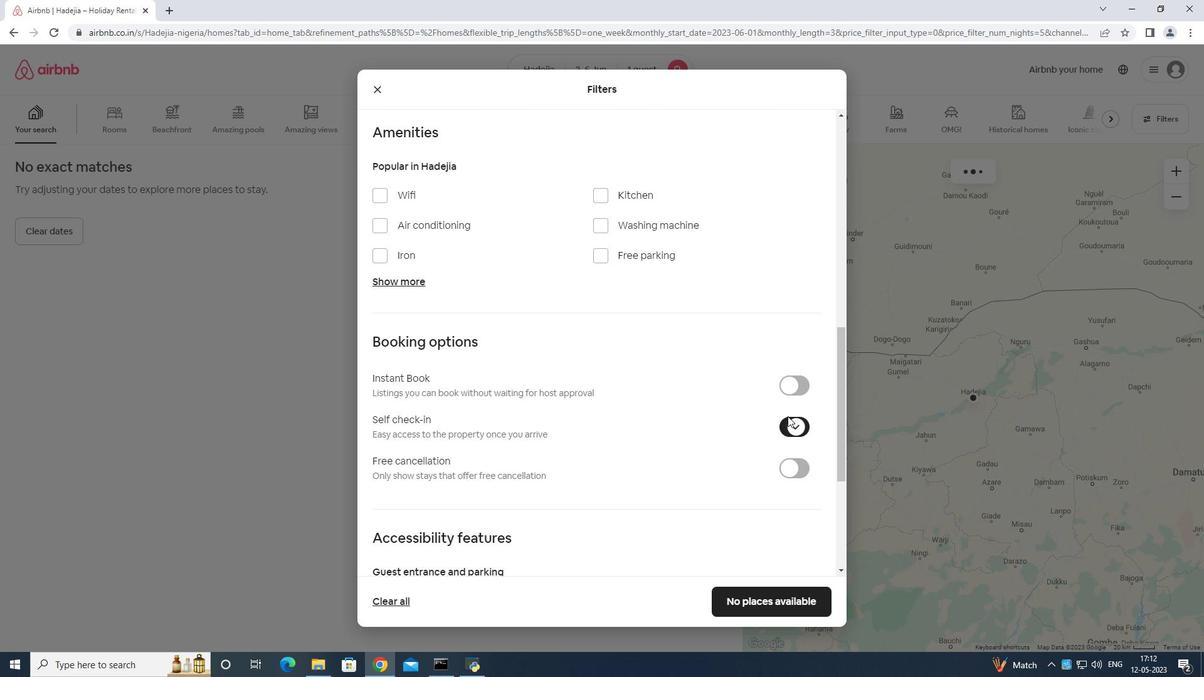 
Action: Mouse scrolled (786, 422) with delta (0, 0)
Screenshot: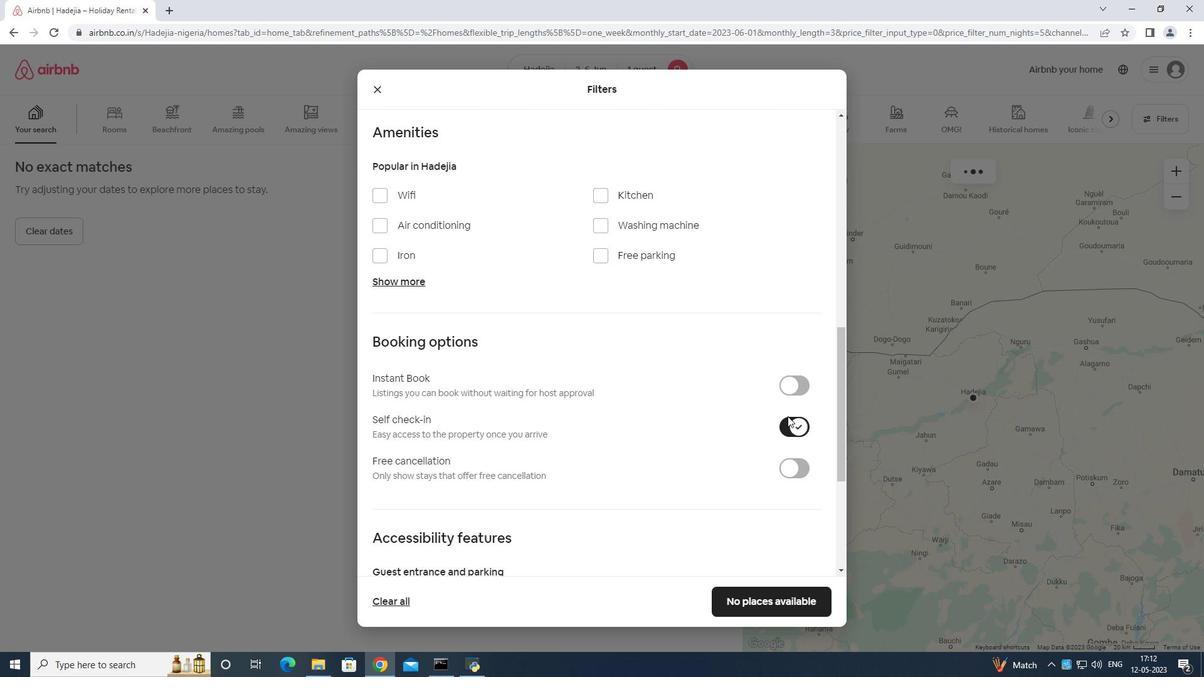 
Action: Mouse moved to (784, 429)
Screenshot: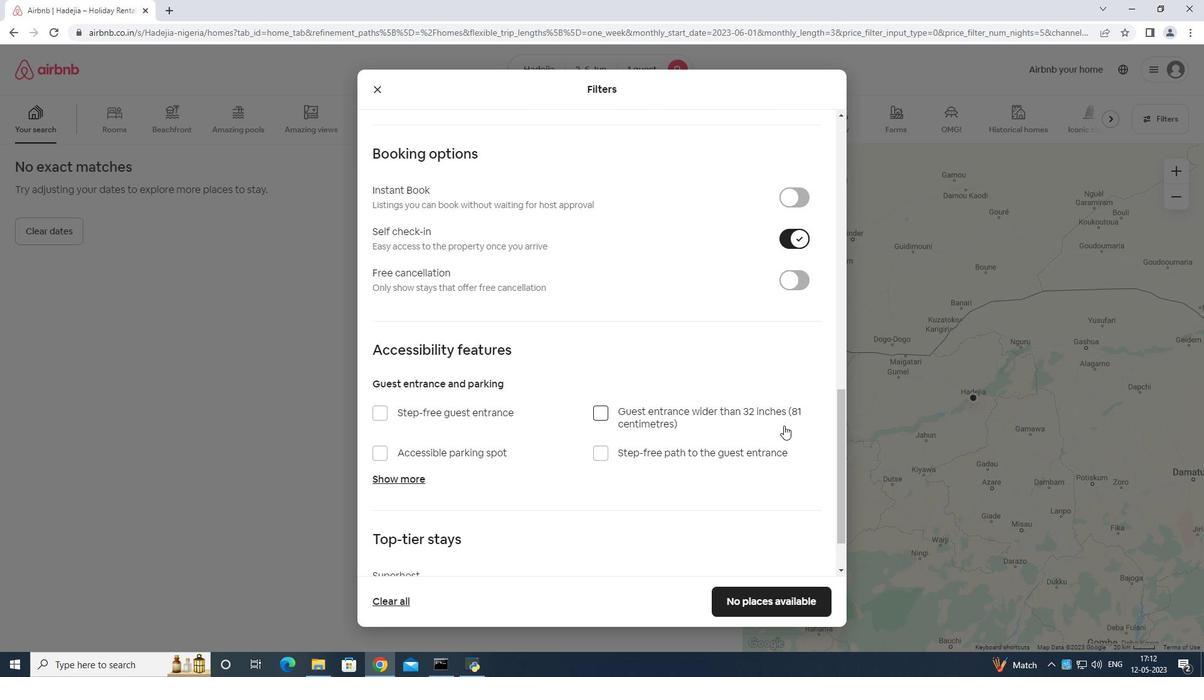 
Action: Mouse scrolled (784, 429) with delta (0, 0)
Screenshot: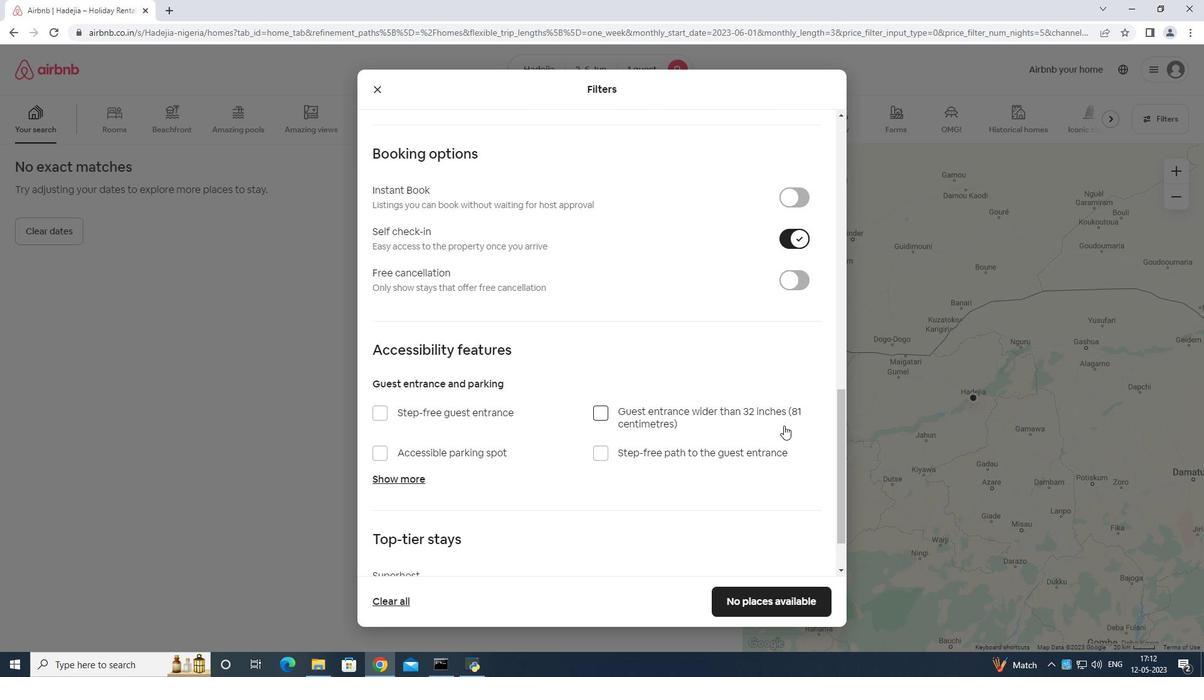 
Action: Mouse moved to (786, 428)
Screenshot: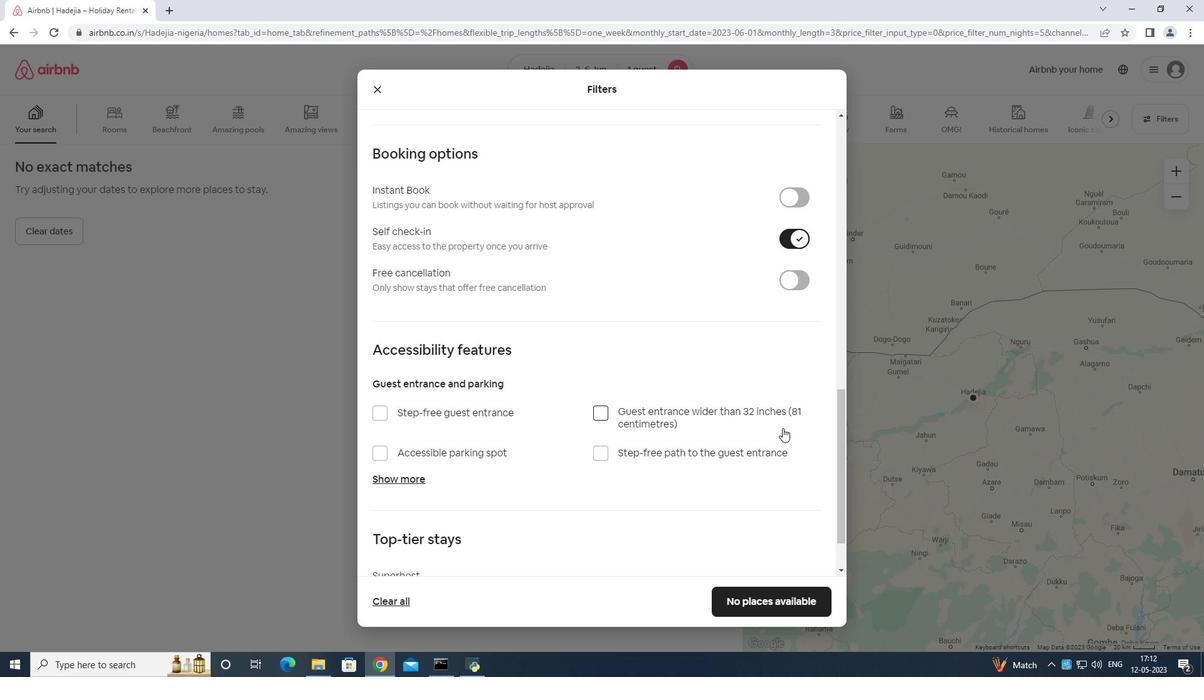 
Action: Mouse scrolled (786, 429) with delta (0, 0)
Screenshot: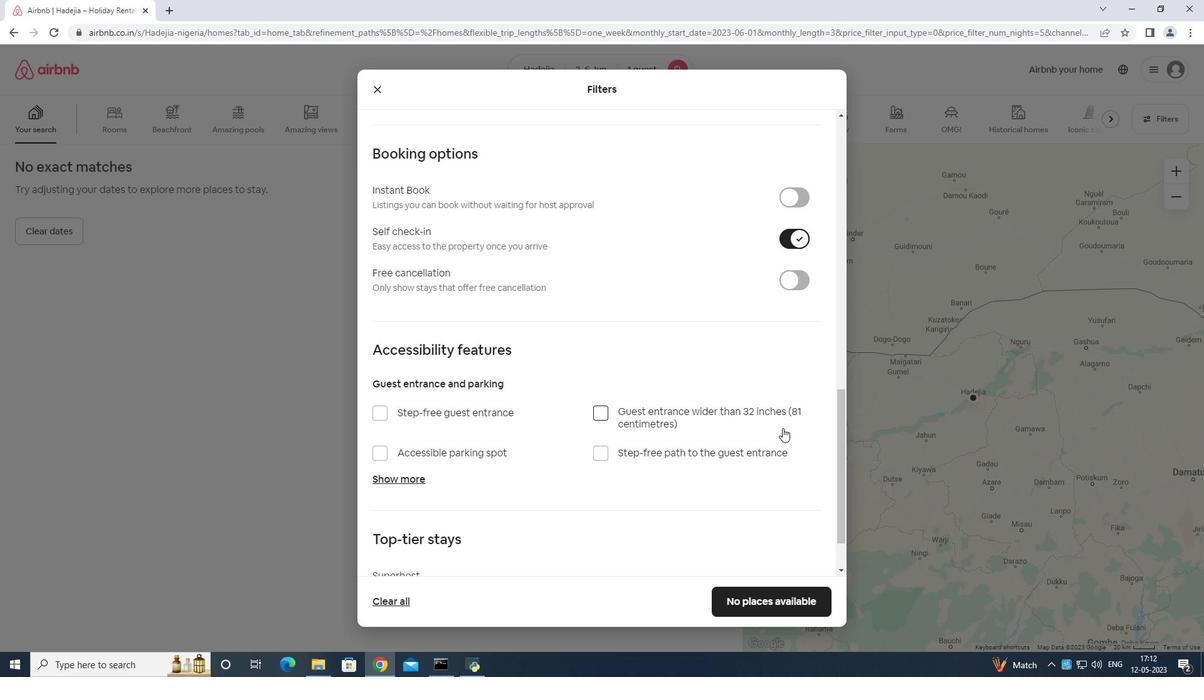 
Action: Mouse moved to (790, 426)
Screenshot: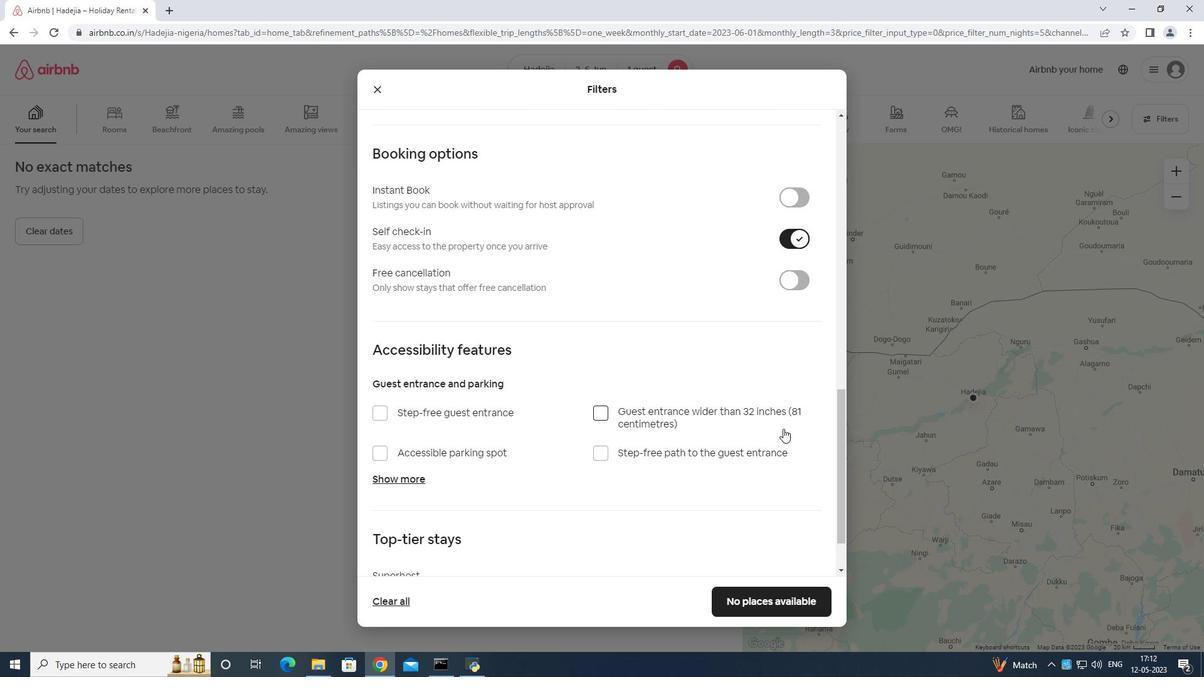 
Action: Mouse scrolled (789, 427) with delta (0, 0)
Screenshot: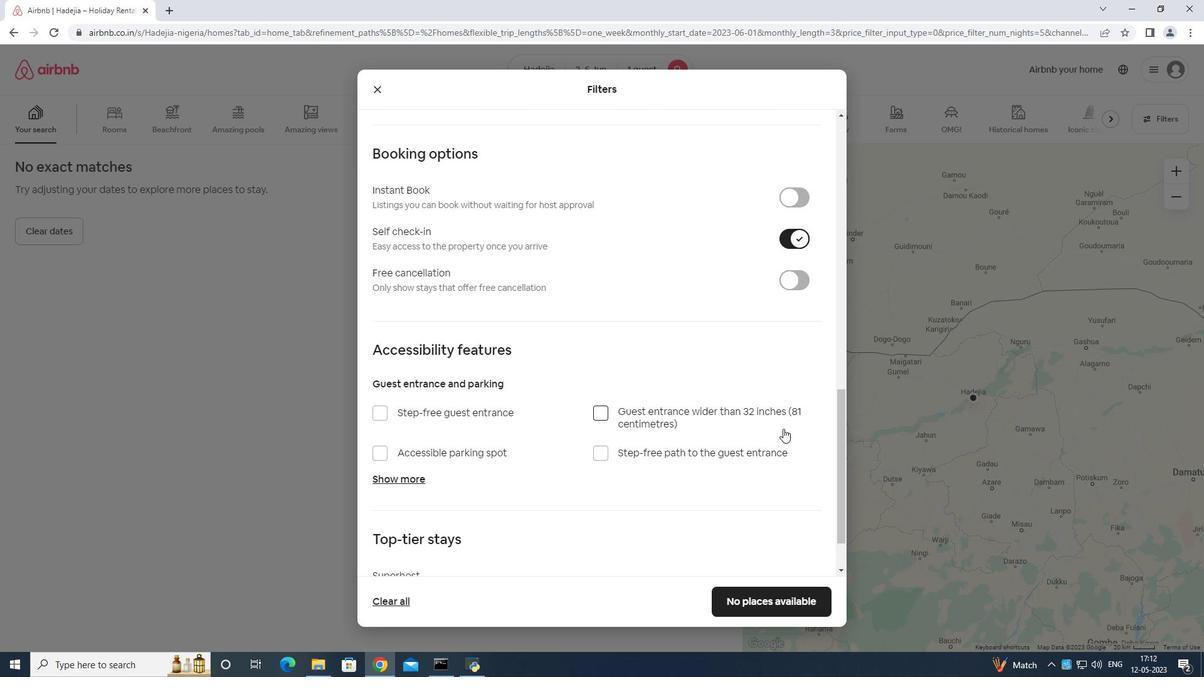 
Action: Mouse scrolled (790, 426) with delta (0, 0)
Screenshot: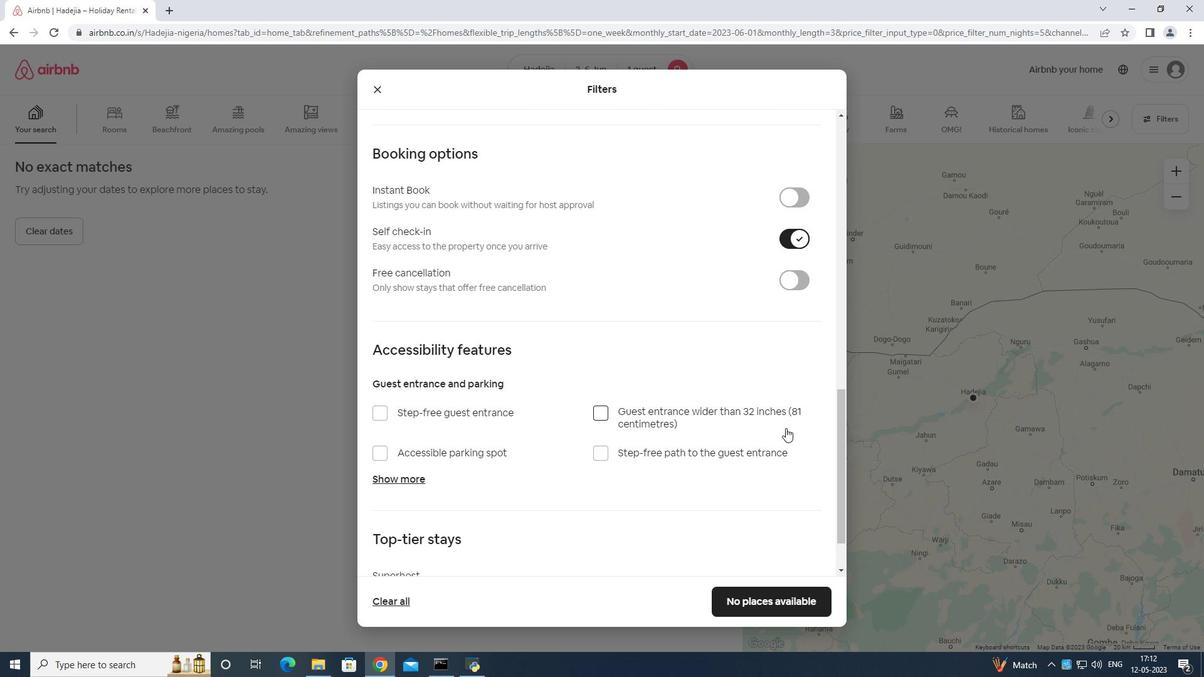 
Action: Mouse scrolled (790, 426) with delta (0, 0)
Screenshot: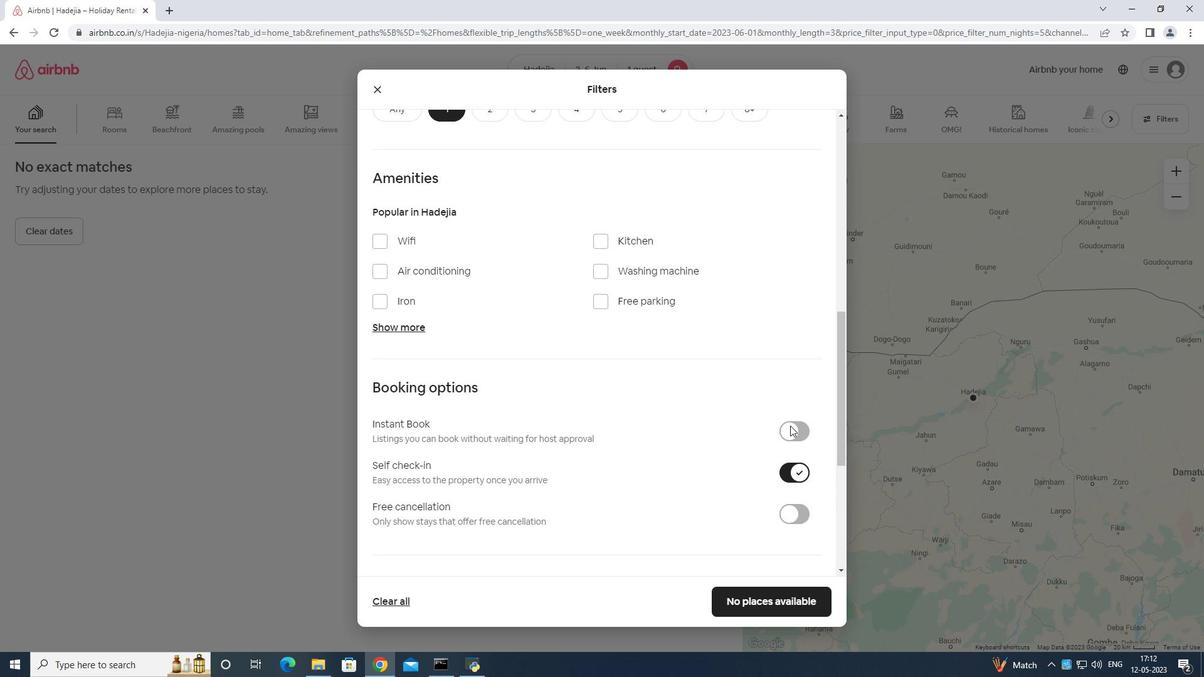 
Action: Mouse scrolled (790, 426) with delta (0, 0)
Screenshot: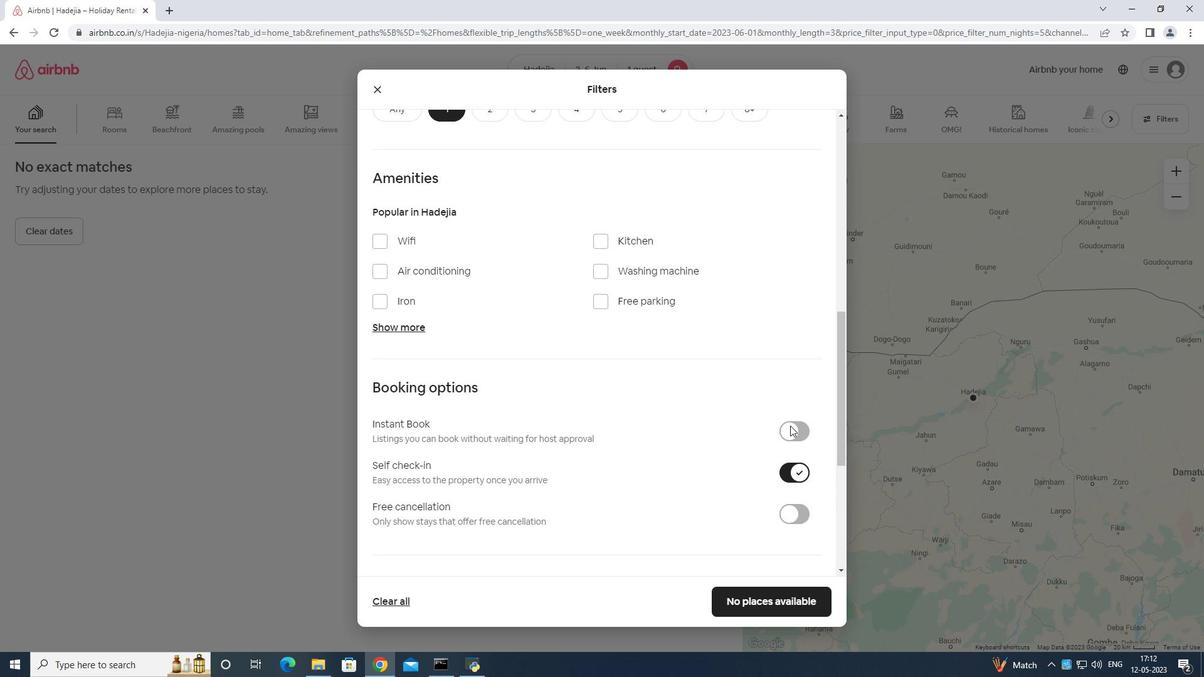 
Action: Mouse scrolled (790, 426) with delta (0, 0)
Screenshot: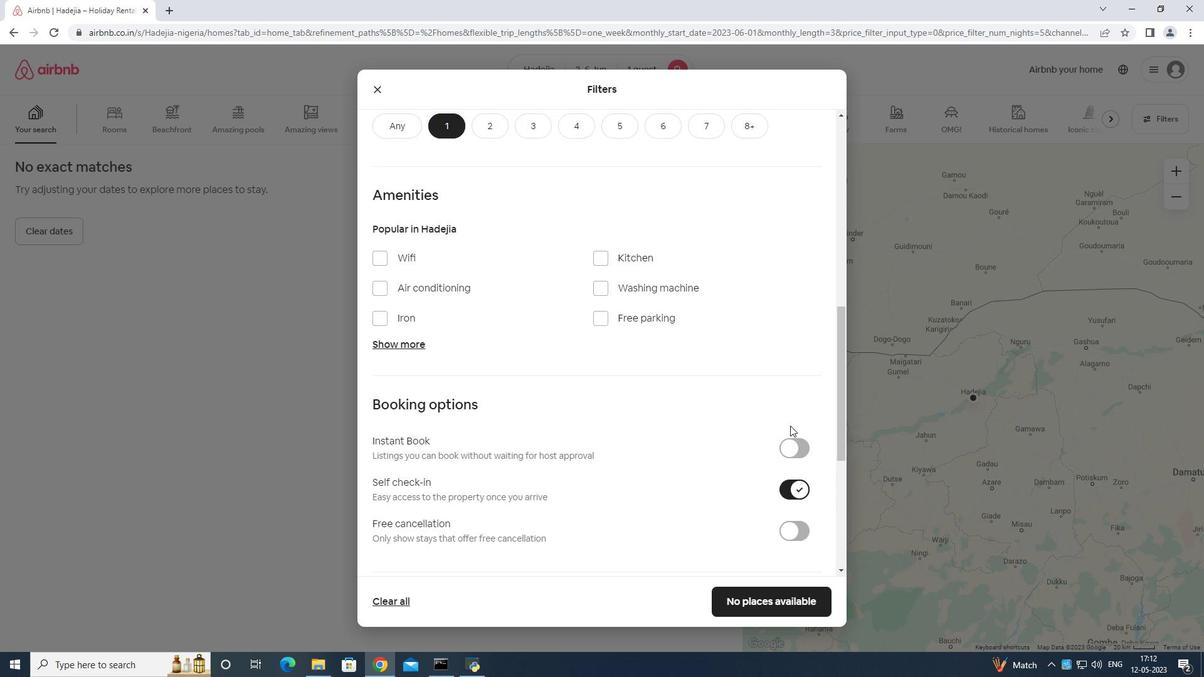 
Action: Mouse scrolled (790, 426) with delta (0, 0)
Screenshot: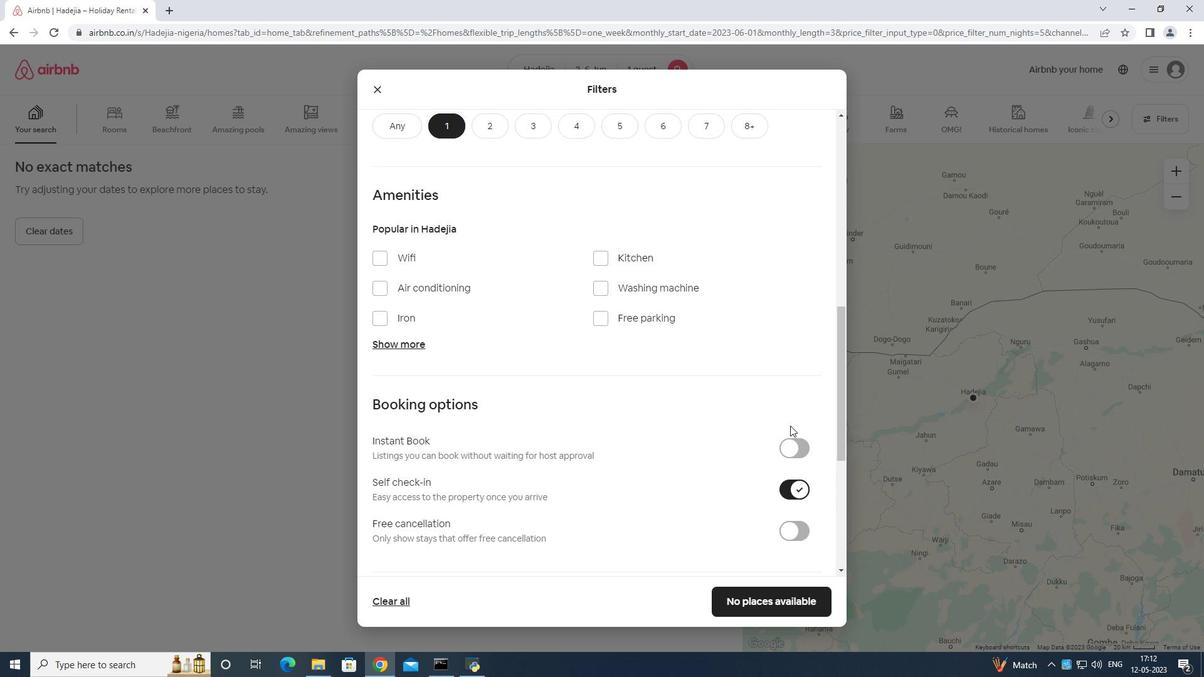 
Action: Mouse moved to (792, 426)
Screenshot: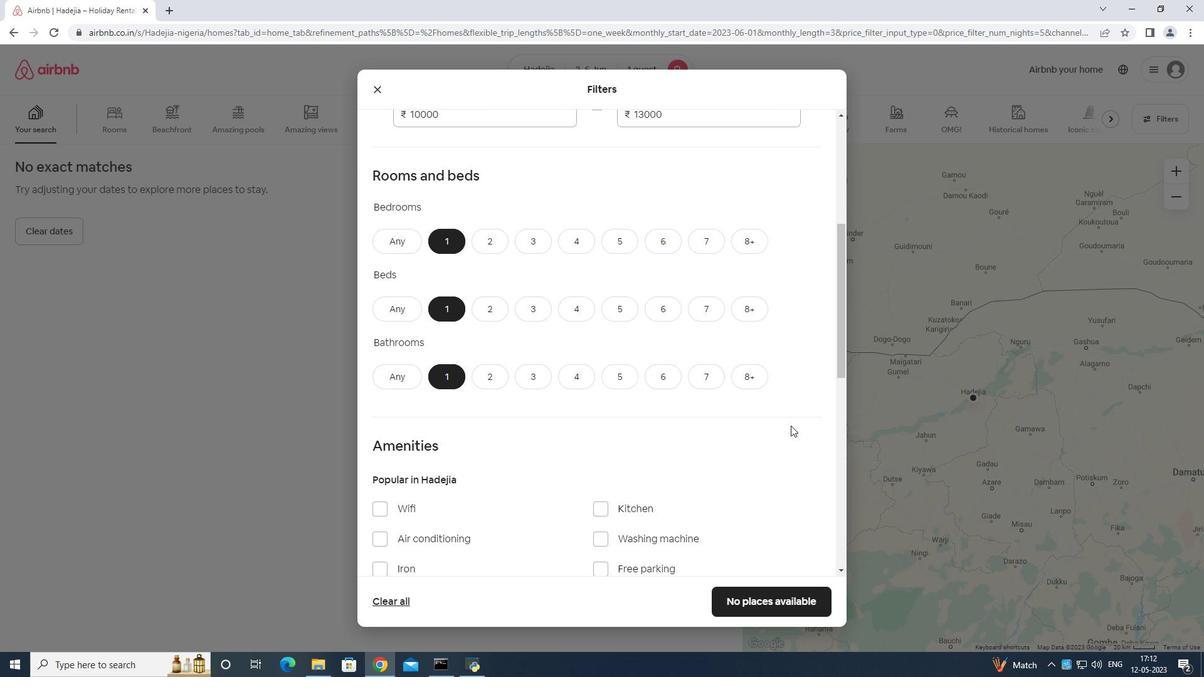 
Action: Mouse scrolled (792, 425) with delta (0, 0)
Screenshot: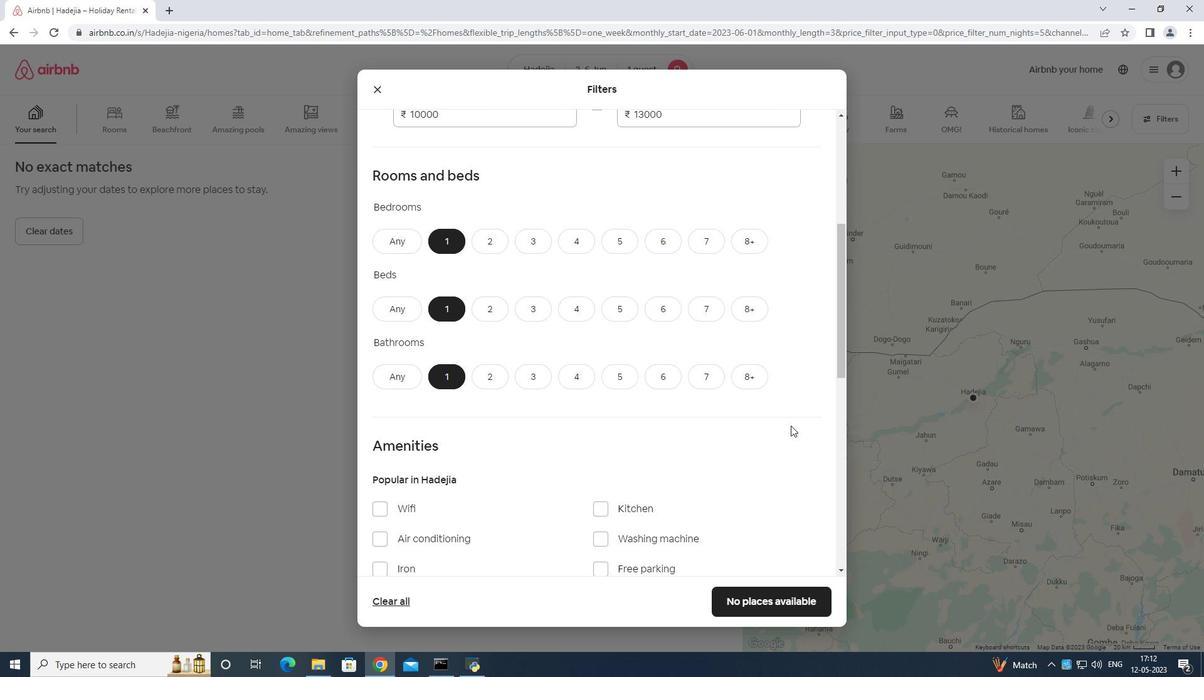 
Action: Mouse moved to (792, 426)
Screenshot: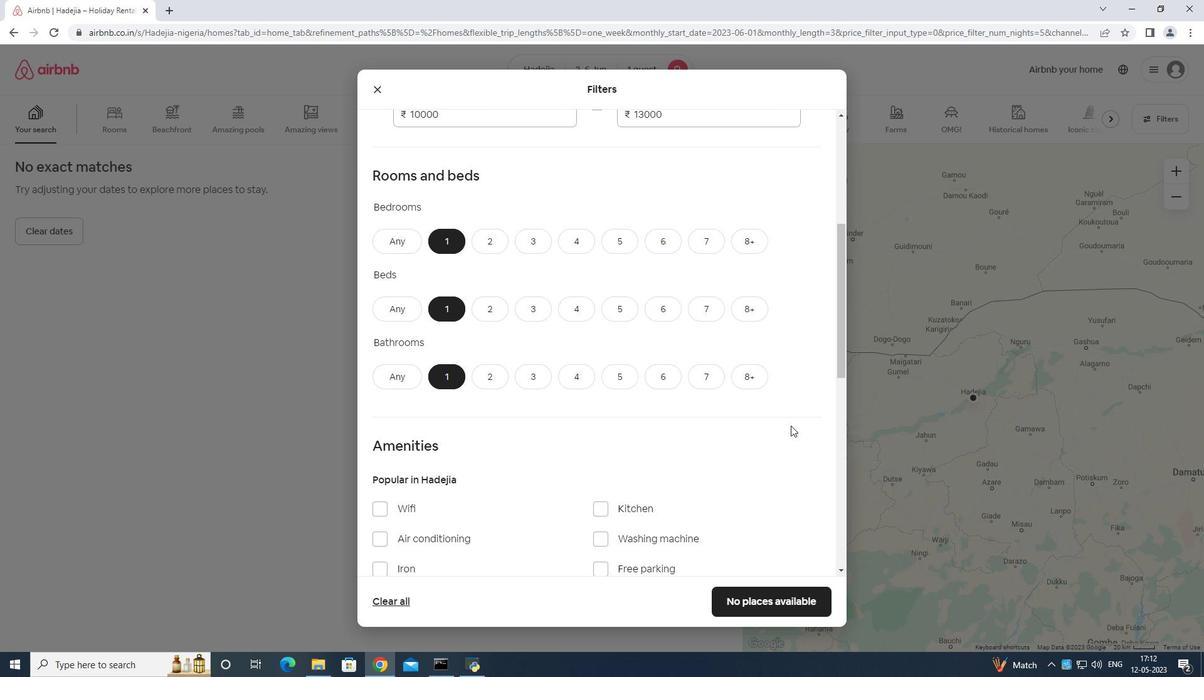 
Action: Mouse scrolled (792, 425) with delta (0, 0)
Screenshot: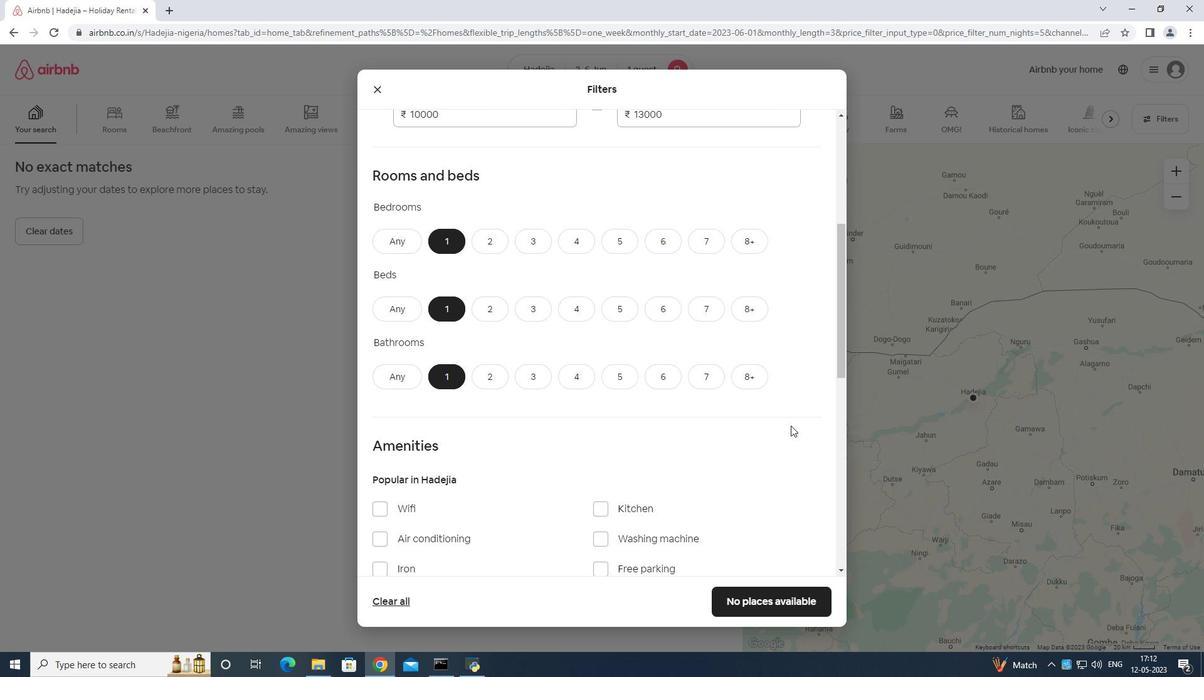 
Action: Mouse scrolled (792, 425) with delta (0, 0)
Screenshot: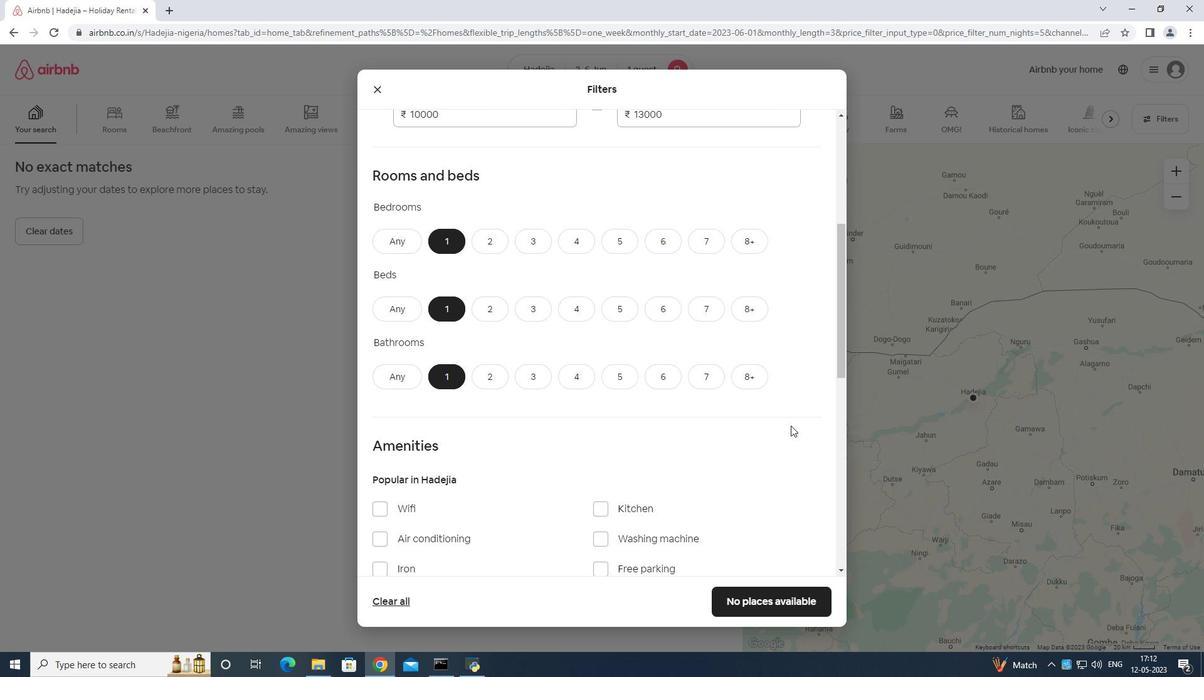 
Action: Mouse scrolled (792, 425) with delta (0, 0)
Screenshot: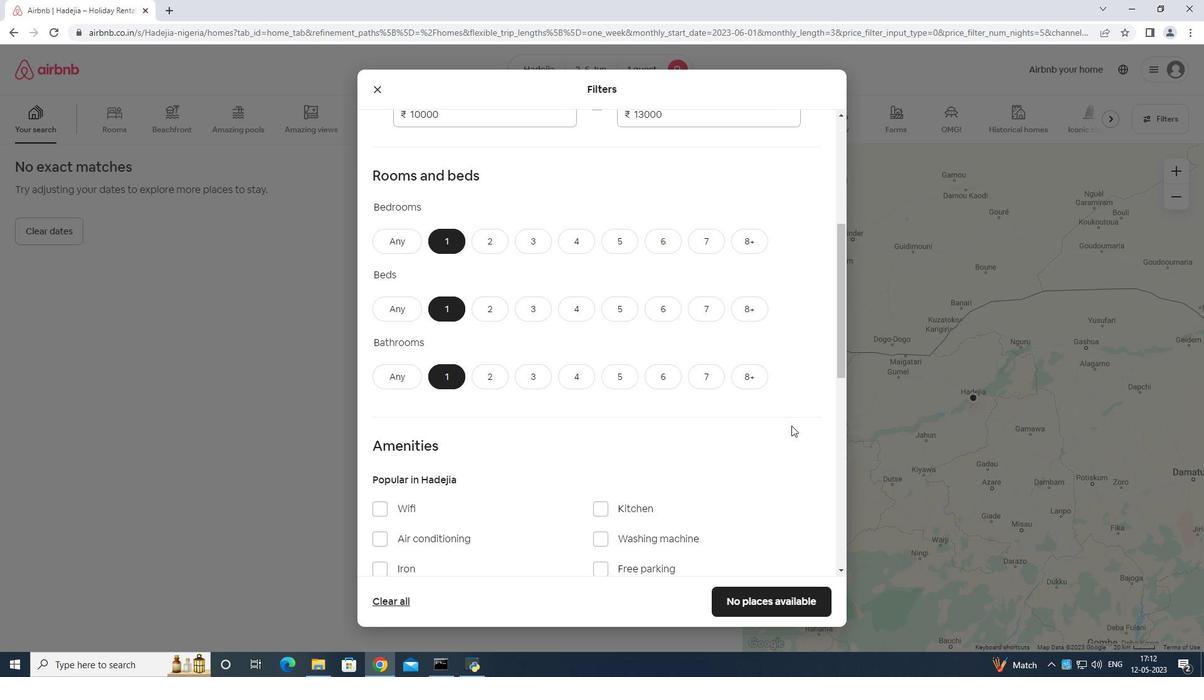 
Action: Mouse scrolled (792, 426) with delta (0, 0)
Screenshot: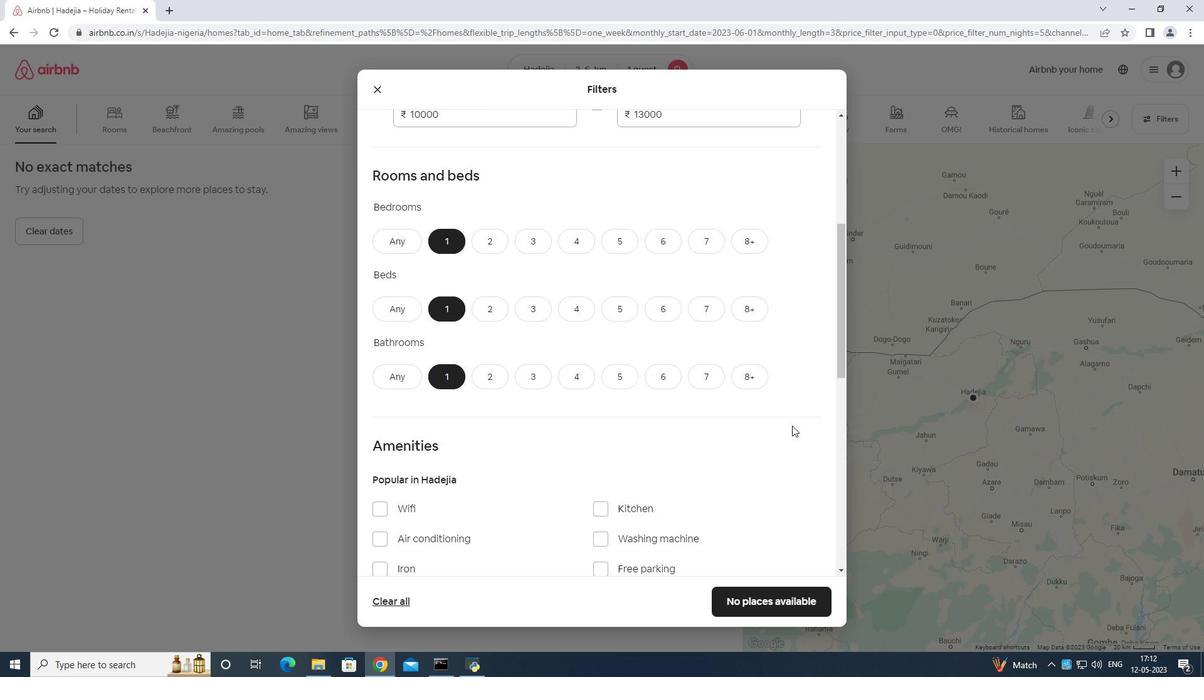 
Action: Mouse scrolled (792, 426) with delta (0, 0)
Screenshot: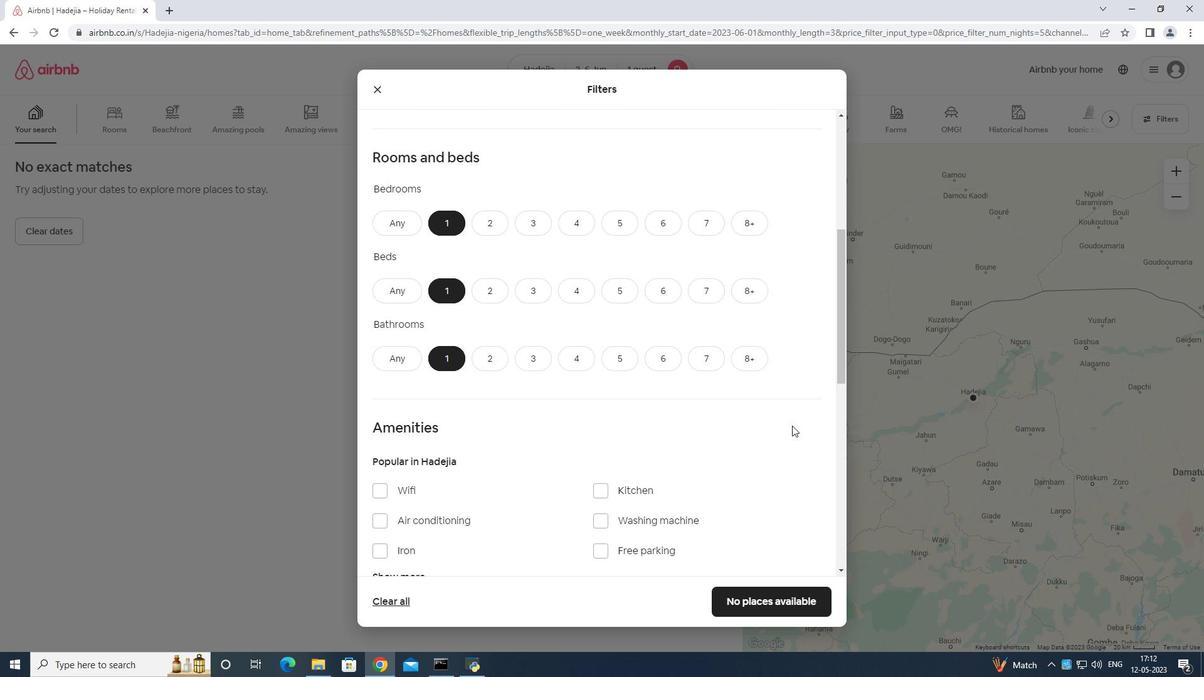 
Action: Mouse moved to (793, 426)
Screenshot: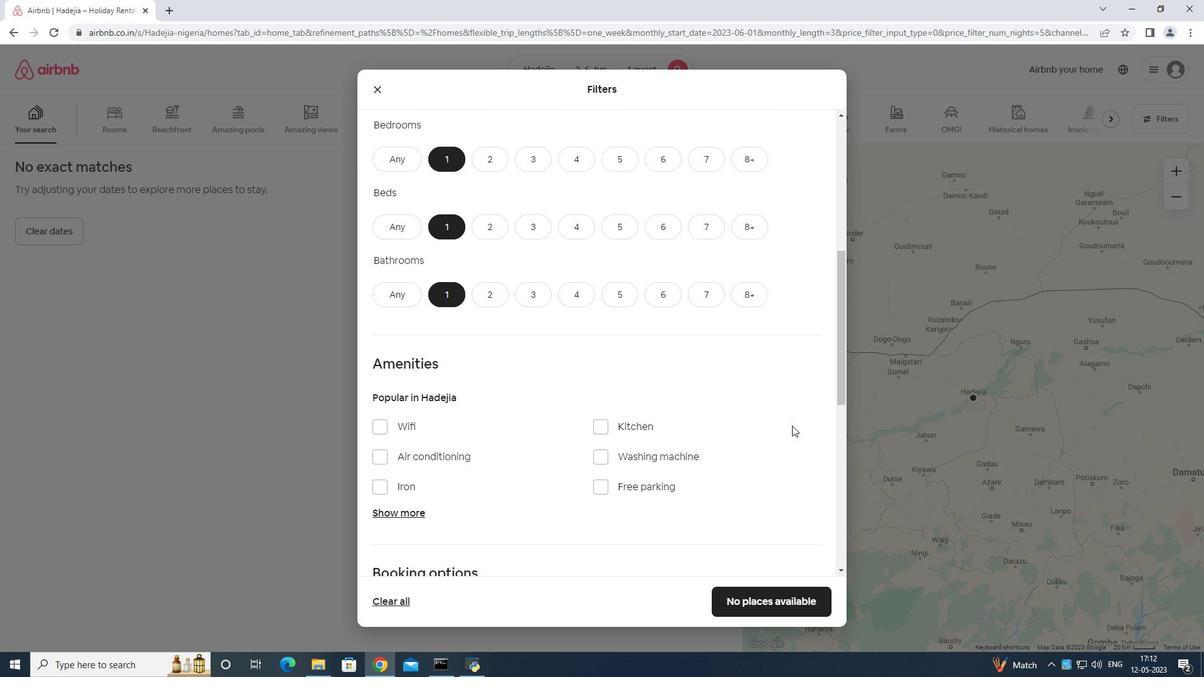 
Action: Mouse scrolled (793, 426) with delta (0, 0)
Screenshot: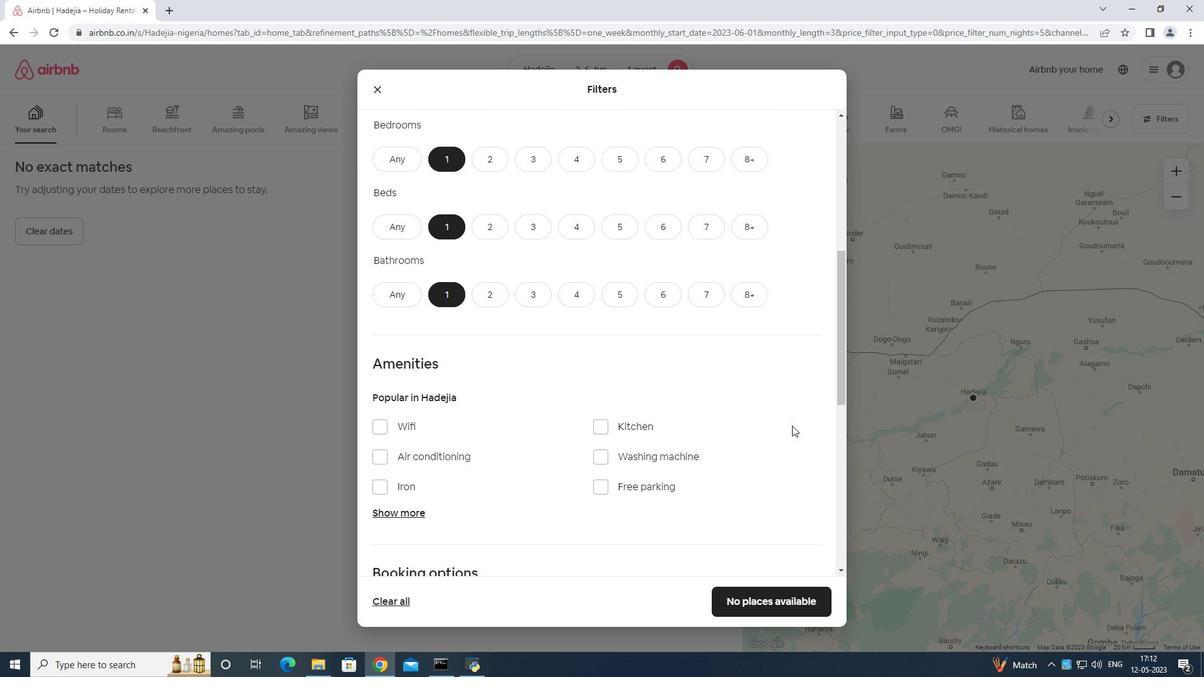 
Action: Mouse moved to (794, 426)
Screenshot: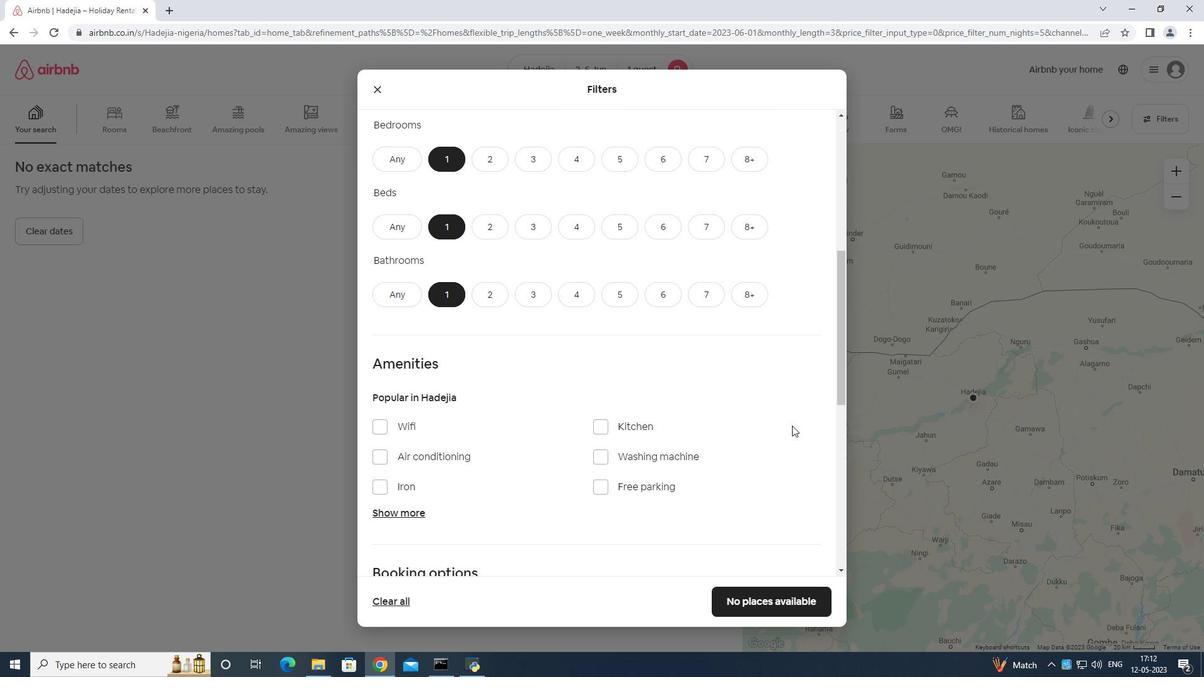 
Action: Mouse scrolled (794, 426) with delta (0, 0)
Screenshot: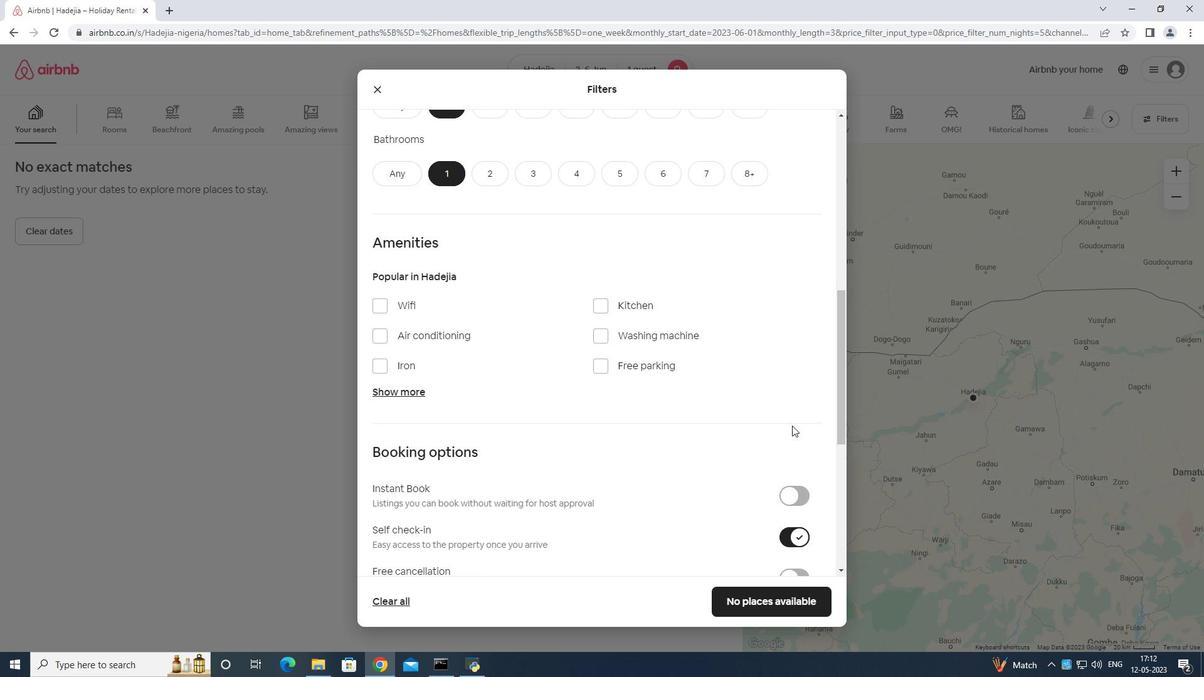 
Action: Mouse moved to (803, 430)
Screenshot: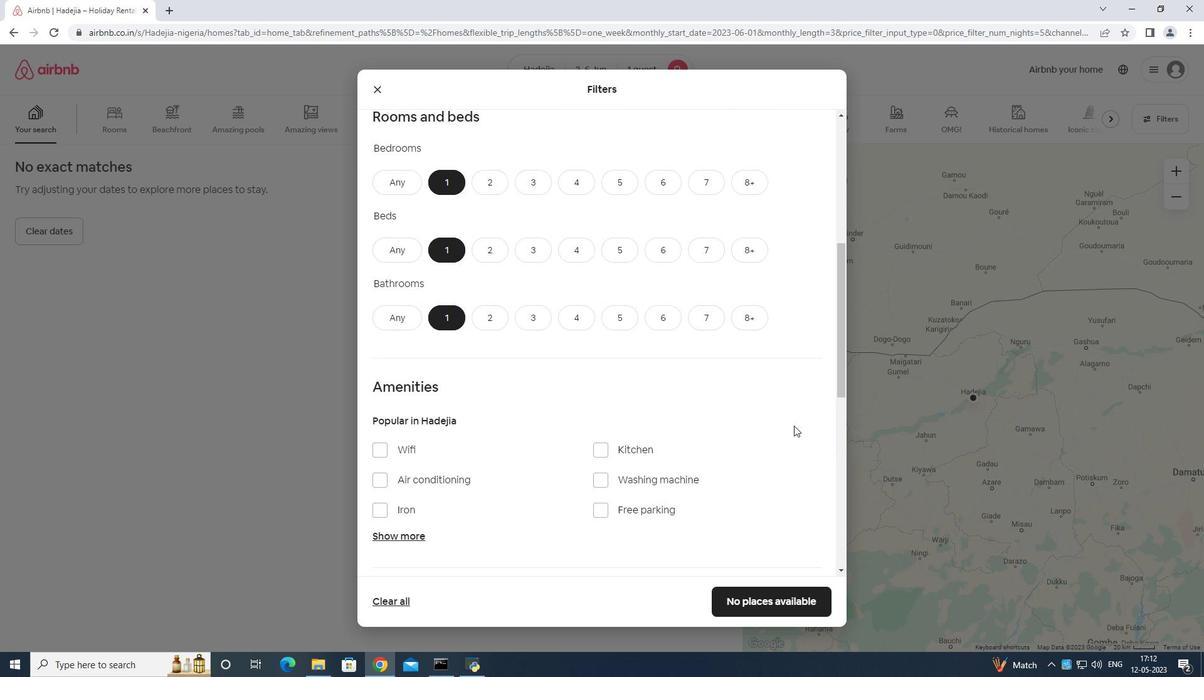 
Action: Mouse scrolled (803, 431) with delta (0, 0)
Screenshot: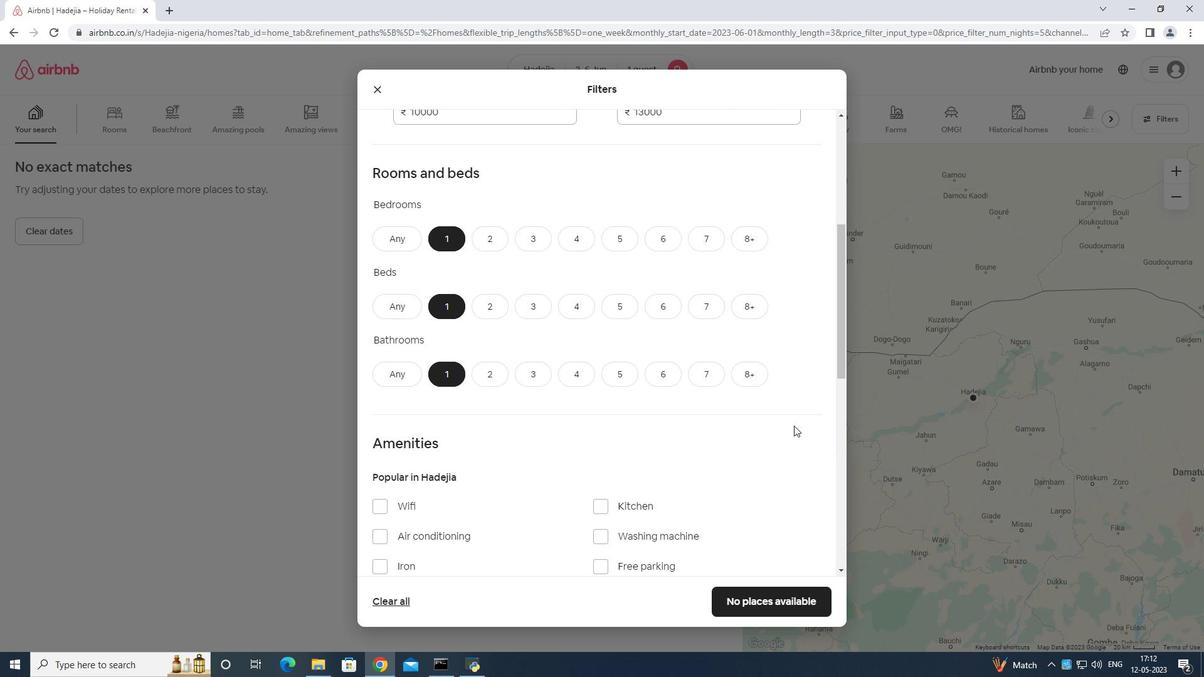 
Action: Mouse scrolled (803, 431) with delta (0, 0)
Screenshot: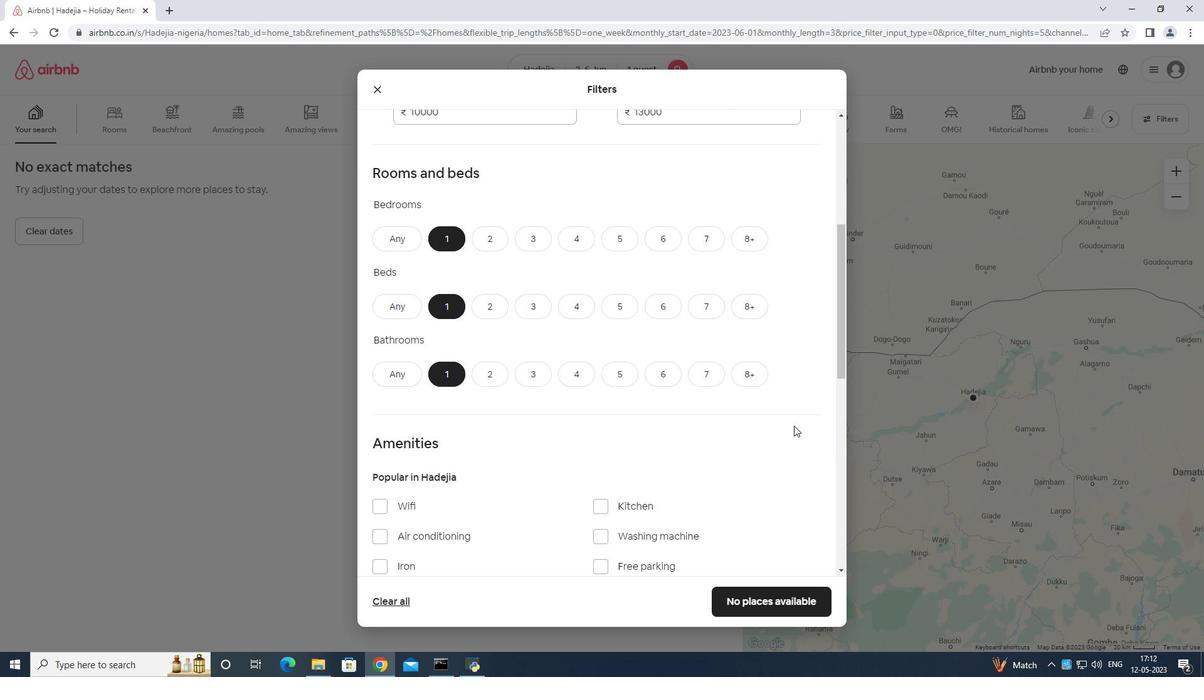 
Action: Mouse scrolled (803, 431) with delta (0, 0)
Screenshot: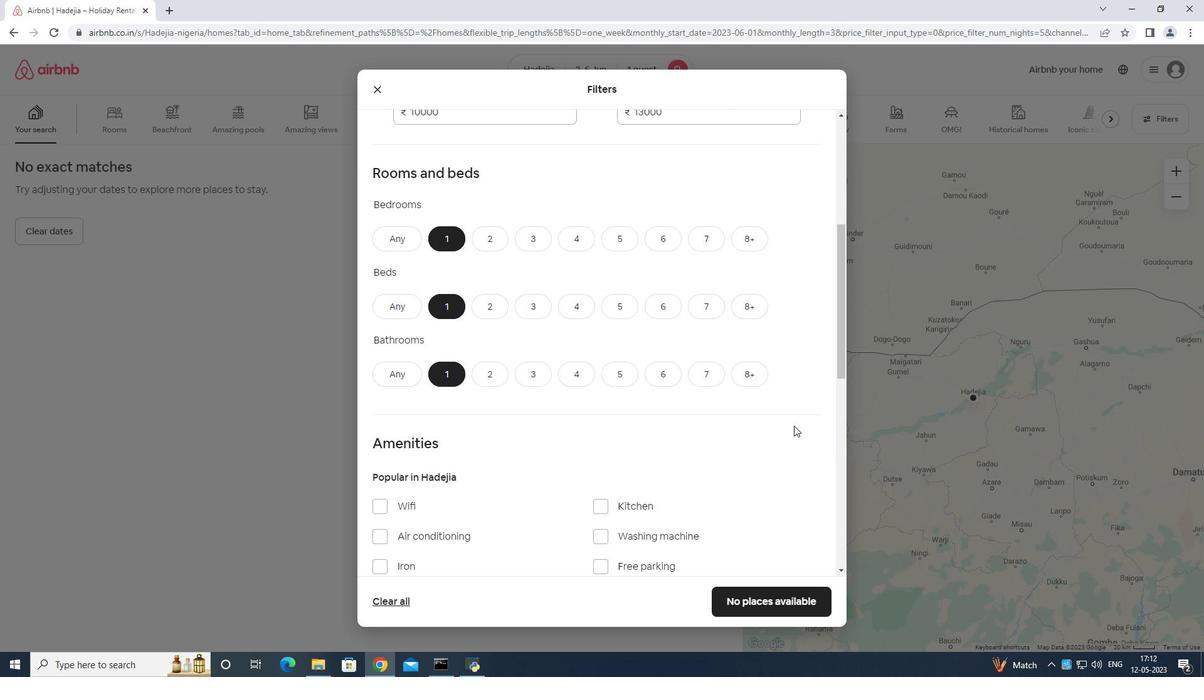 
Action: Mouse moved to (804, 430)
Screenshot: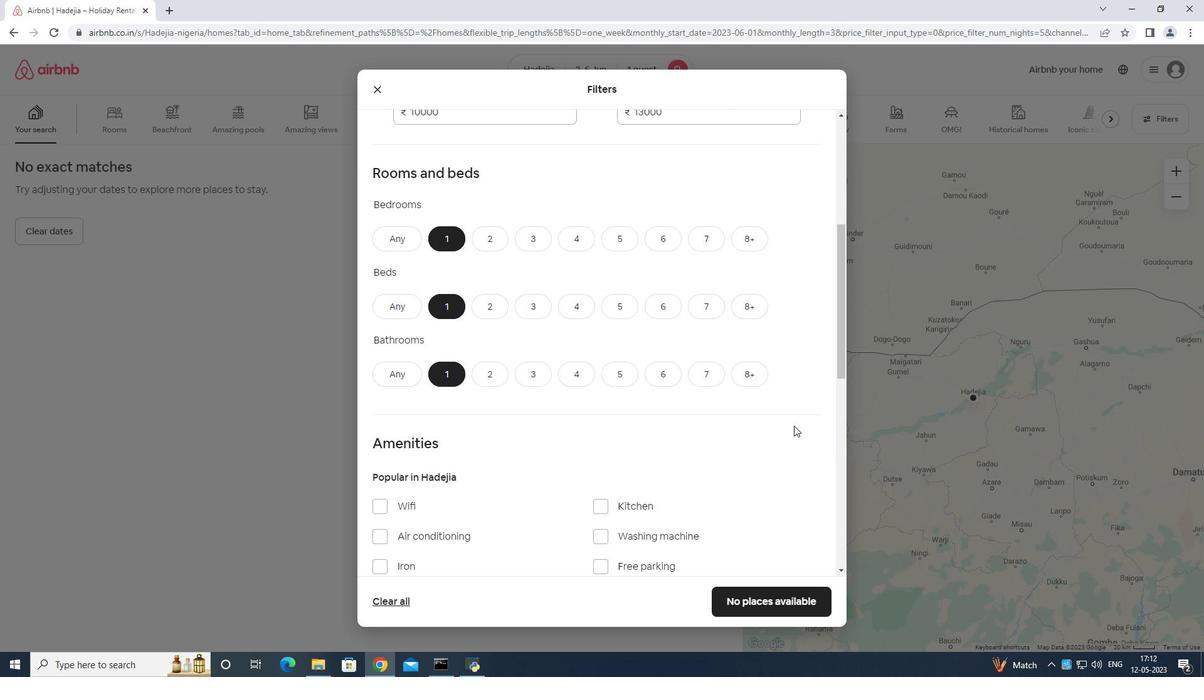 
Action: Mouse scrolled (804, 431) with delta (0, 0)
Screenshot: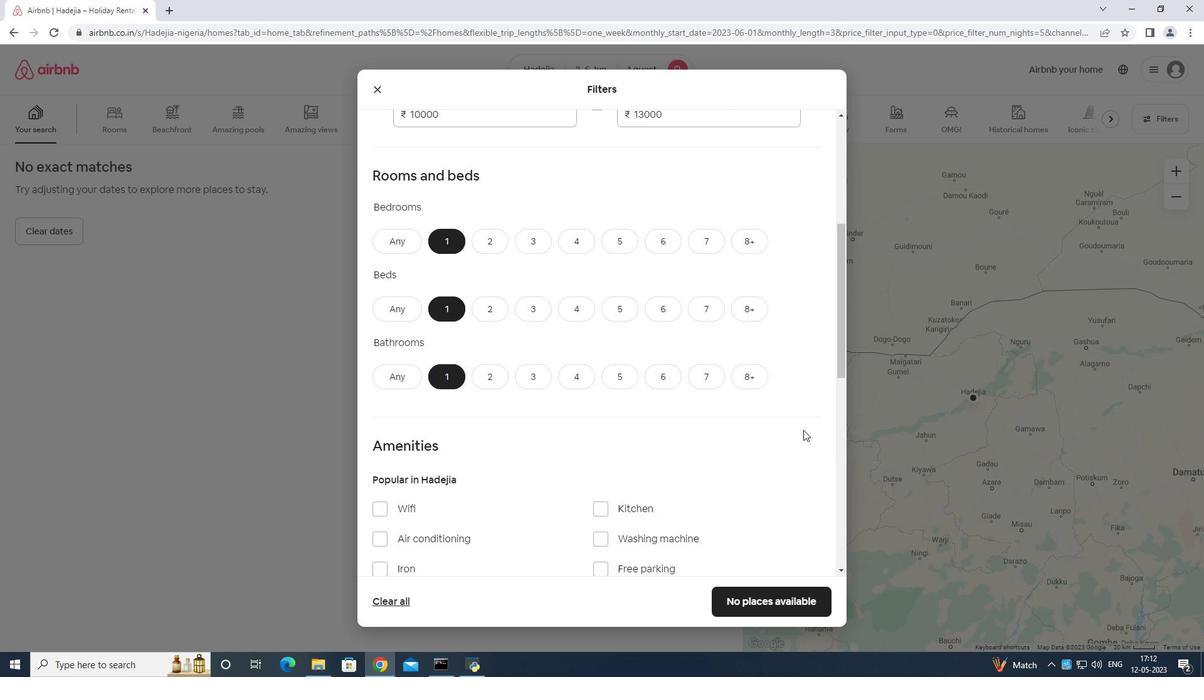 
Action: Mouse scrolled (804, 431) with delta (0, 0)
Screenshot: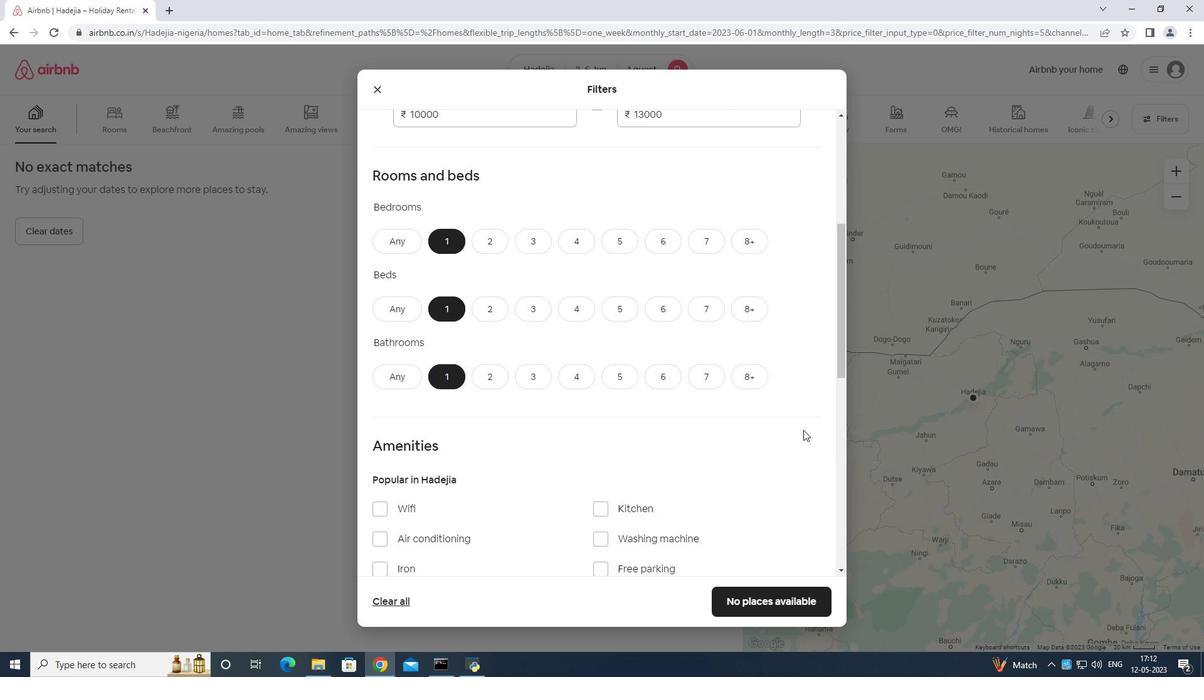 
Action: Mouse moved to (804, 430)
Screenshot: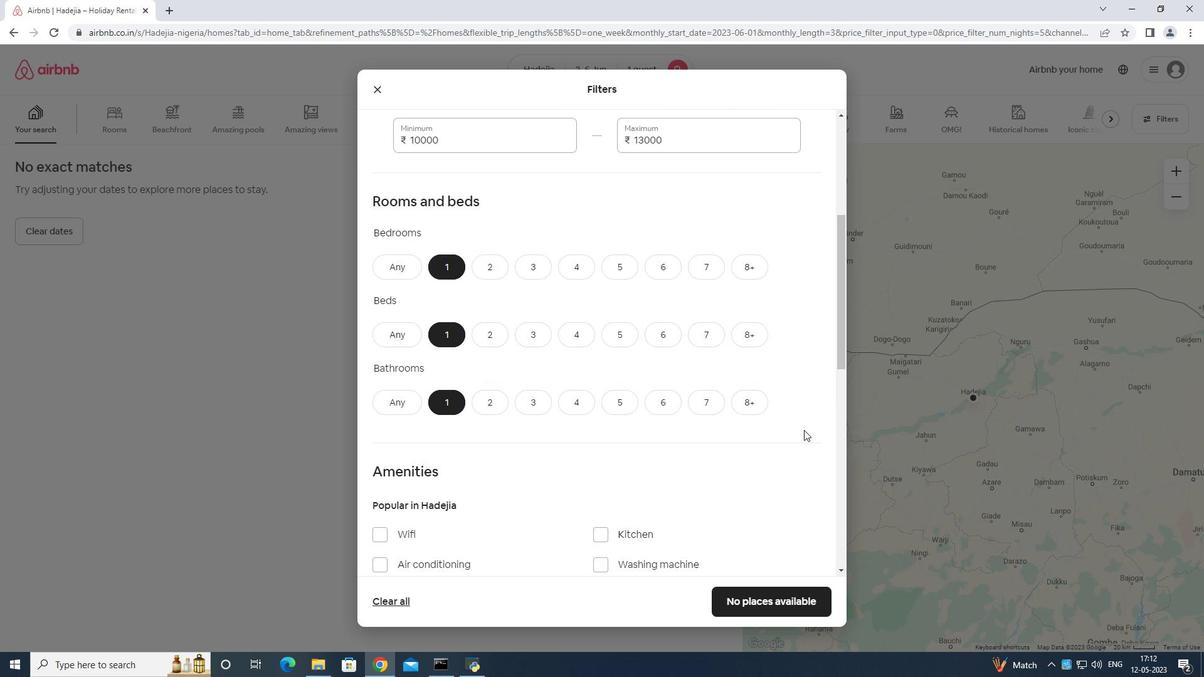 
Action: Mouse scrolled (804, 431) with delta (0, 0)
Screenshot: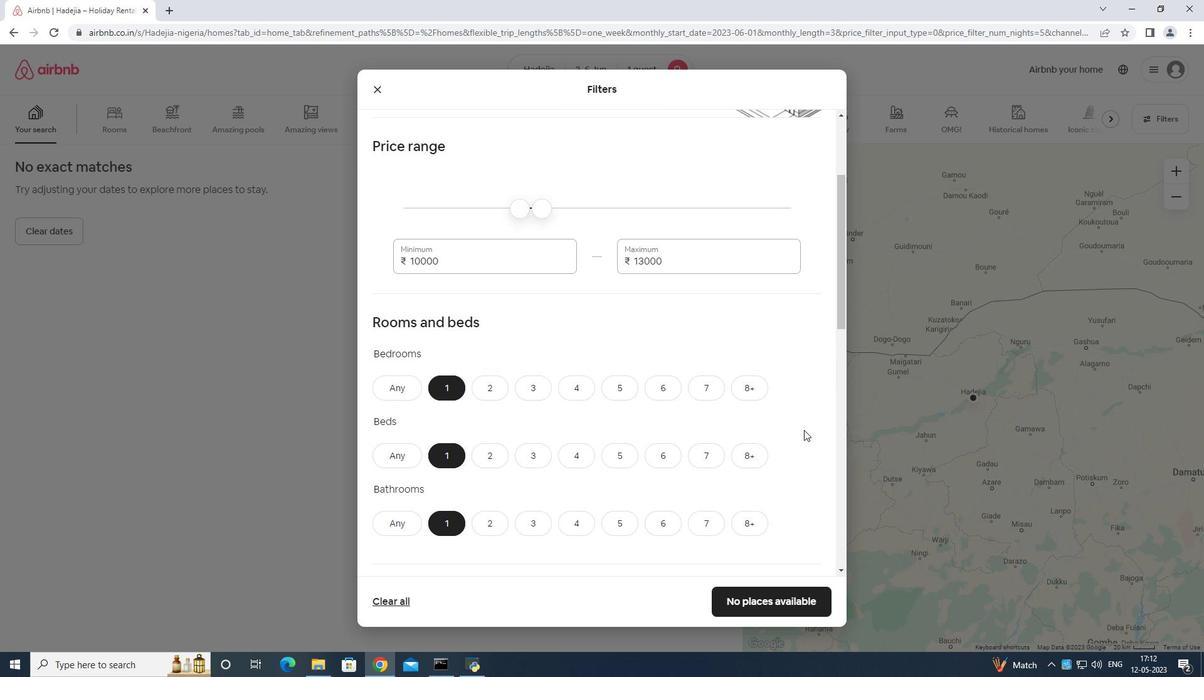 
Action: Mouse moved to (805, 430)
Screenshot: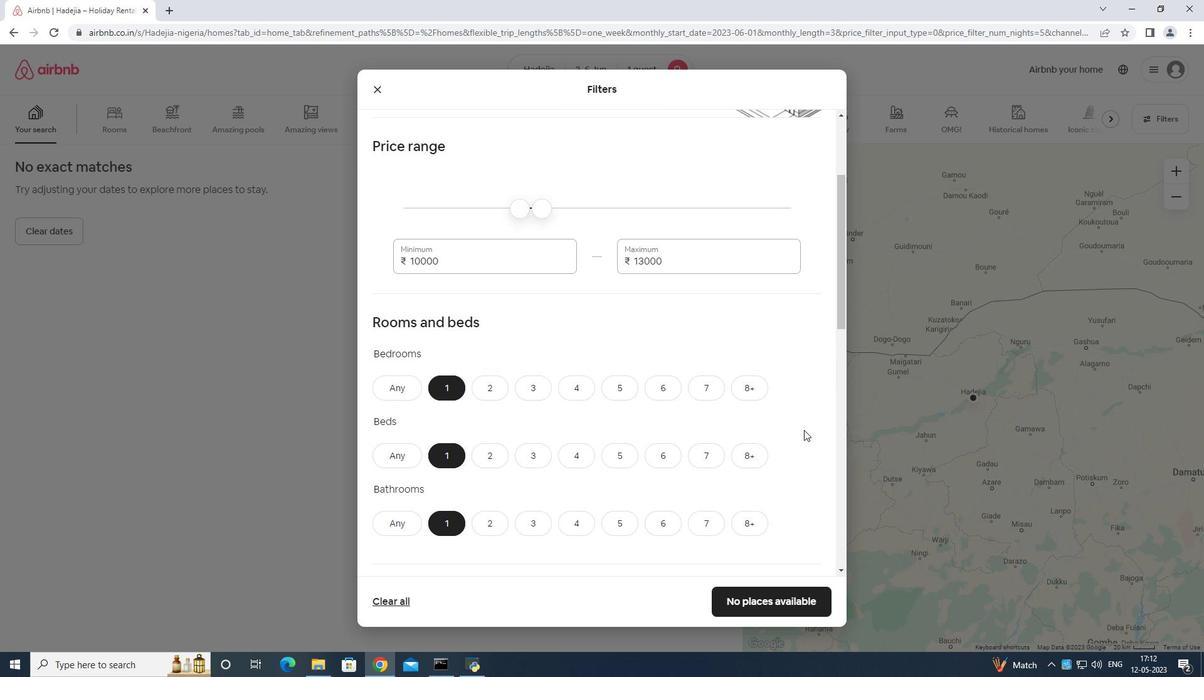 
Action: Mouse scrolled (805, 431) with delta (0, 0)
Screenshot: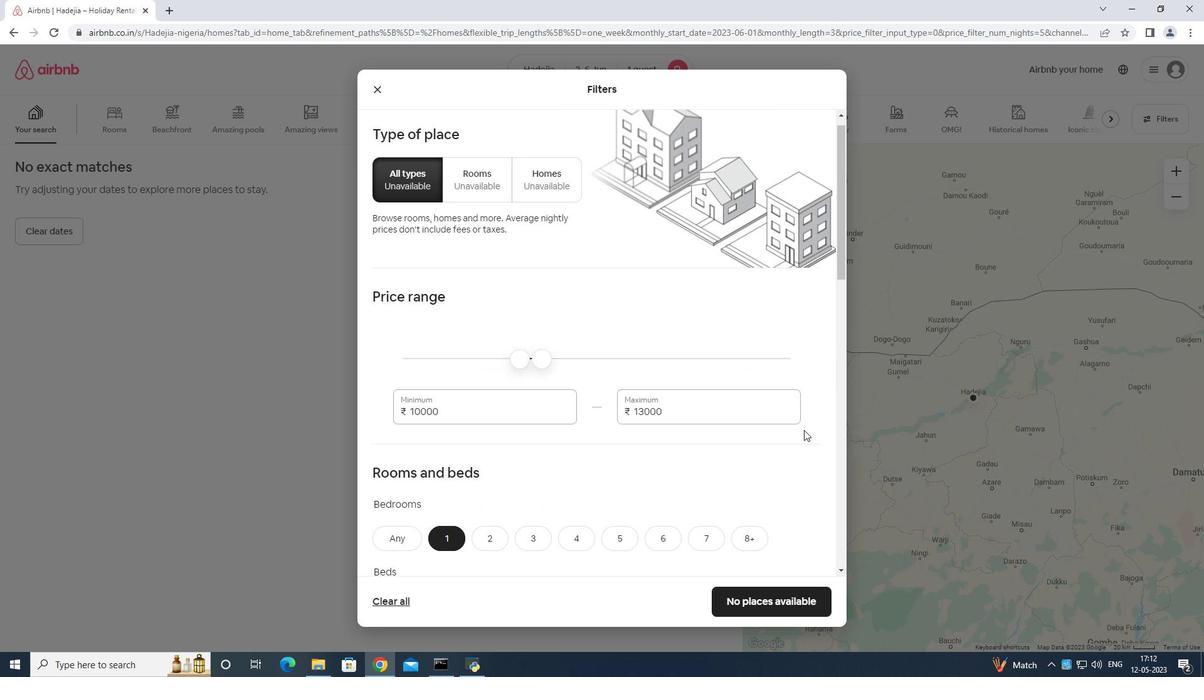 
Action: Mouse scrolled (805, 431) with delta (0, 0)
Screenshot: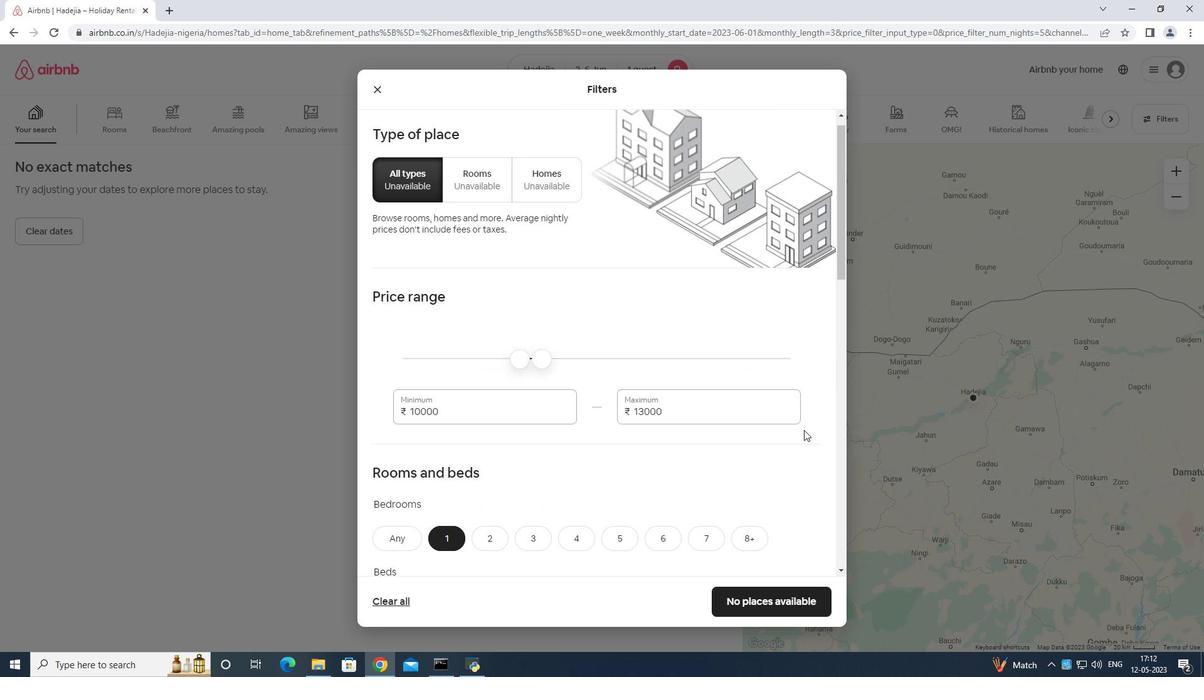
Action: Mouse moved to (805, 430)
Screenshot: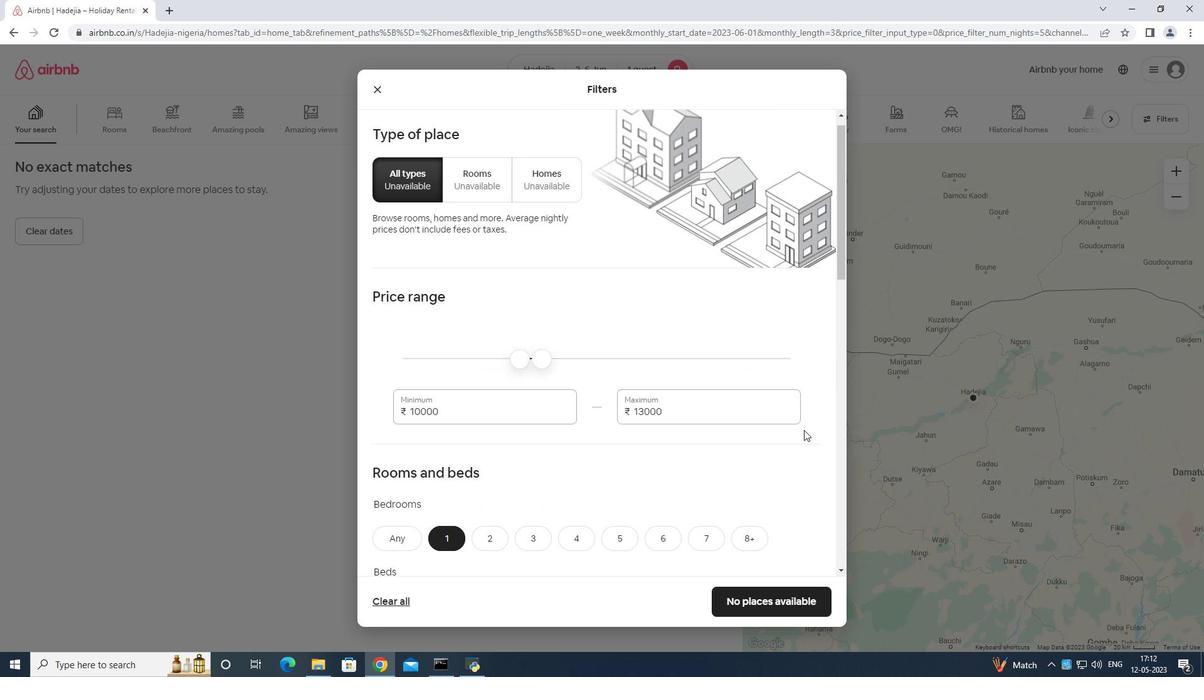 
Action: Mouse scrolled (805, 431) with delta (0, 0)
Screenshot: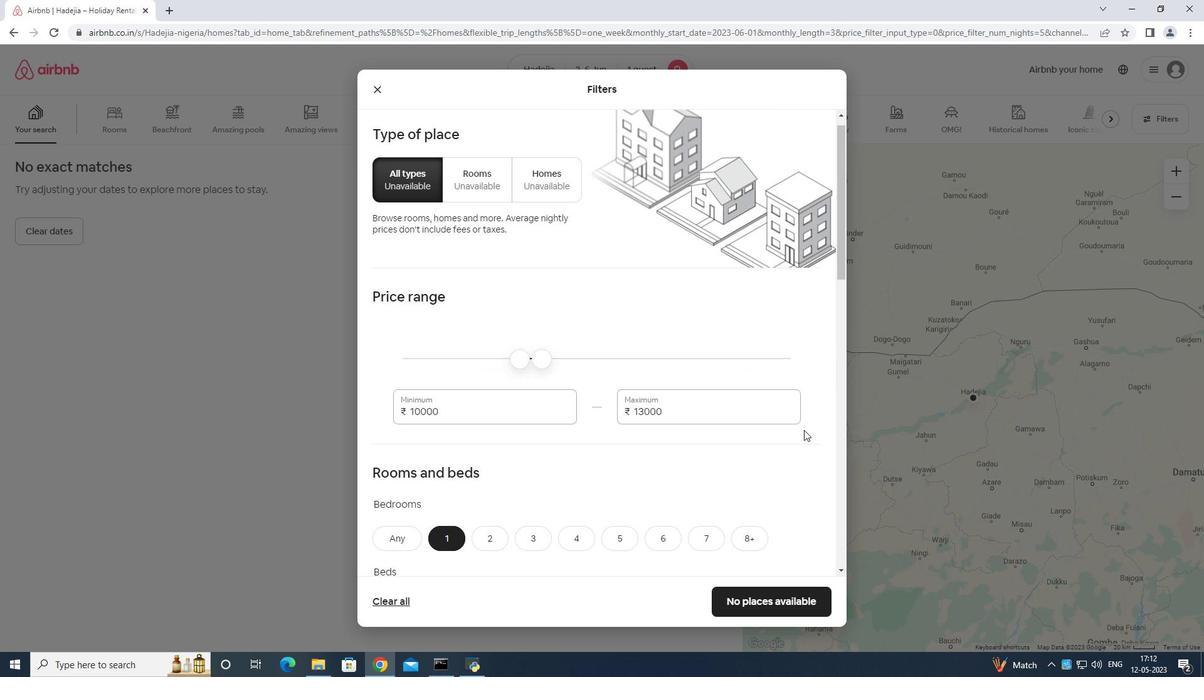 
Action: Mouse moved to (806, 430)
Screenshot: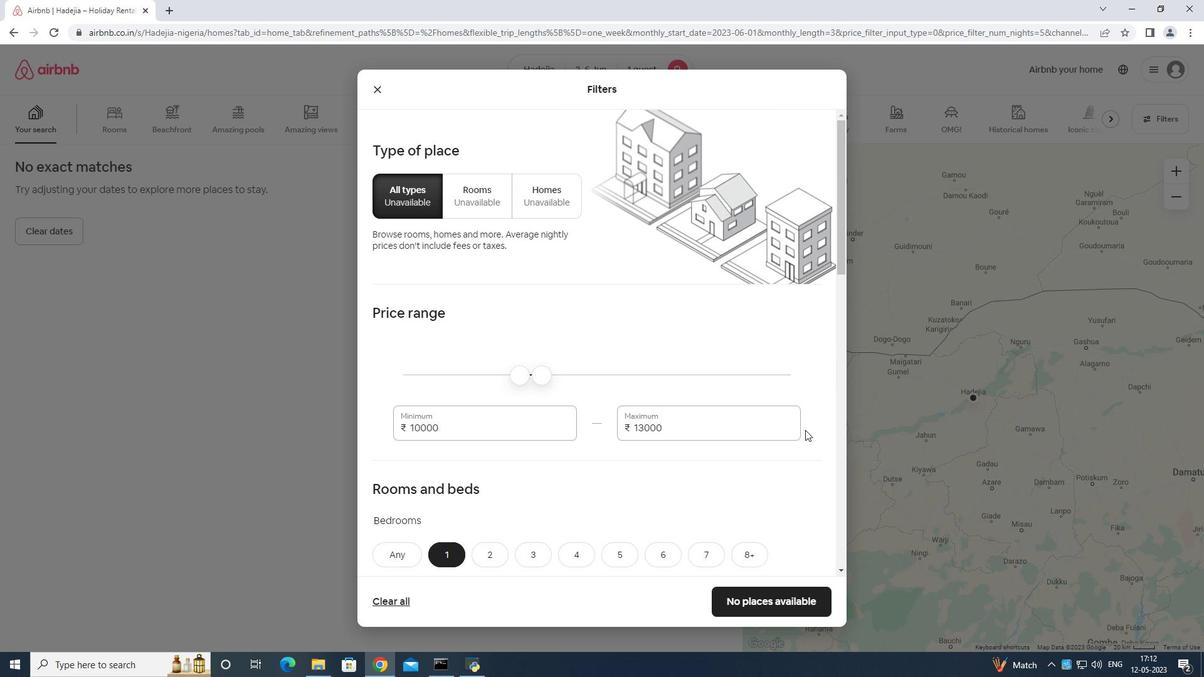 
Action: Mouse scrolled (806, 429) with delta (0, 0)
Screenshot: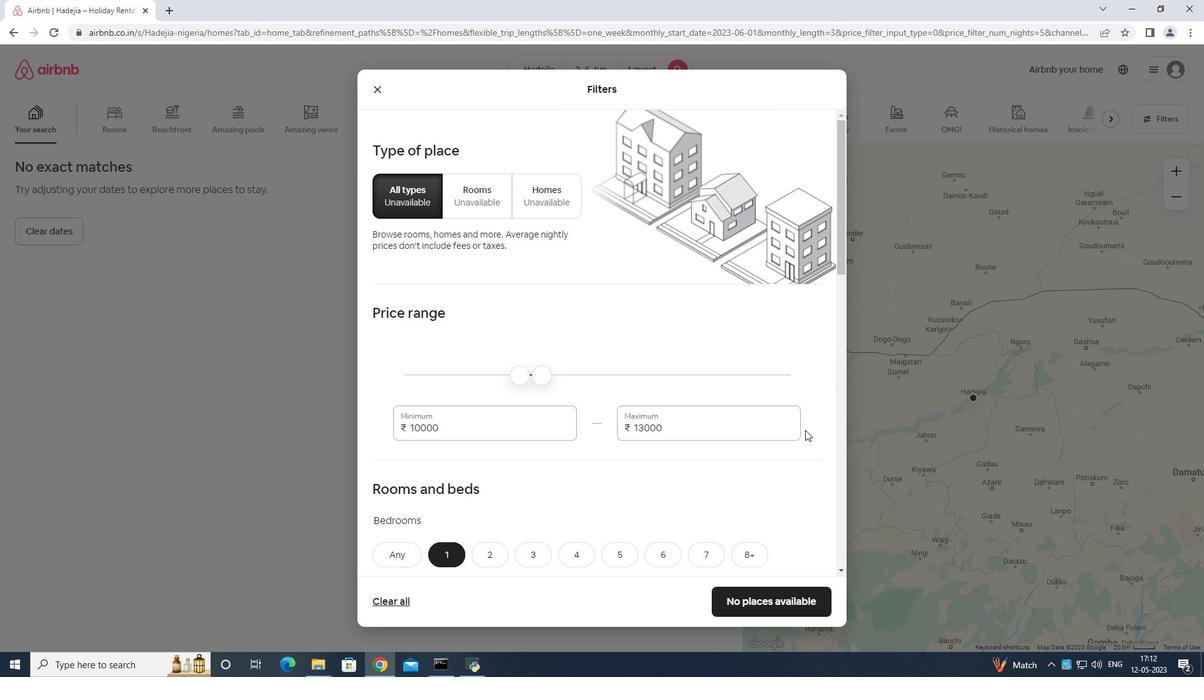 
Action: Mouse scrolled (806, 429) with delta (0, 0)
Screenshot: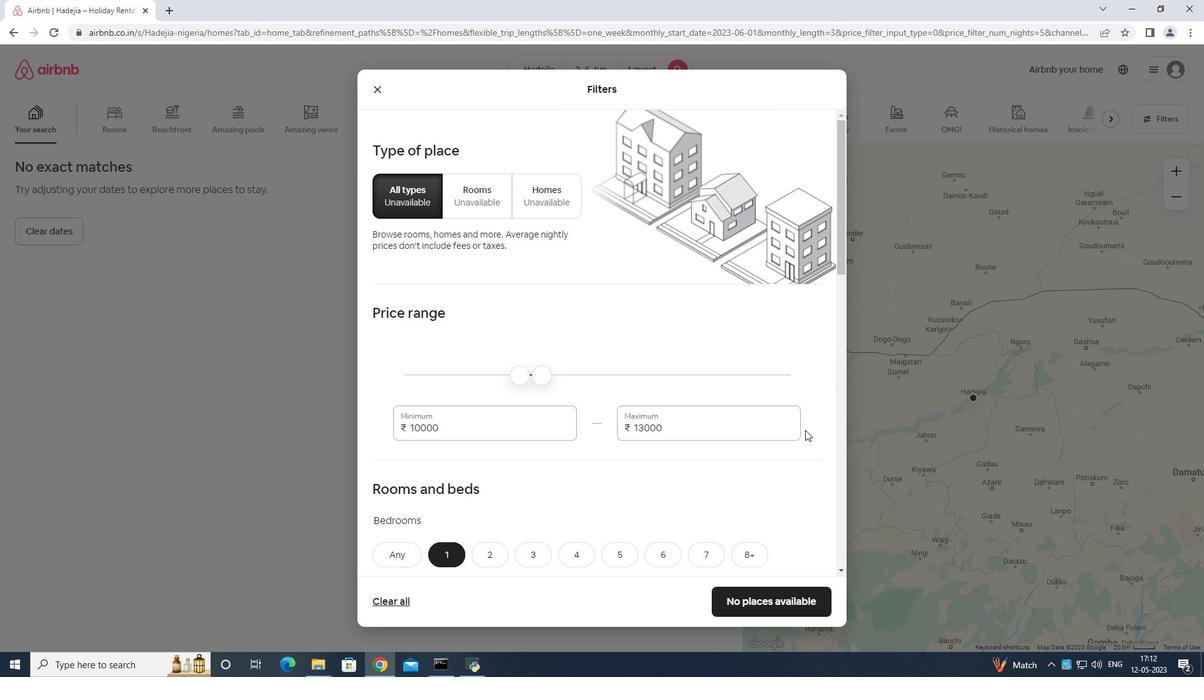 
Action: Mouse scrolled (806, 429) with delta (0, 0)
Screenshot: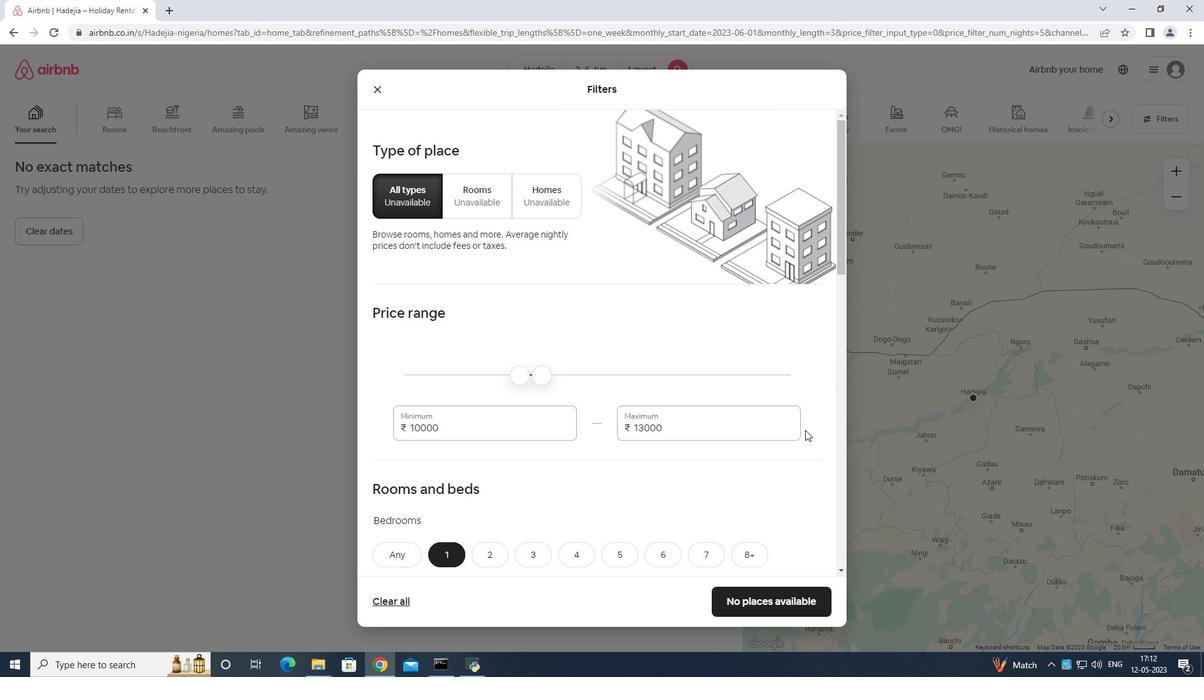 
Action: Mouse scrolled (806, 429) with delta (0, 0)
Screenshot: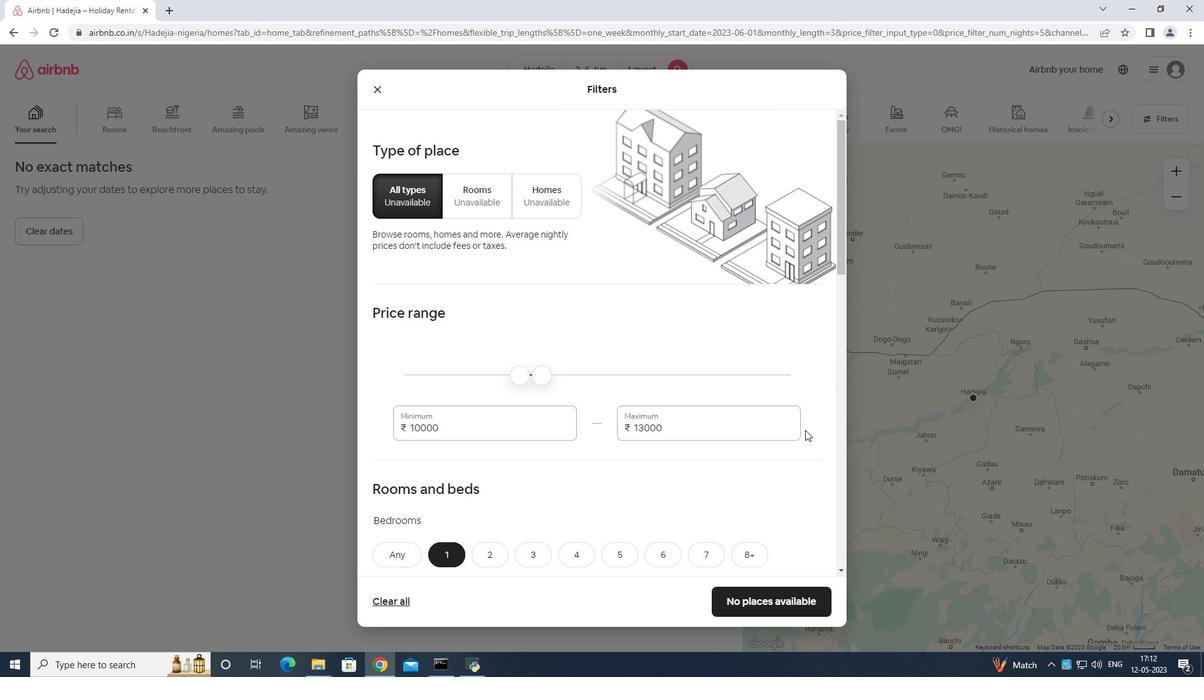 
Action: Mouse scrolled (806, 429) with delta (0, 0)
Screenshot: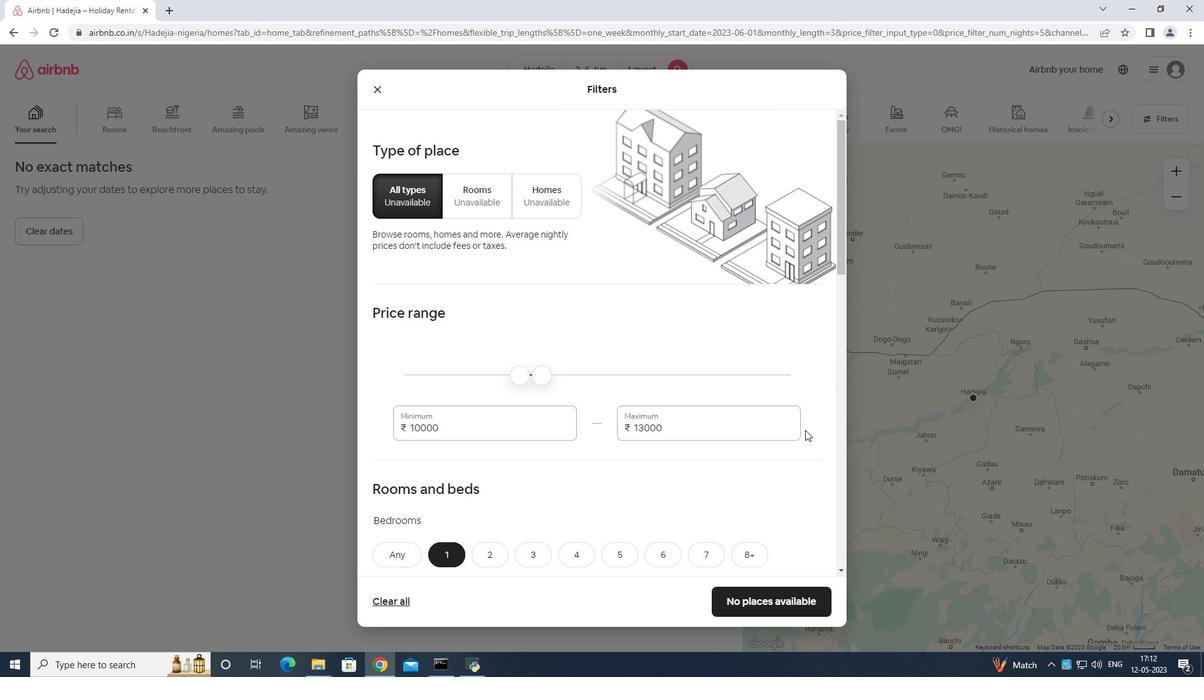
Action: Mouse moved to (807, 431)
Screenshot: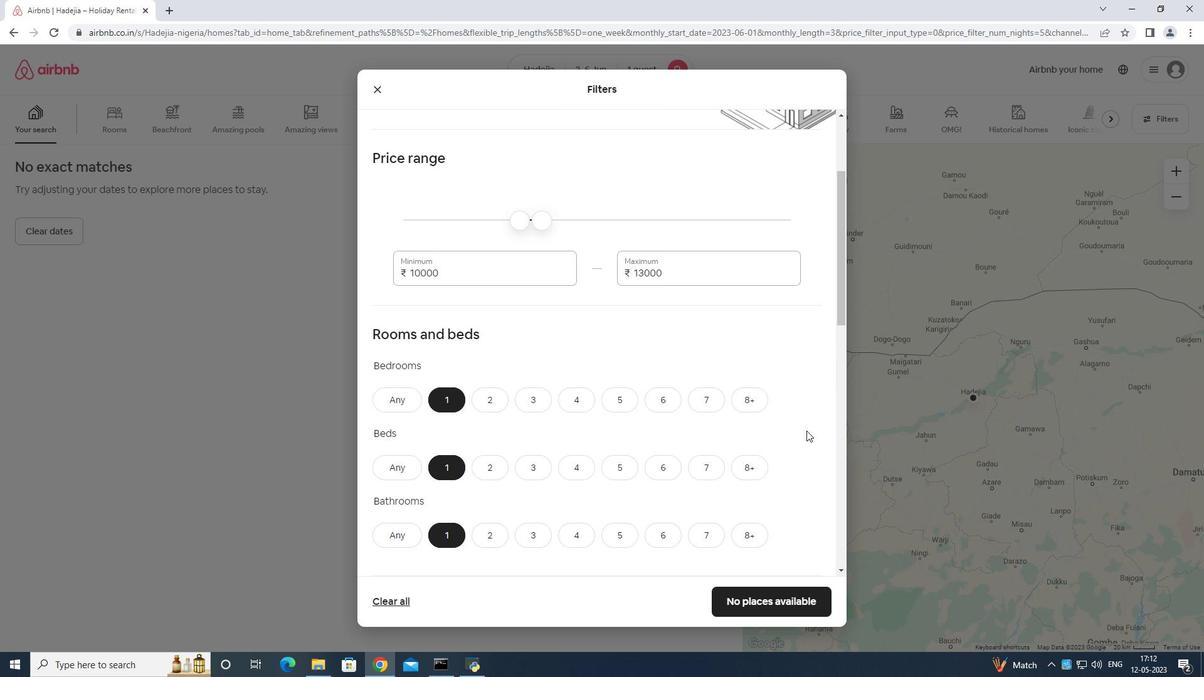 
Action: Mouse scrolled (807, 430) with delta (0, 0)
Screenshot: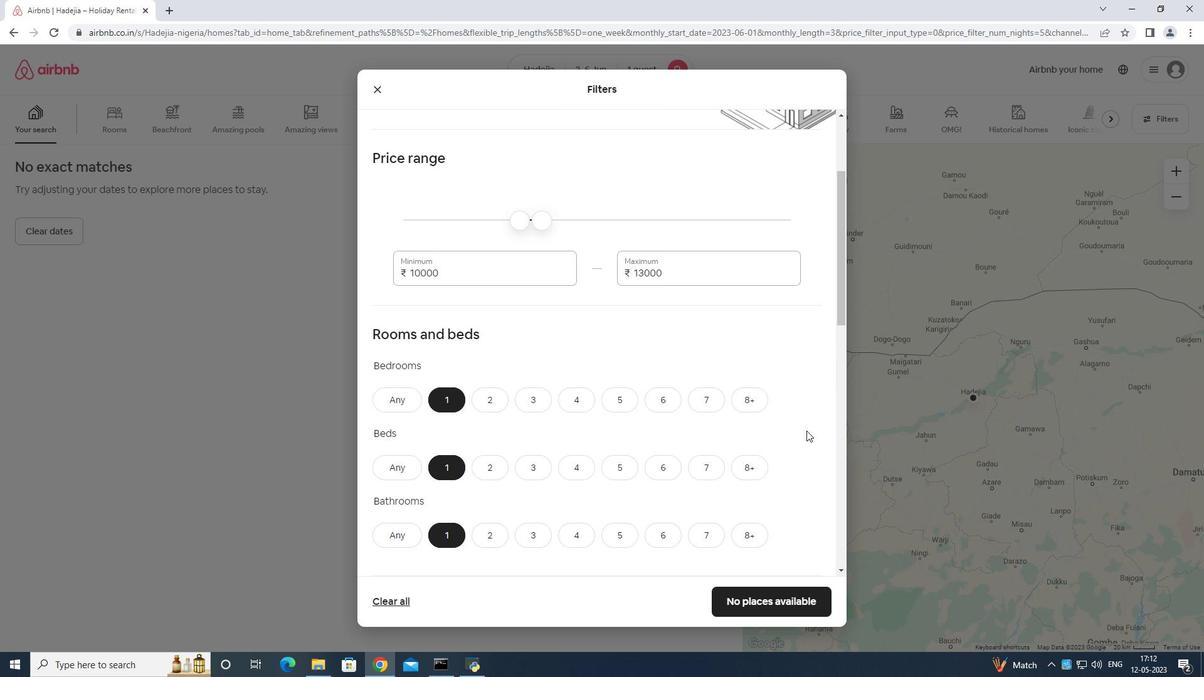 
Action: Mouse scrolled (807, 430) with delta (0, 0)
Screenshot: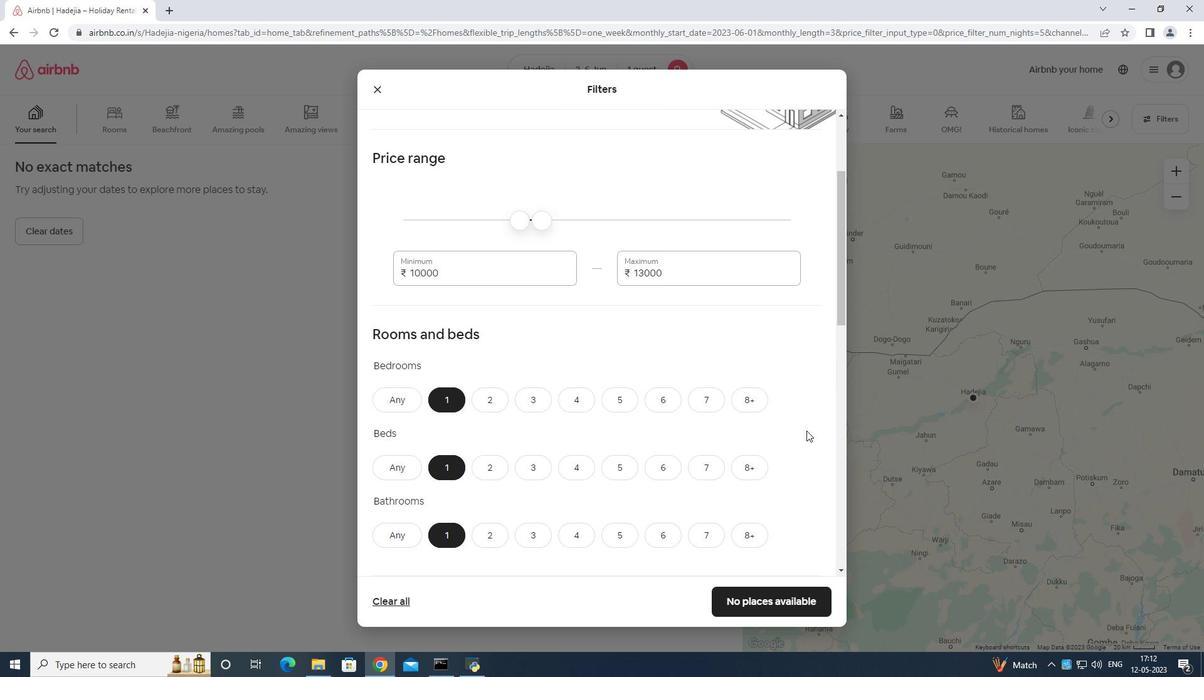 
Action: Mouse scrolled (807, 430) with delta (0, 0)
Screenshot: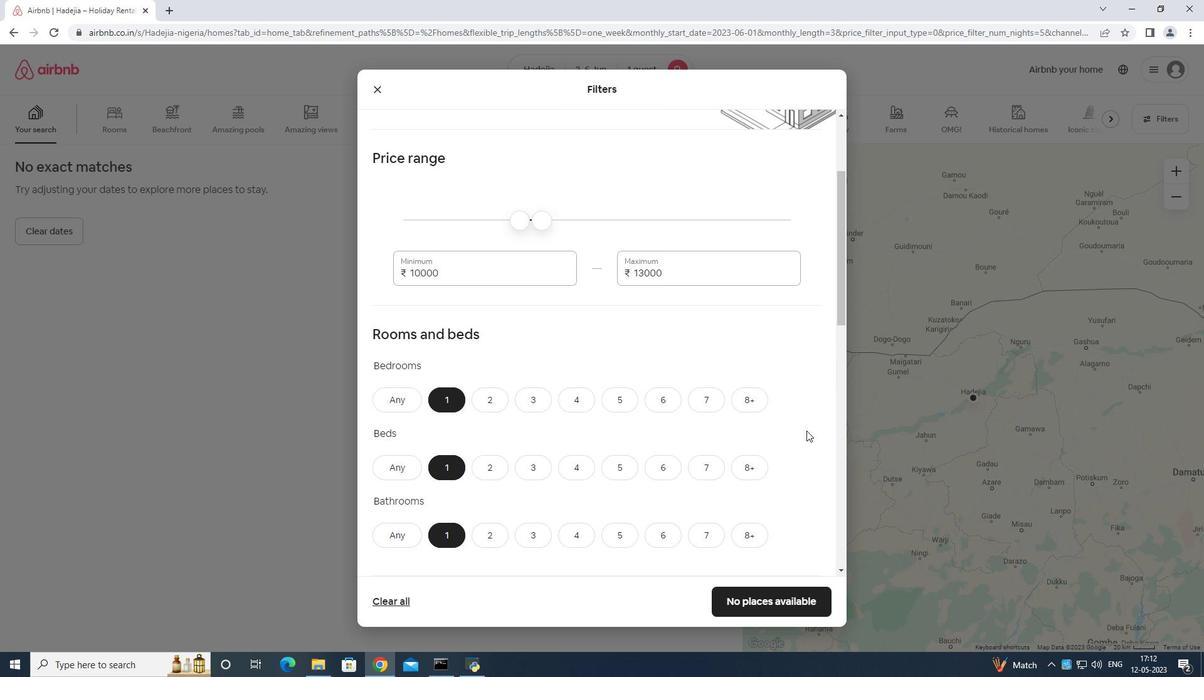 
Action: Mouse scrolled (807, 430) with delta (0, 0)
Screenshot: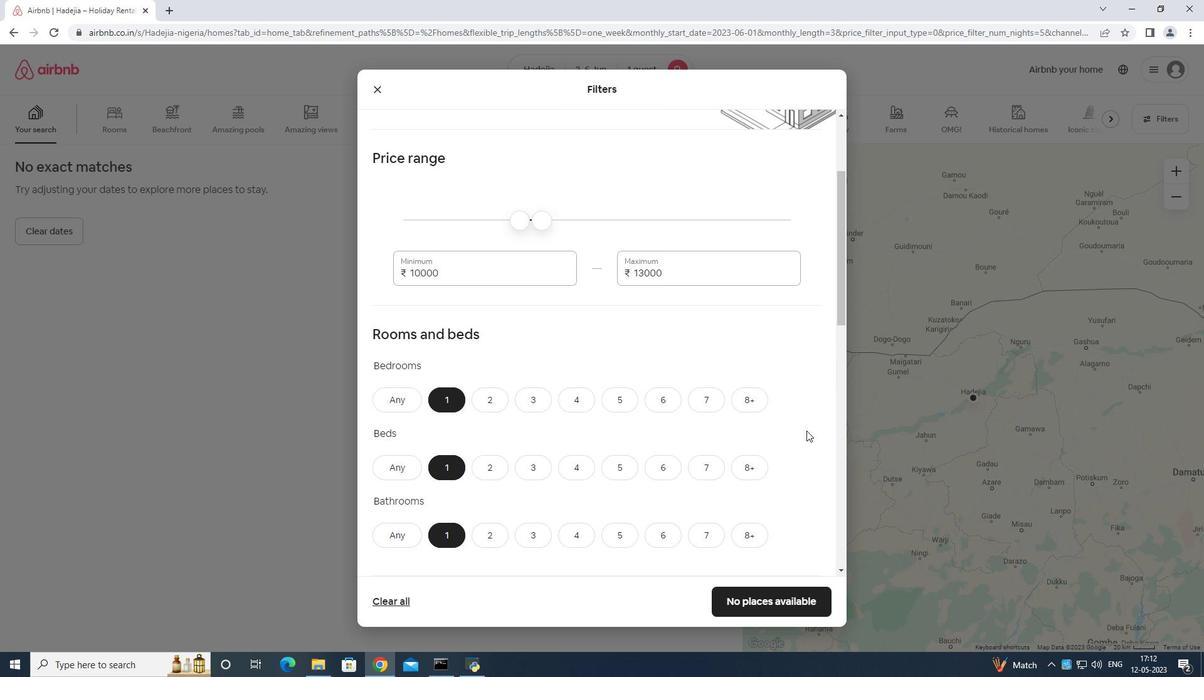 
Action: Mouse scrolled (807, 430) with delta (0, 0)
Screenshot: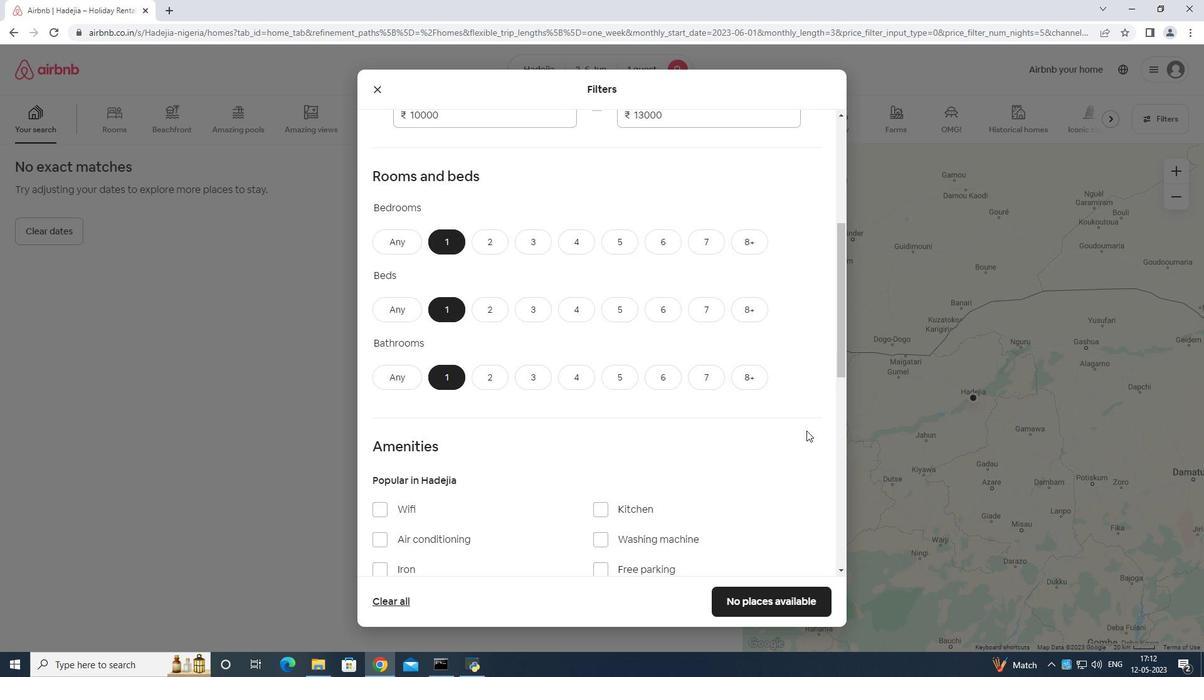 
Action: Mouse moved to (807, 431)
Screenshot: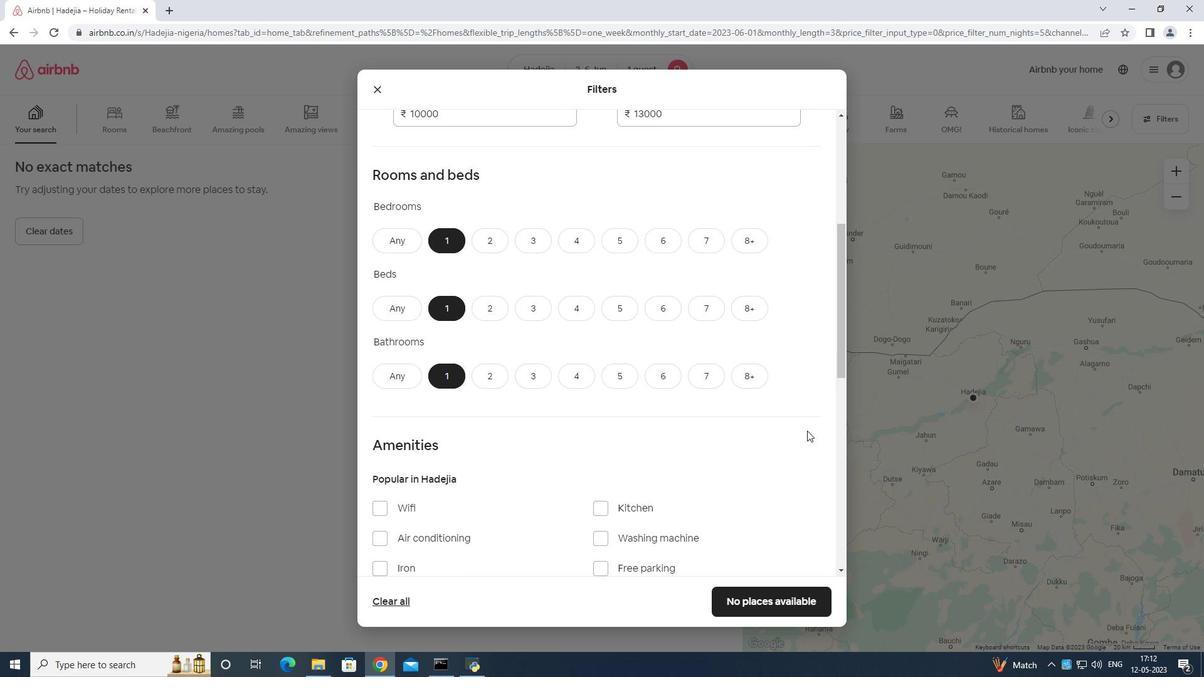 
Action: Mouse scrolled (807, 430) with delta (0, 0)
Screenshot: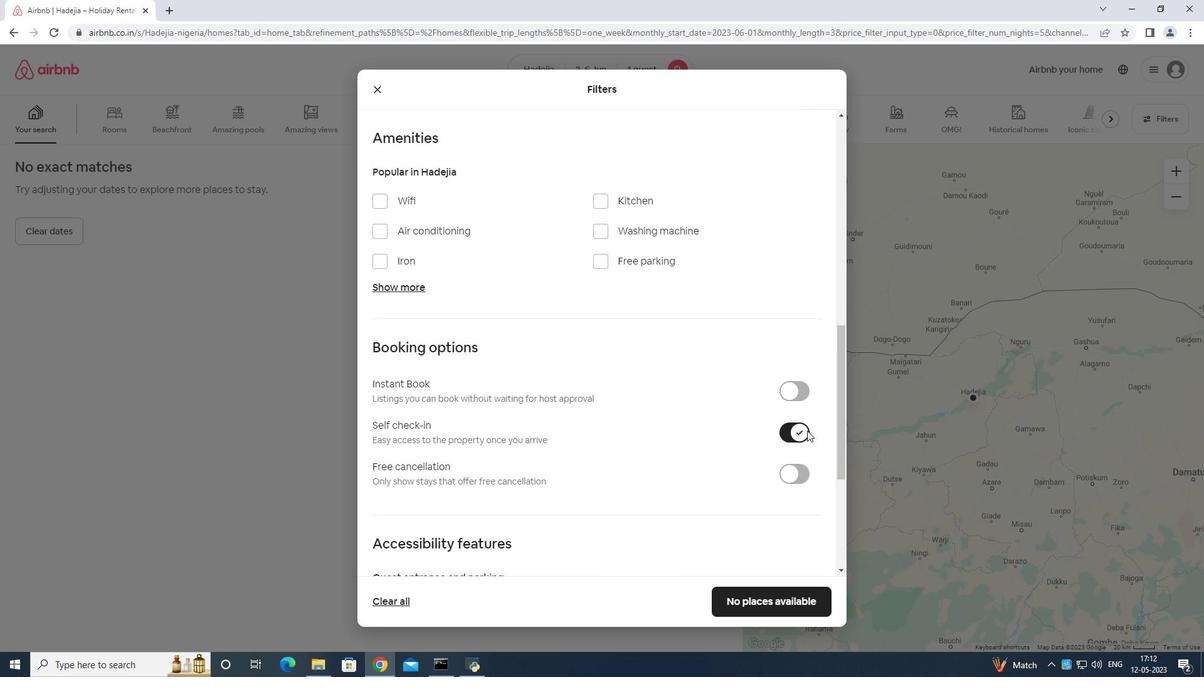 
Action: Mouse scrolled (807, 430) with delta (0, 0)
Screenshot: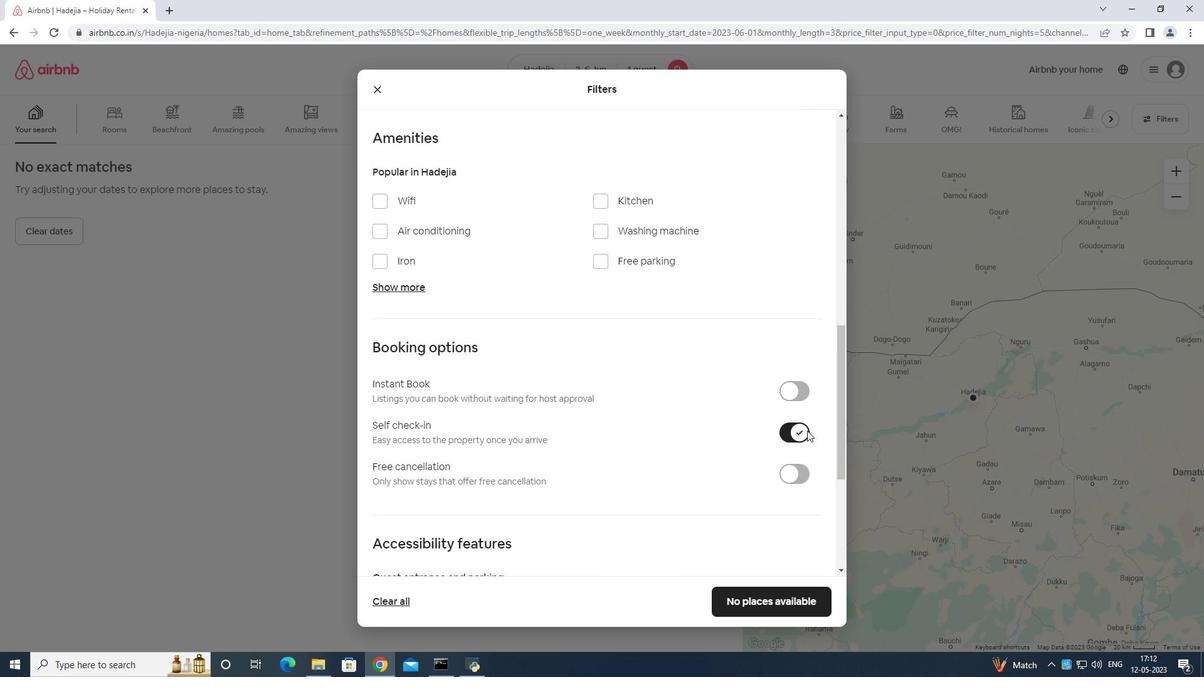 
Action: Mouse scrolled (807, 430) with delta (0, 0)
Screenshot: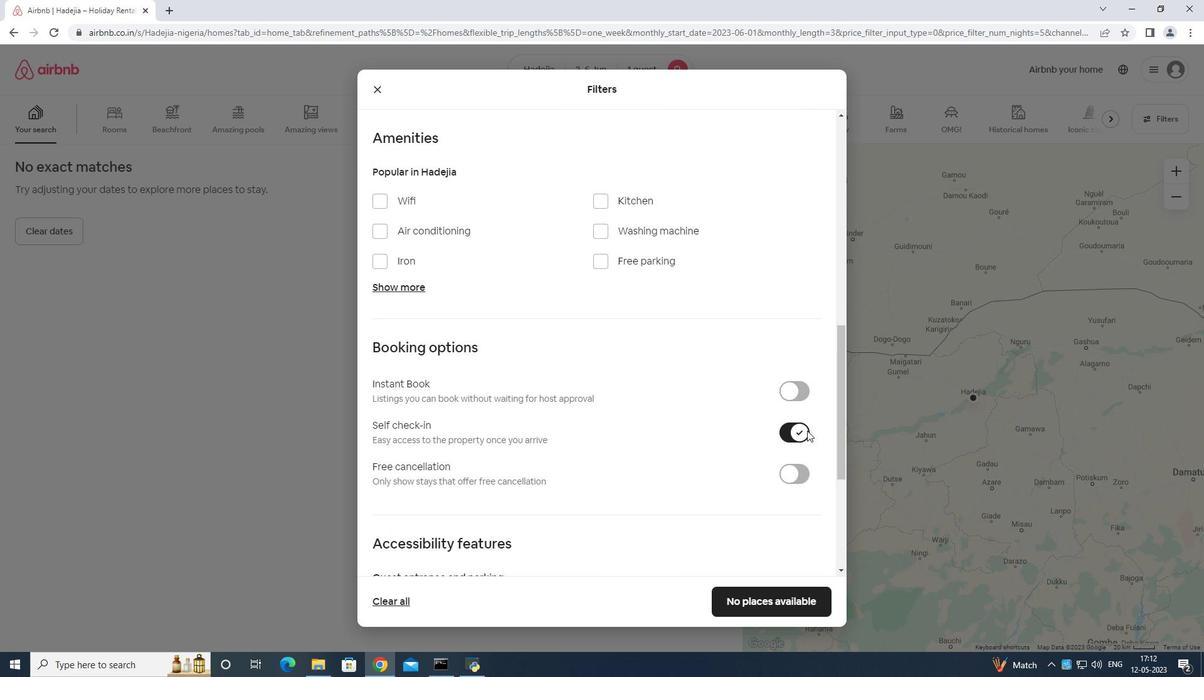 
Action: Mouse scrolled (807, 430) with delta (0, 0)
Screenshot: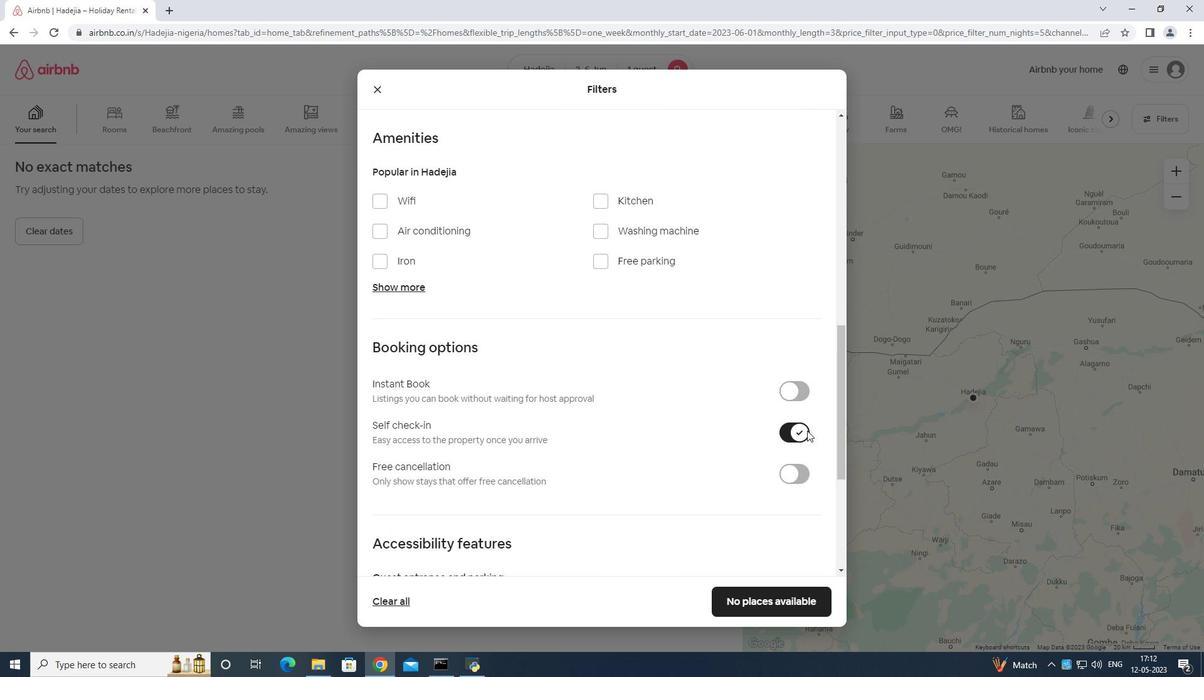 
Action: Mouse scrolled (807, 430) with delta (0, 0)
Screenshot: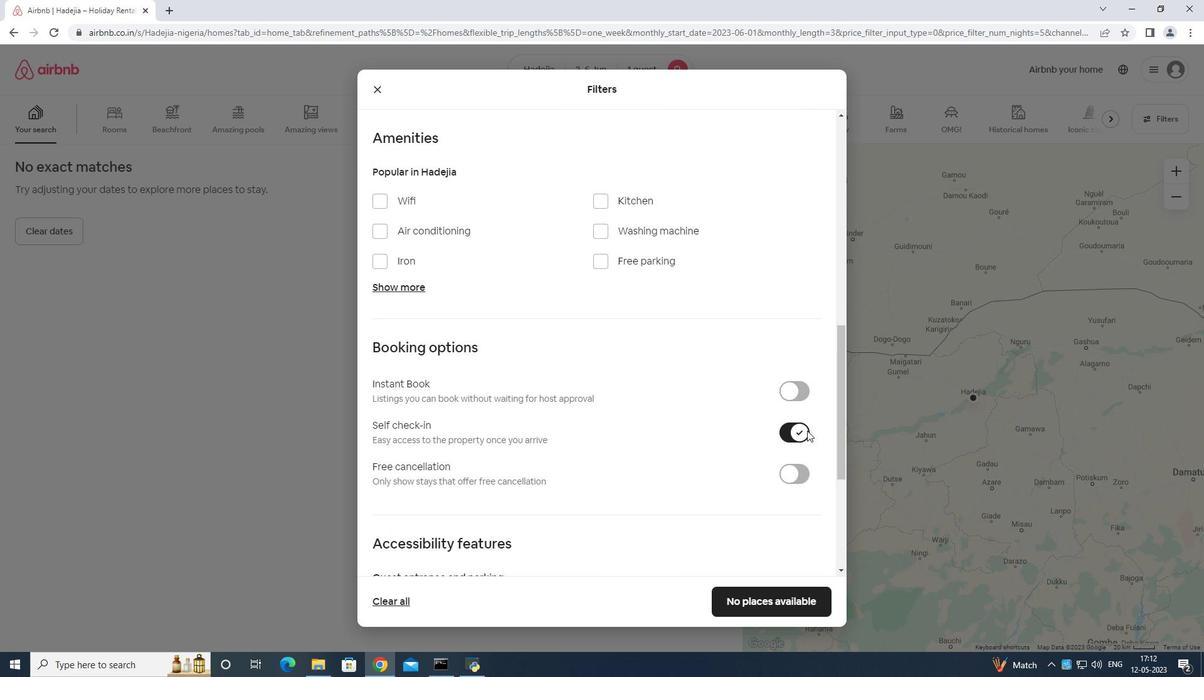 
Action: Mouse moved to (809, 434)
Screenshot: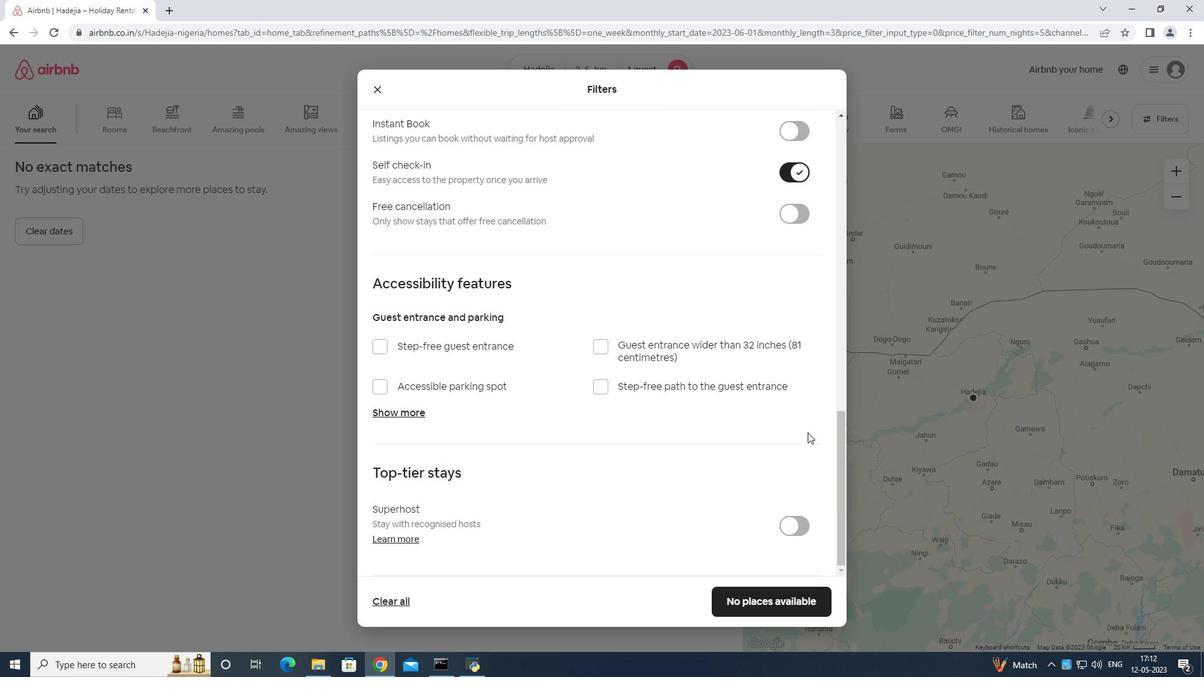 
Action: Mouse scrolled (809, 433) with delta (0, 0)
Screenshot: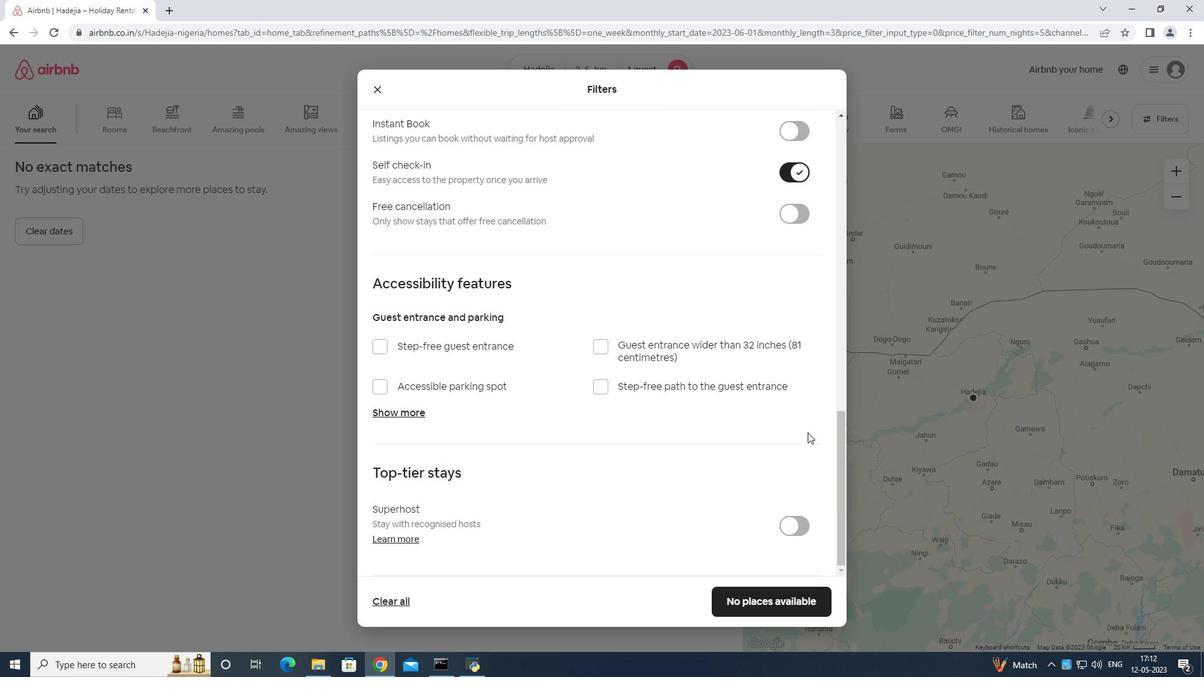 
Action: Mouse scrolled (809, 433) with delta (0, 0)
Screenshot: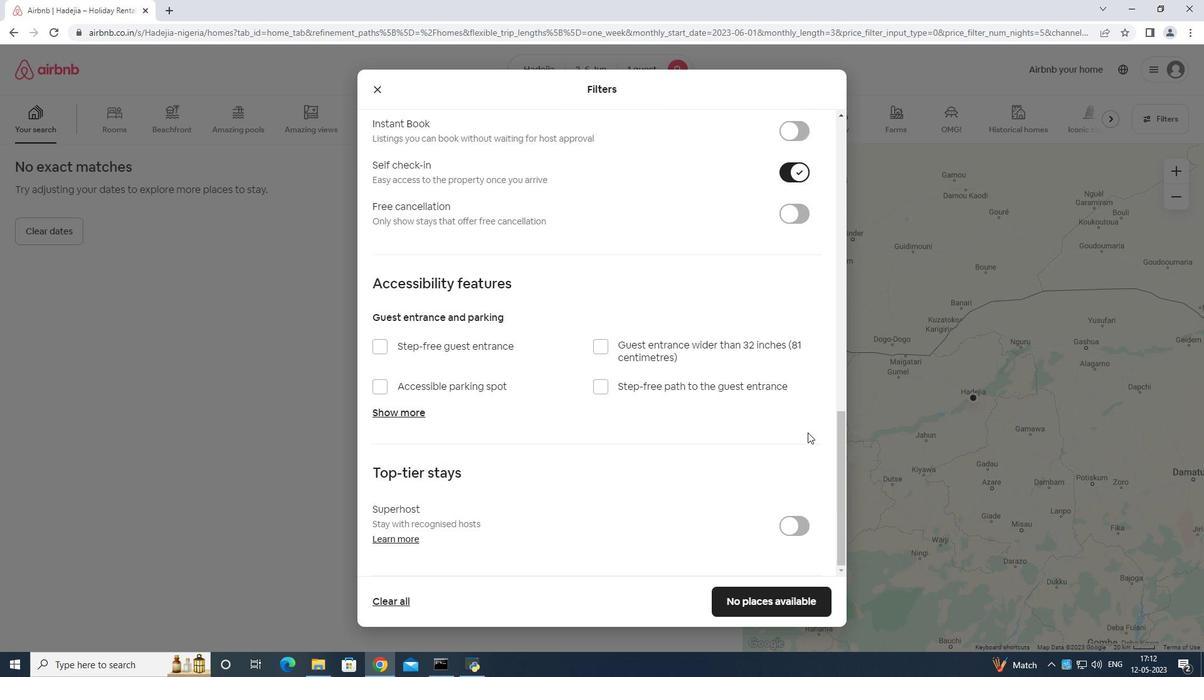 
Action: Mouse scrolled (809, 433) with delta (0, 0)
Screenshot: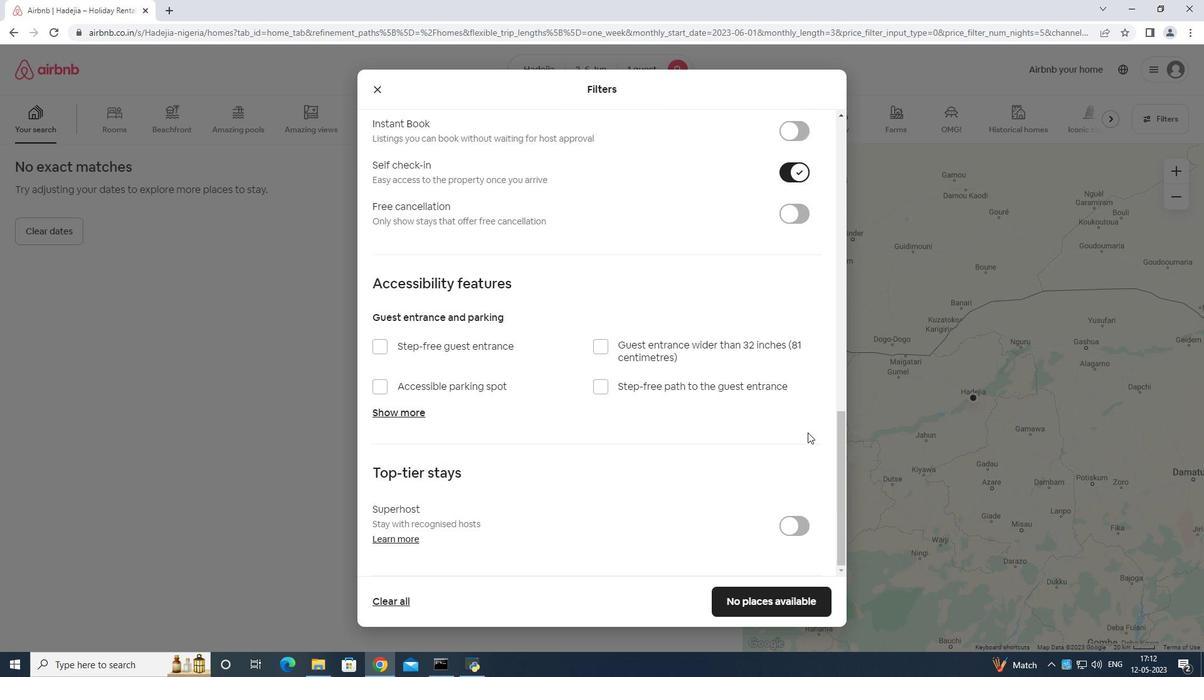 
Action: Mouse scrolled (809, 433) with delta (0, 0)
Screenshot: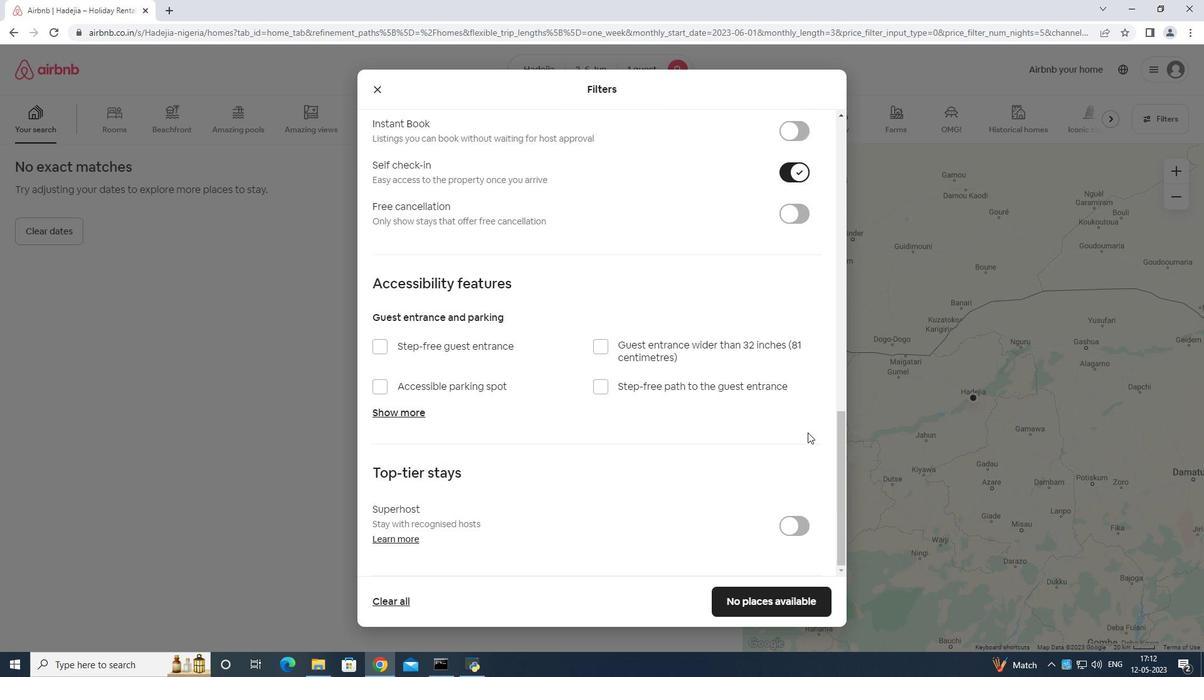 
Action: Mouse scrolled (809, 433) with delta (0, 0)
Screenshot: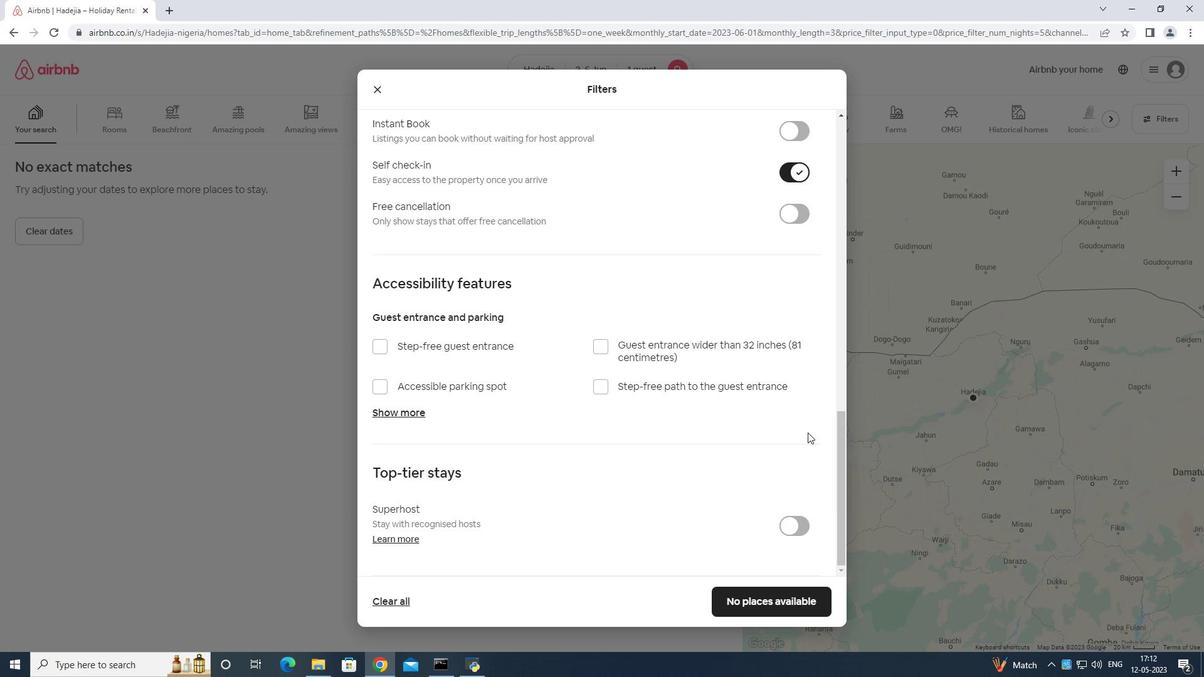 
Action: Mouse scrolled (809, 433) with delta (0, 0)
Screenshot: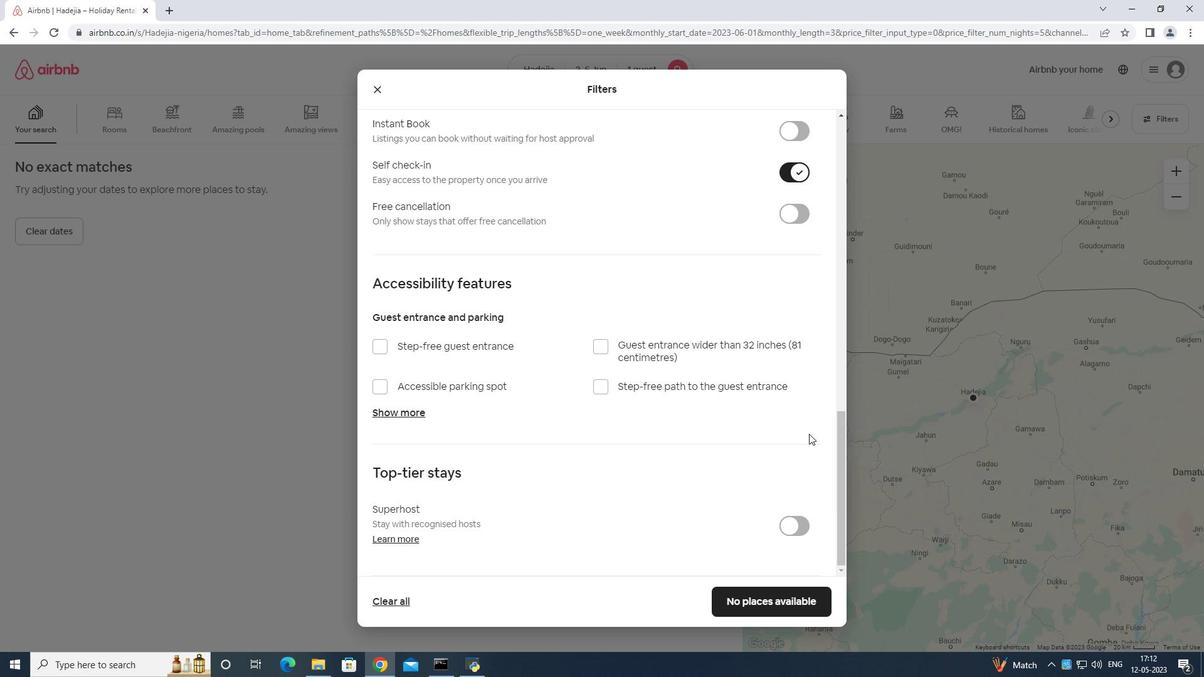 
Action: Mouse scrolled (809, 433) with delta (0, 0)
Screenshot: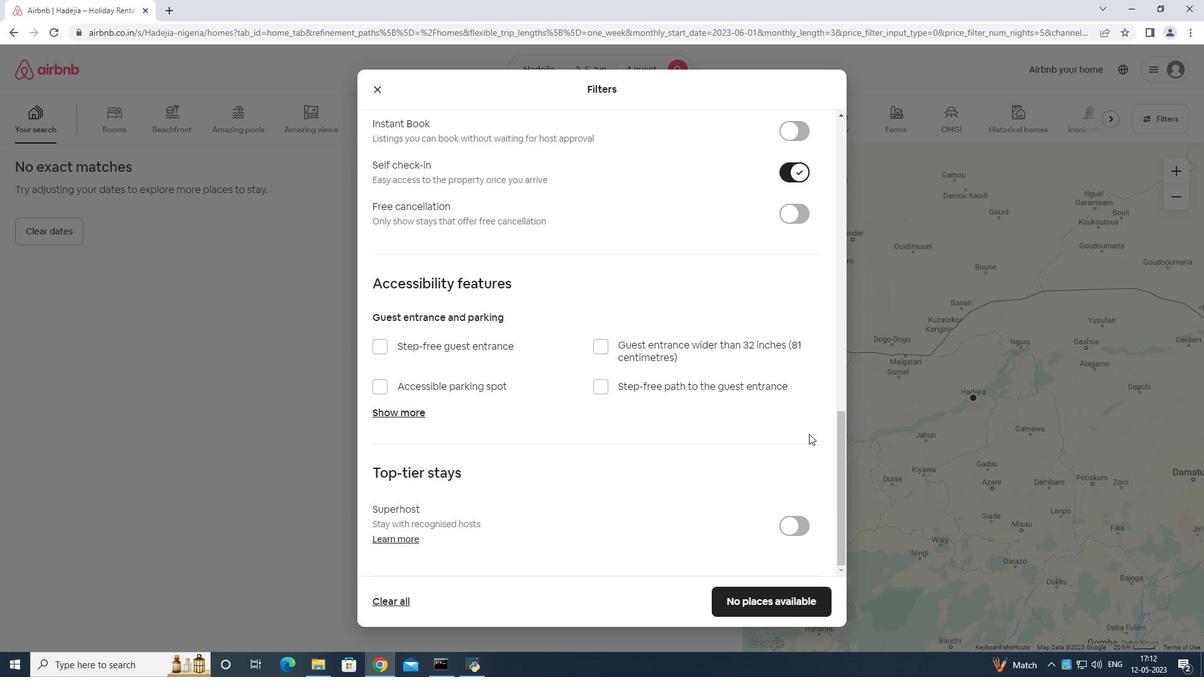 
Action: Mouse scrolled (809, 433) with delta (0, 0)
Screenshot: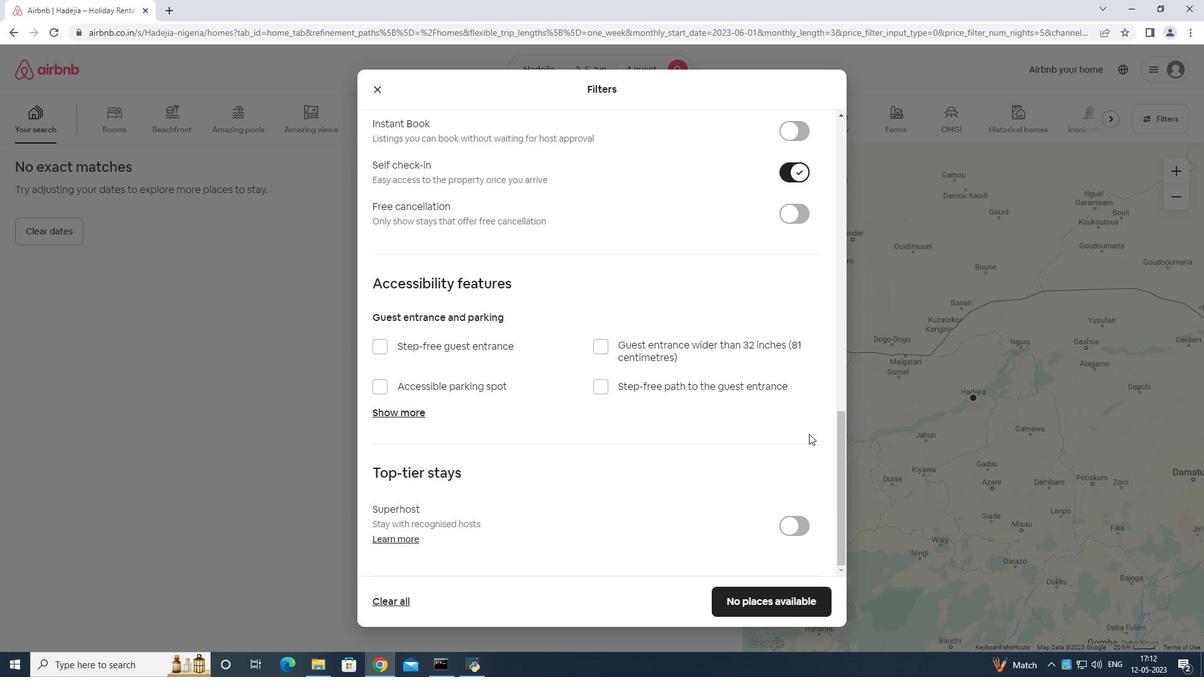 
Action: Mouse scrolled (809, 433) with delta (0, 0)
Screenshot: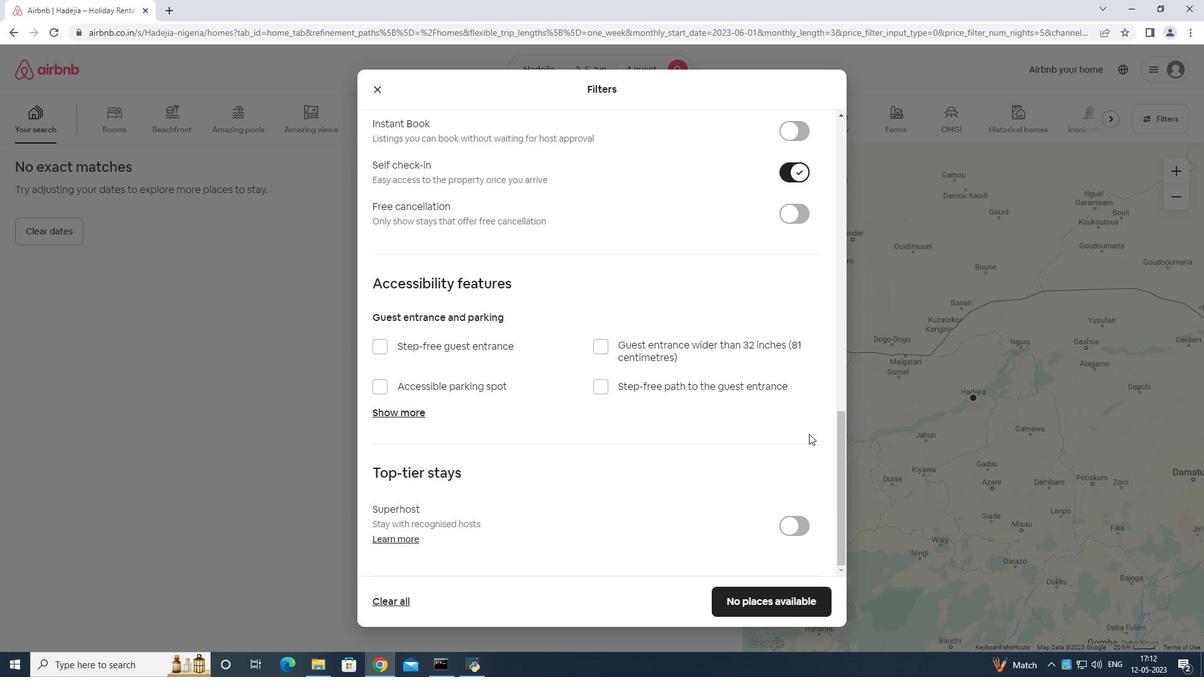 
Action: Mouse scrolled (809, 433) with delta (0, 0)
Screenshot: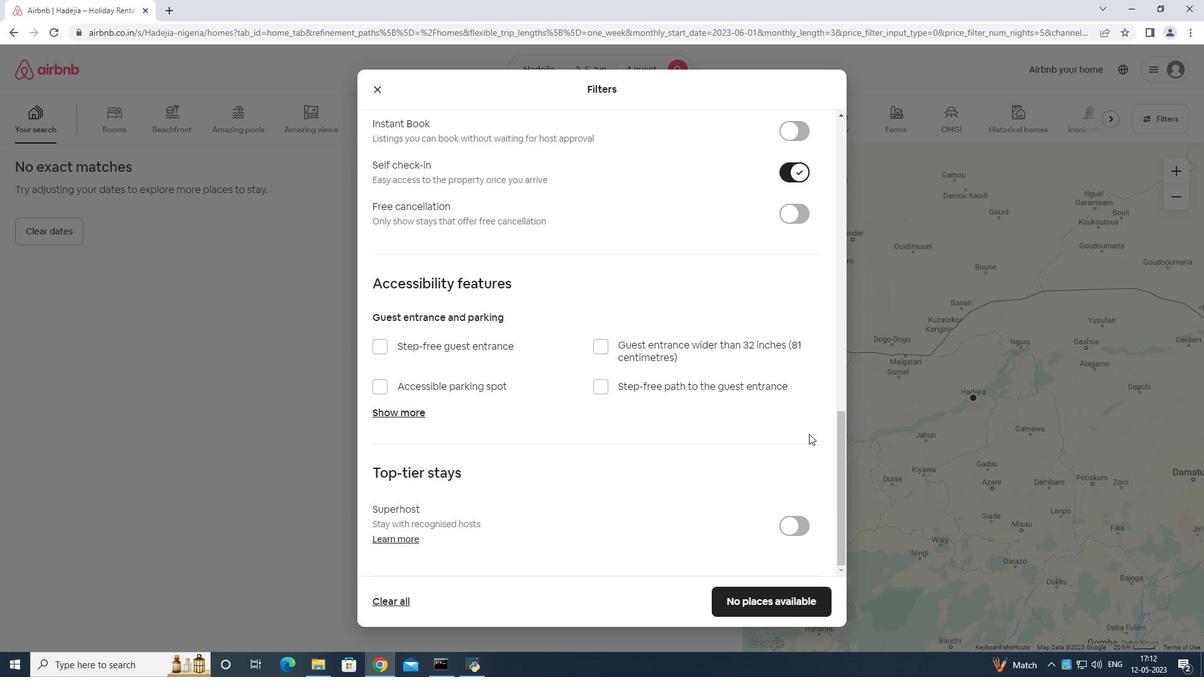 
Action: Mouse moved to (792, 602)
Screenshot: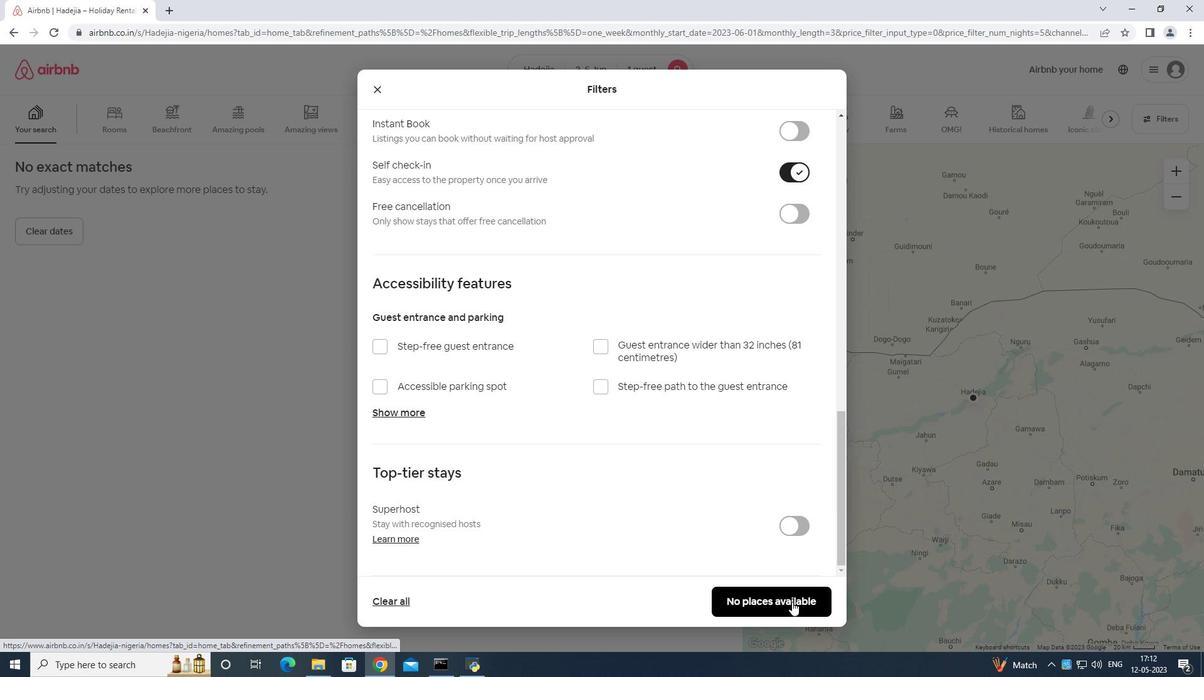 
Action: Mouse pressed left at (792, 602)
Screenshot: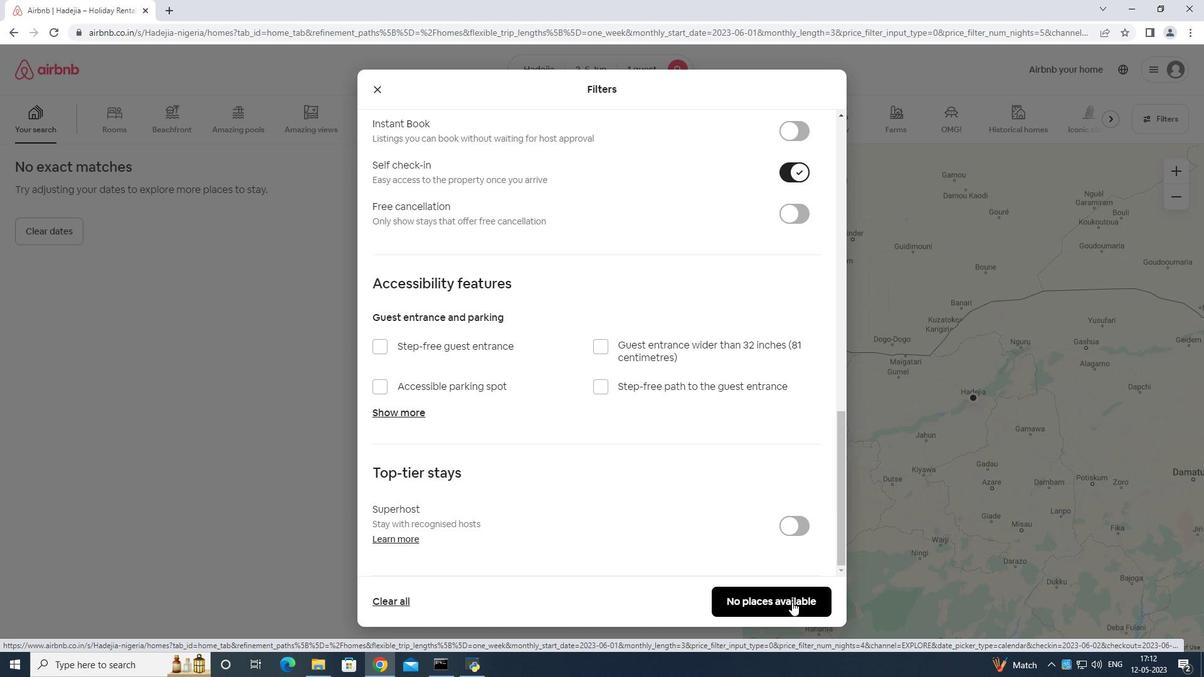 
Action: Mouse moved to (793, 602)
Screenshot: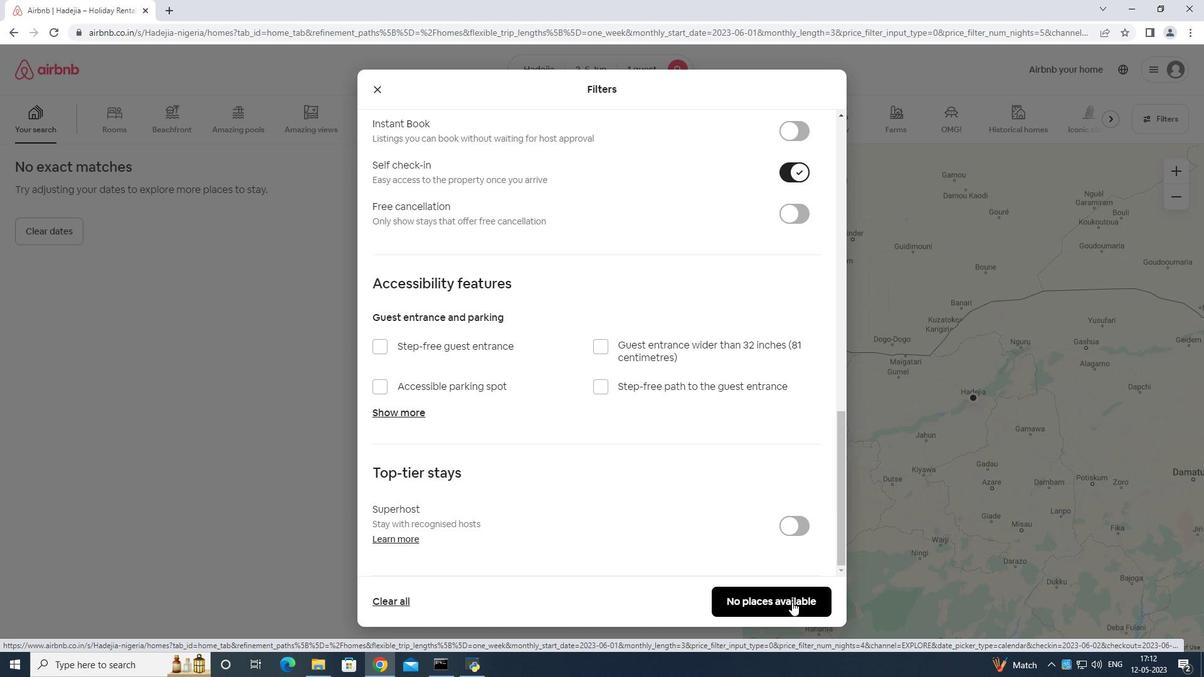 
